 Task: Research Airbnb accommodation in Villaguay, Argentina from 16th December, 2023 to 25th December, 2023 for 6 adults. Place can be entire room or private room with 6 bedrooms having 6 beds and 6 bathrooms. Property type can be house. Amenities needed are: wifi, TV, free parking on premises, hot tub, gym, smoking allowed.
Action: Mouse moved to (421, 109)
Screenshot: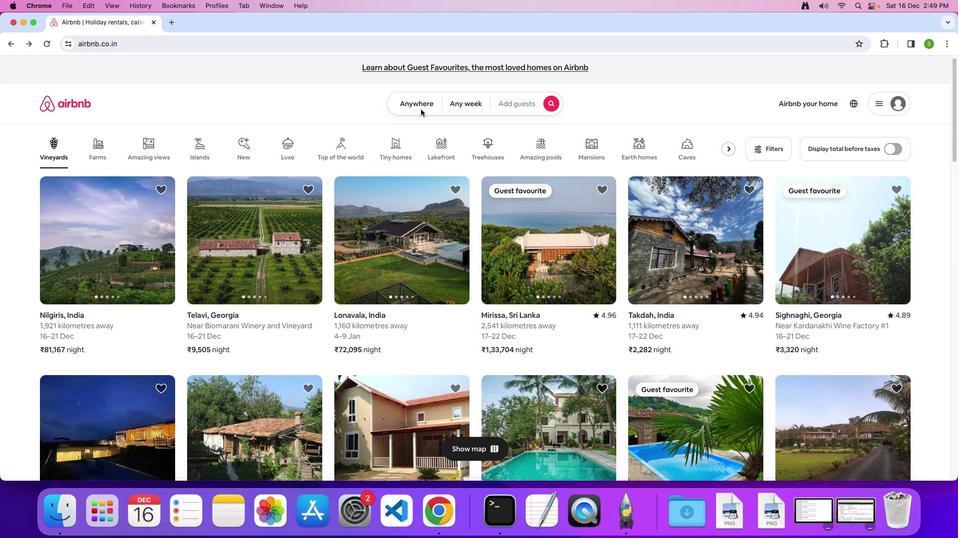 
Action: Mouse pressed left at (421, 109)
Screenshot: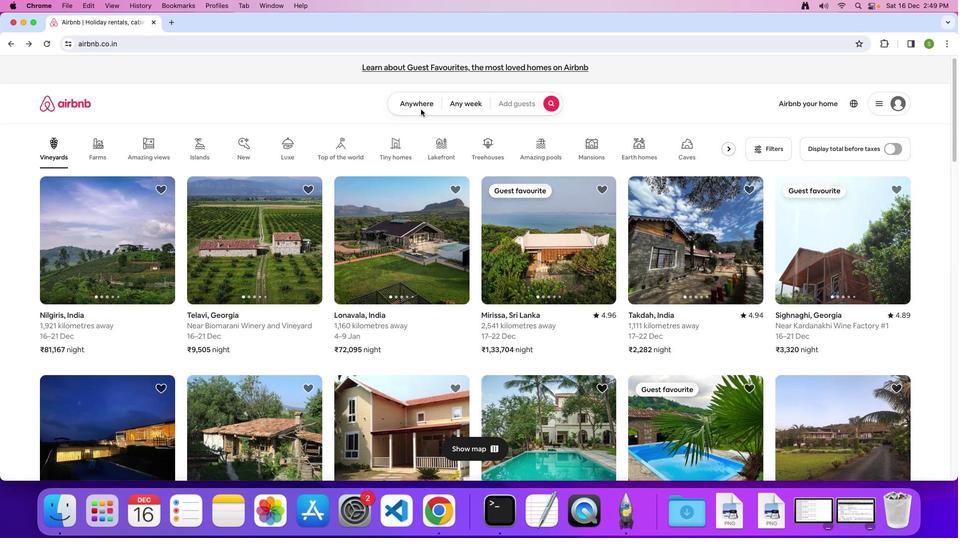 
Action: Mouse moved to (419, 105)
Screenshot: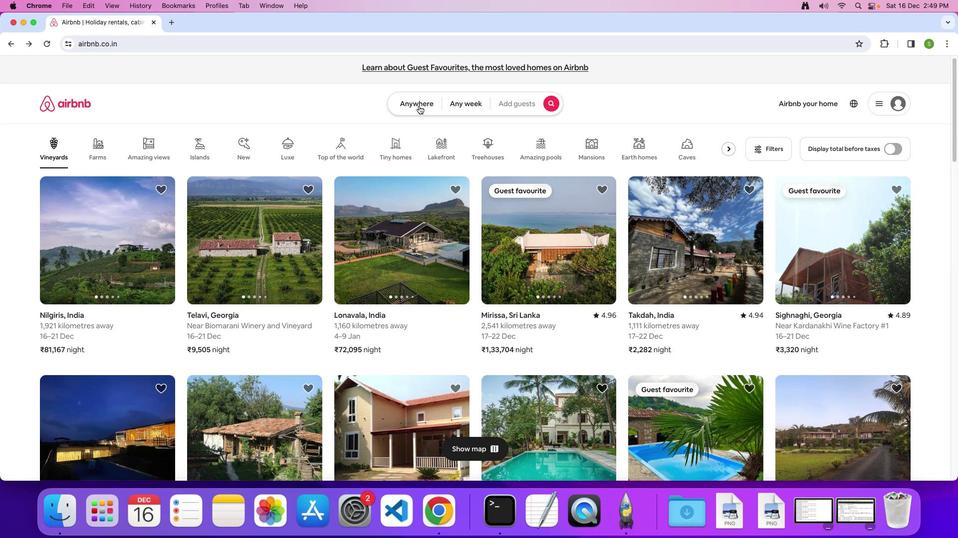 
Action: Mouse pressed left at (419, 105)
Screenshot: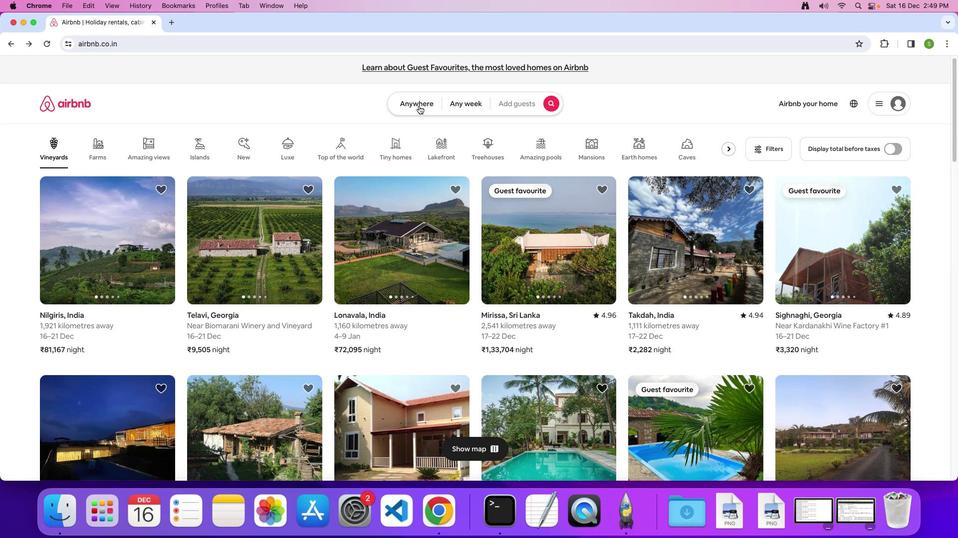 
Action: Mouse moved to (353, 139)
Screenshot: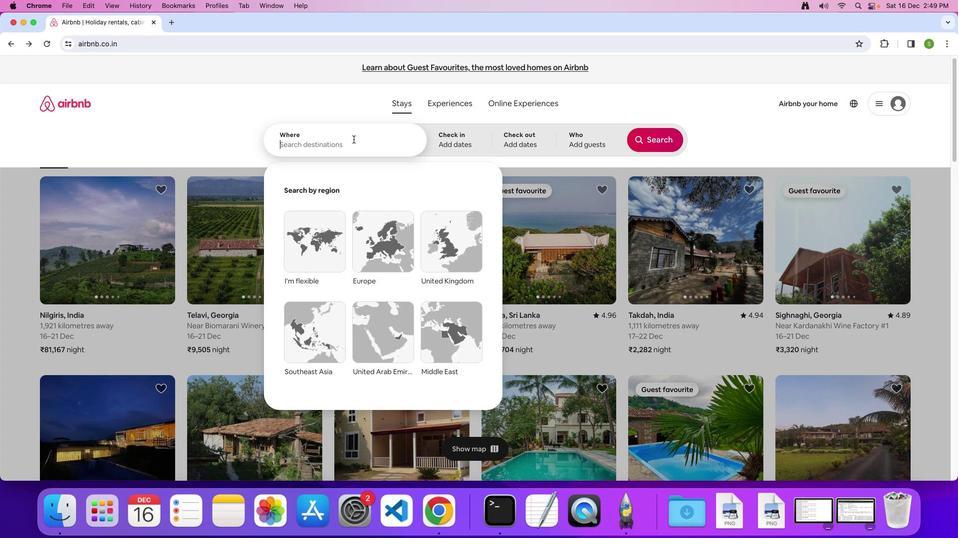 
Action: Mouse pressed left at (353, 139)
Screenshot: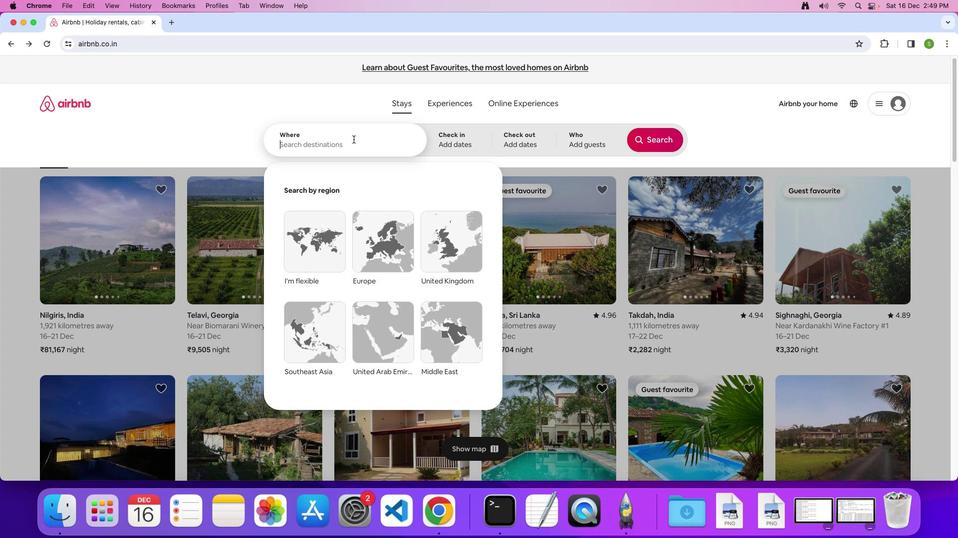 
Action: Mouse moved to (353, 139)
Screenshot: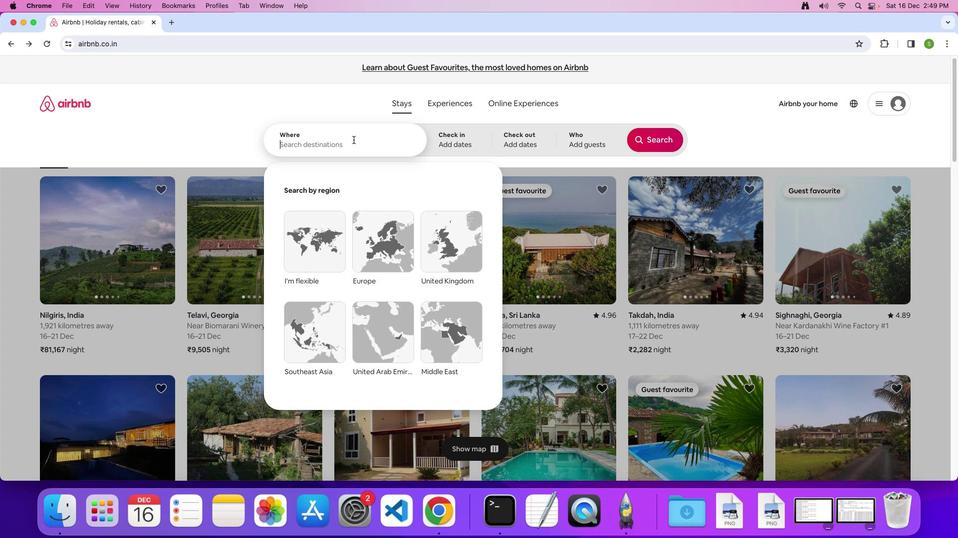 
Action: Key pressed 'V'Key.caps_lock'i''l''l''a''g''u''a''y'','Key.spaceKey.shift'A''r''g''e''n''t''i''n''a'Key.enter
Screenshot: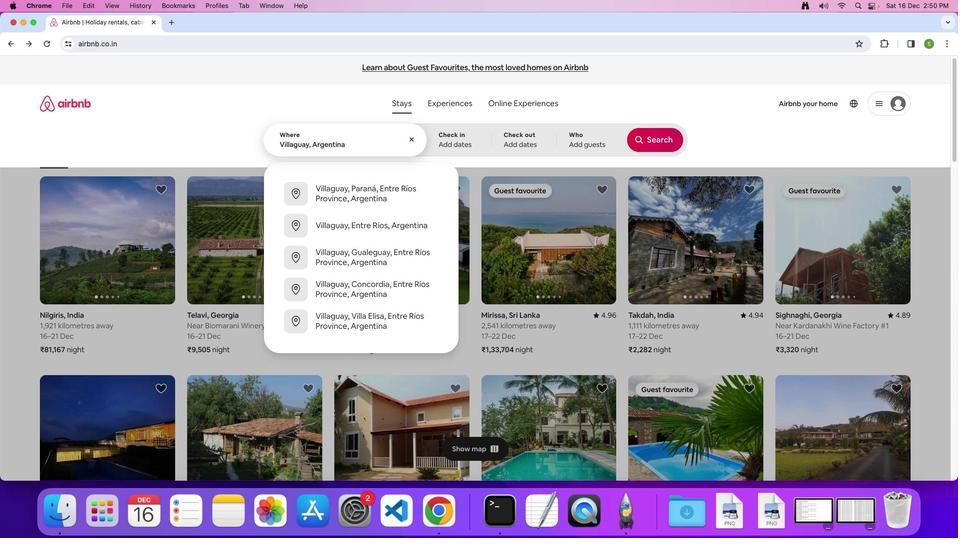 
Action: Mouse moved to (453, 311)
Screenshot: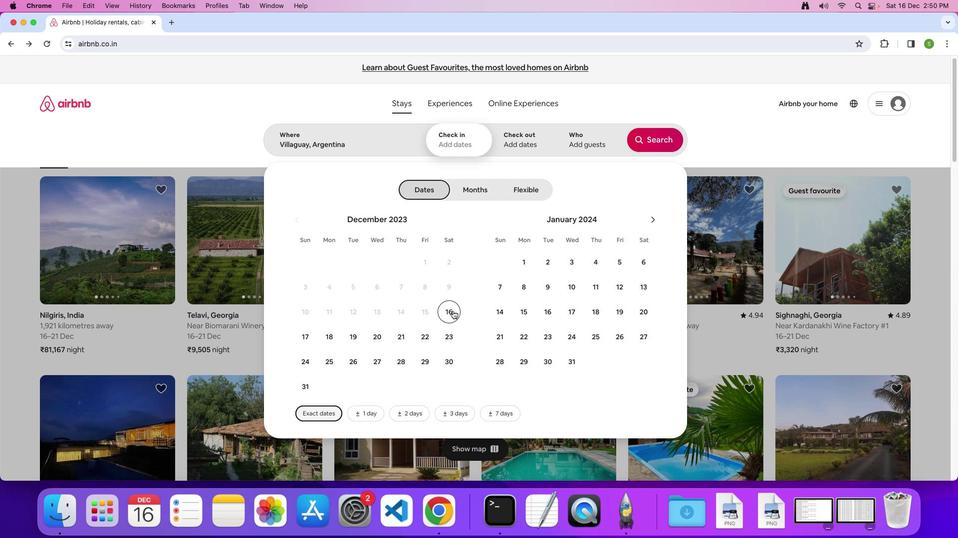 
Action: Mouse pressed left at (453, 311)
Screenshot: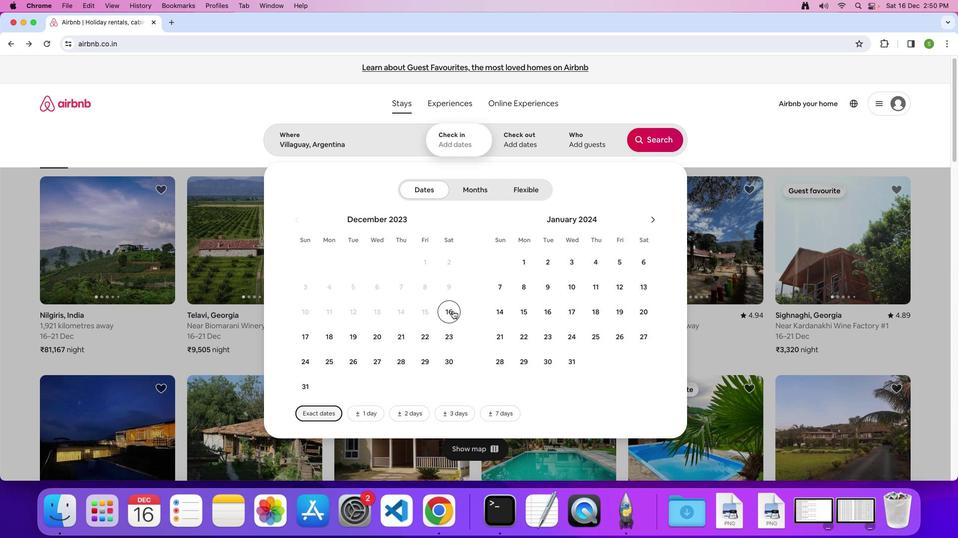 
Action: Mouse moved to (336, 363)
Screenshot: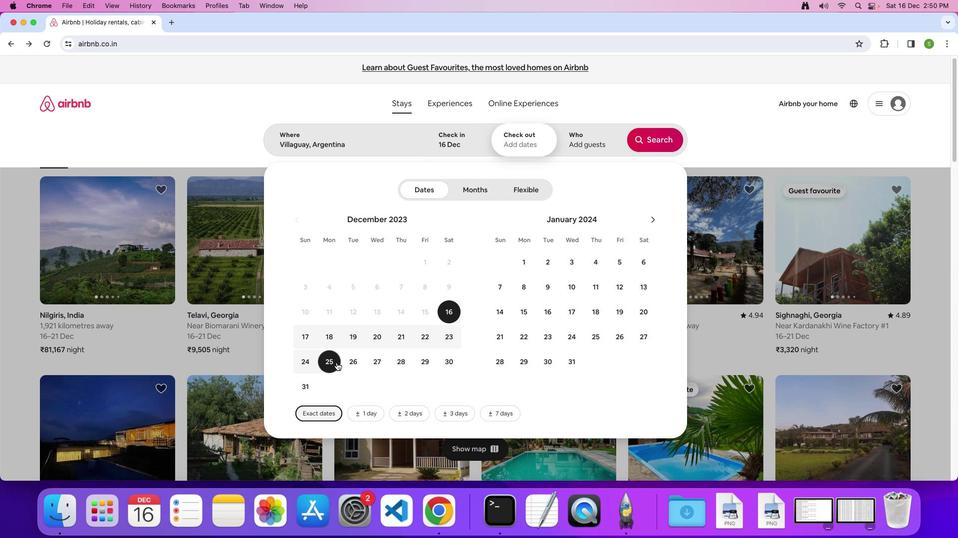 
Action: Mouse pressed left at (336, 363)
Screenshot: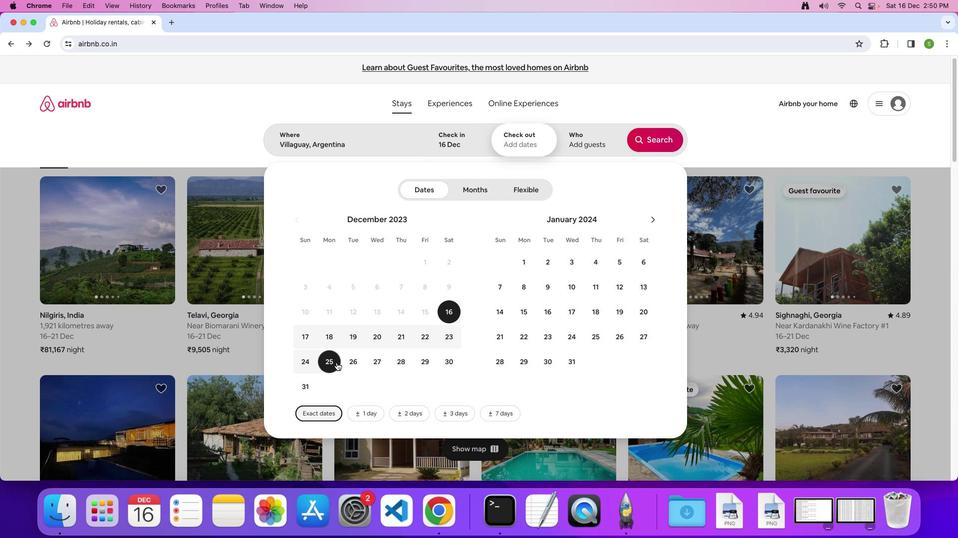 
Action: Mouse moved to (577, 147)
Screenshot: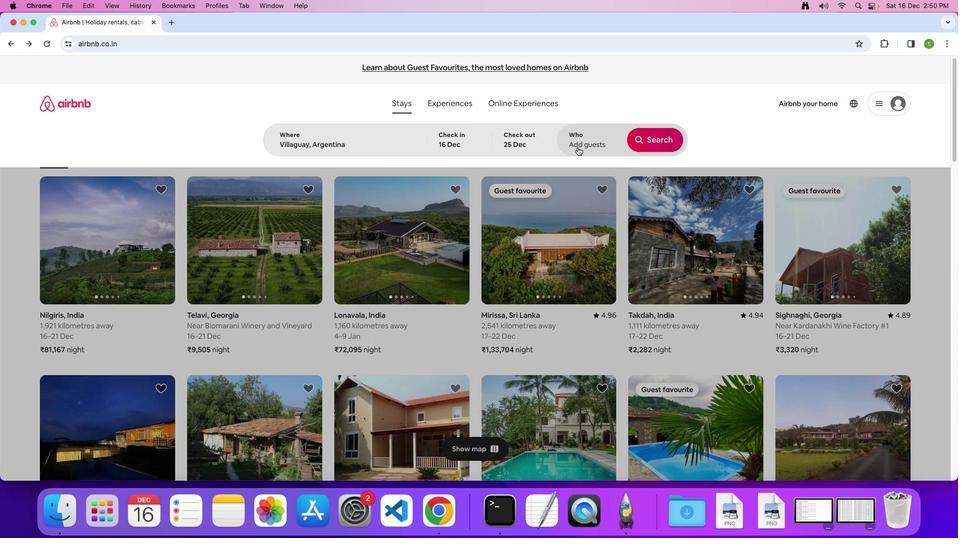 
Action: Mouse pressed left at (577, 147)
Screenshot: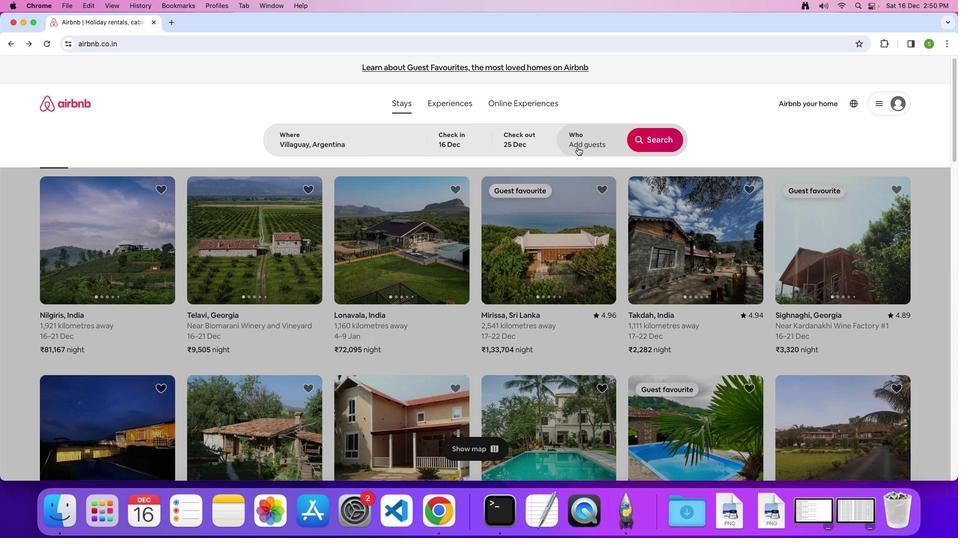 
Action: Mouse moved to (659, 193)
Screenshot: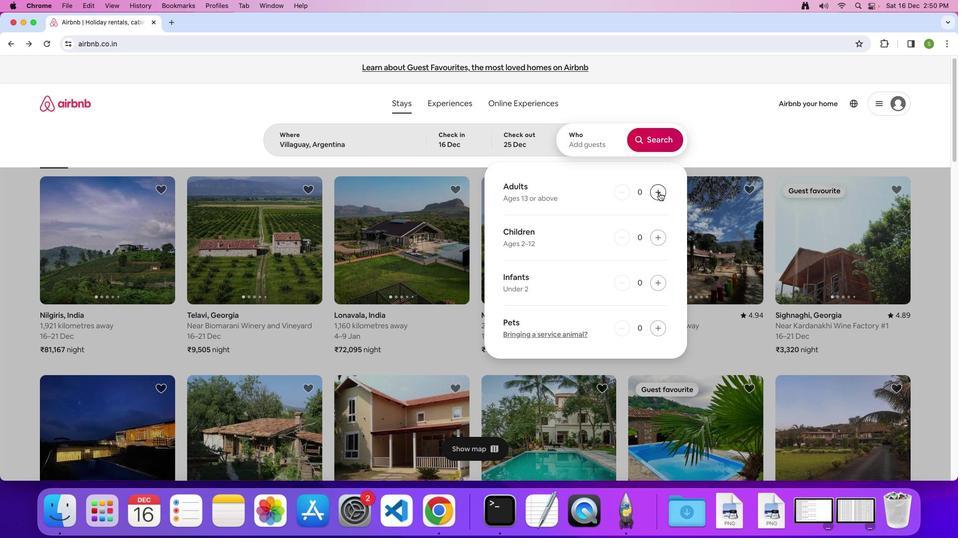 
Action: Mouse pressed left at (659, 193)
Screenshot: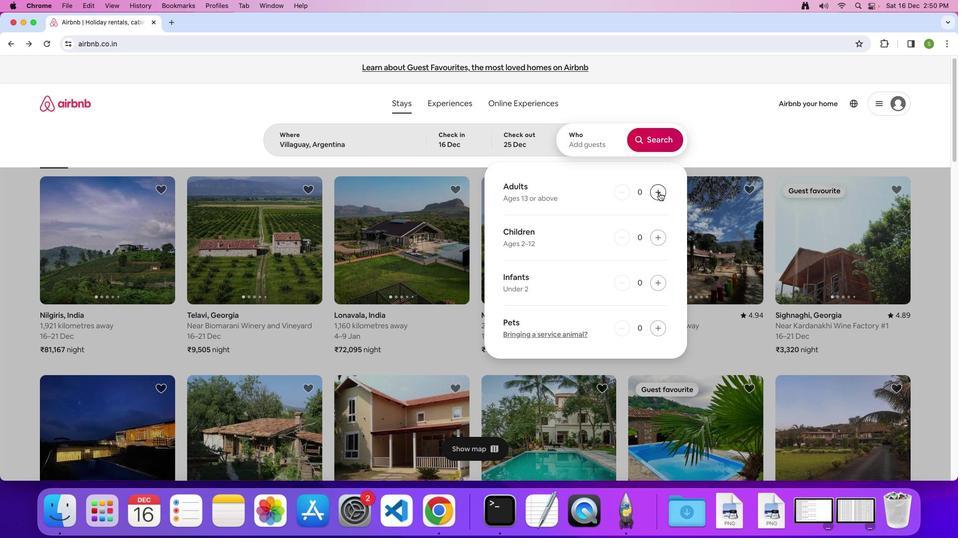 
Action: Mouse pressed left at (659, 193)
Screenshot: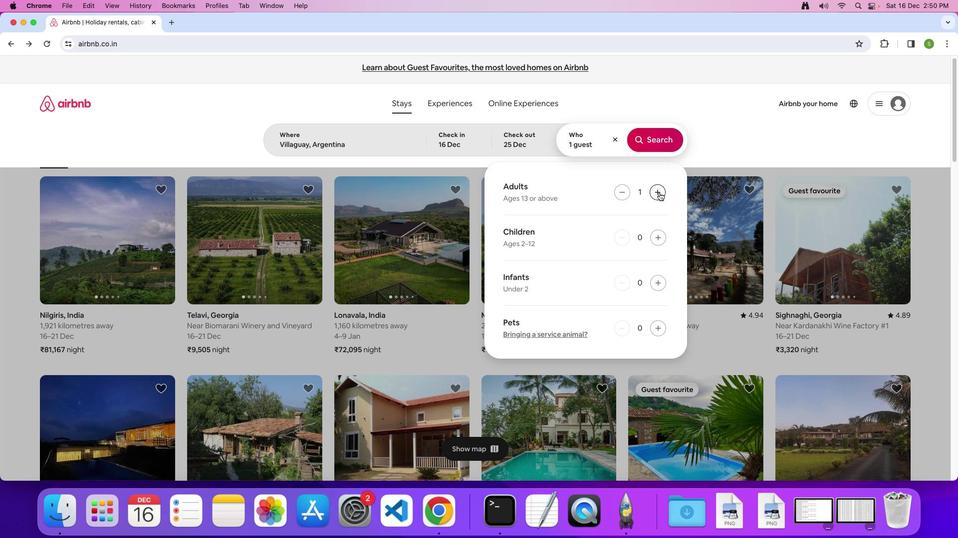 
Action: Mouse moved to (659, 192)
Screenshot: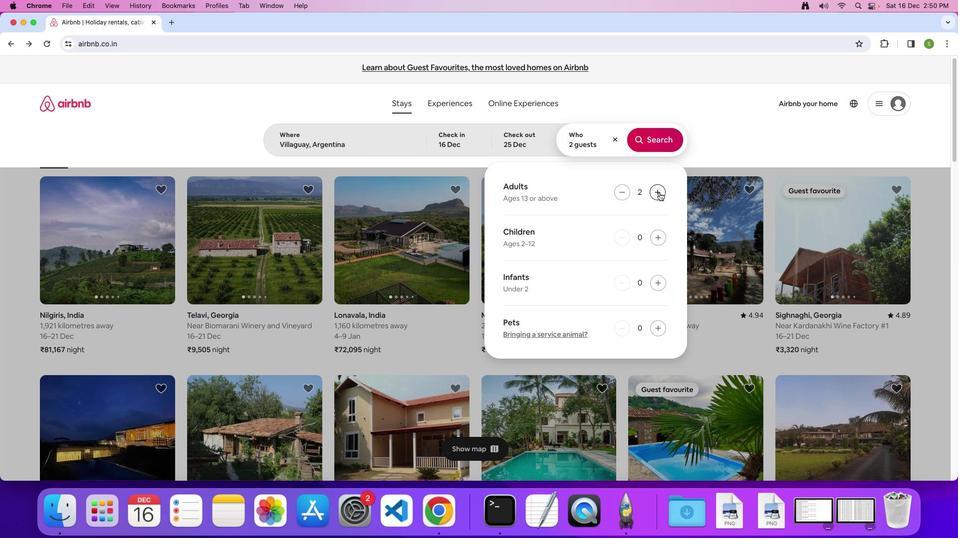 
Action: Mouse pressed left at (659, 192)
Screenshot: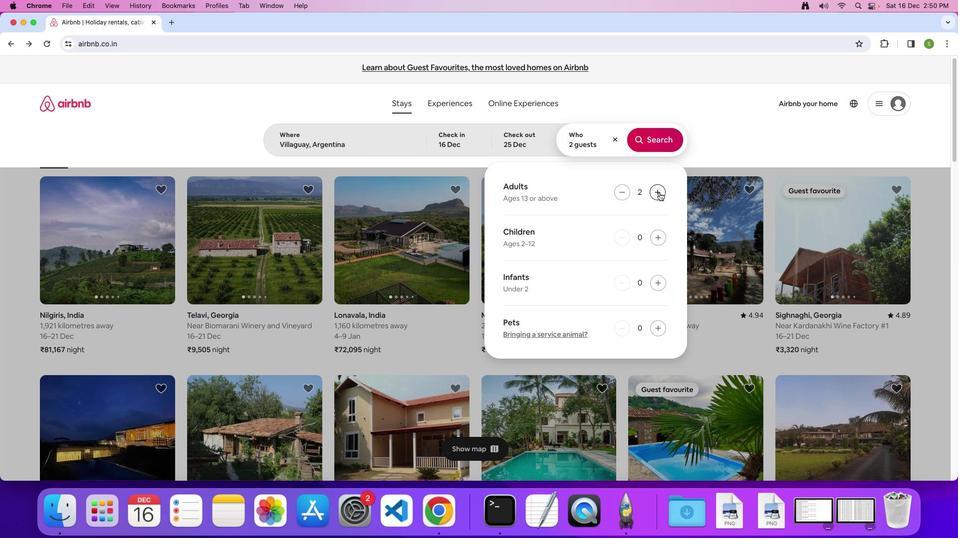 
Action: Mouse pressed left at (659, 192)
Screenshot: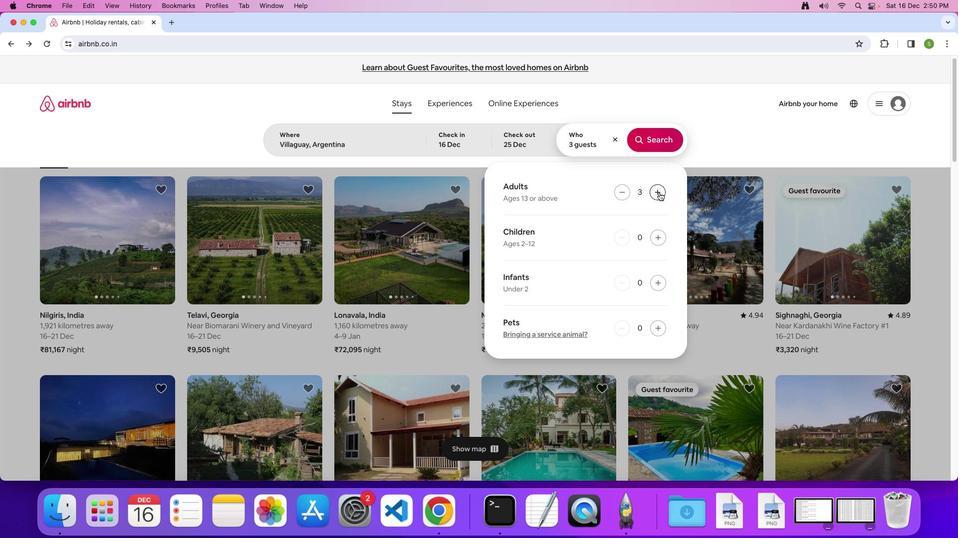 
Action: Mouse moved to (659, 192)
Screenshot: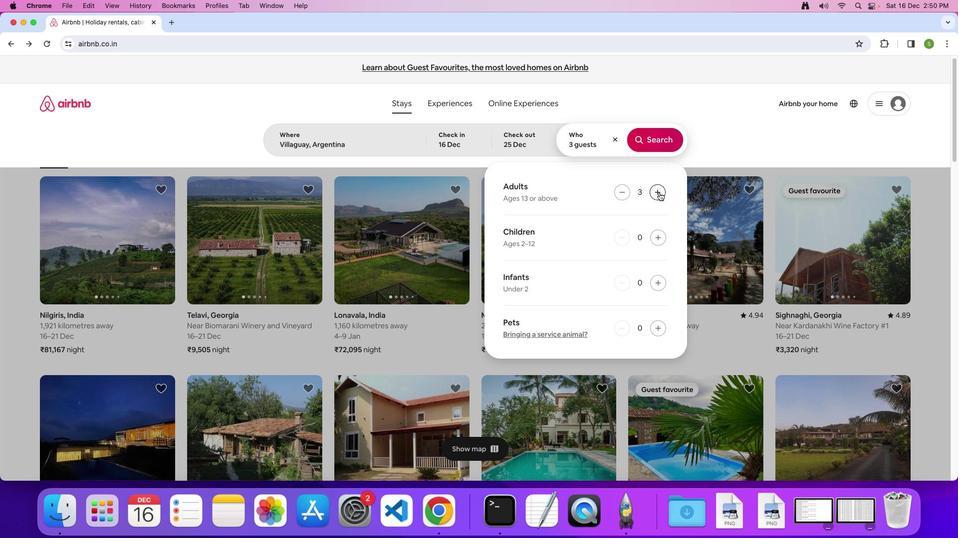 
Action: Mouse pressed left at (659, 192)
Screenshot: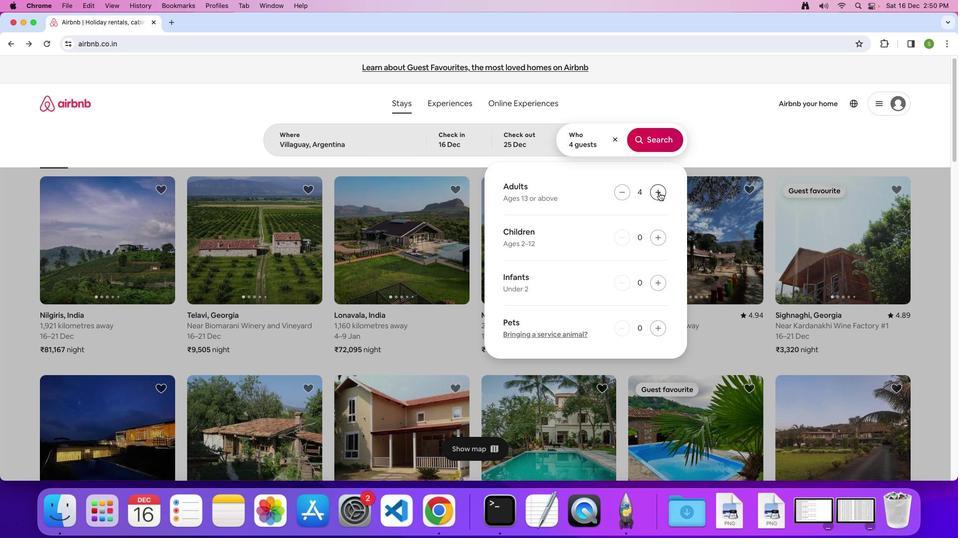 
Action: Mouse pressed left at (659, 192)
Screenshot: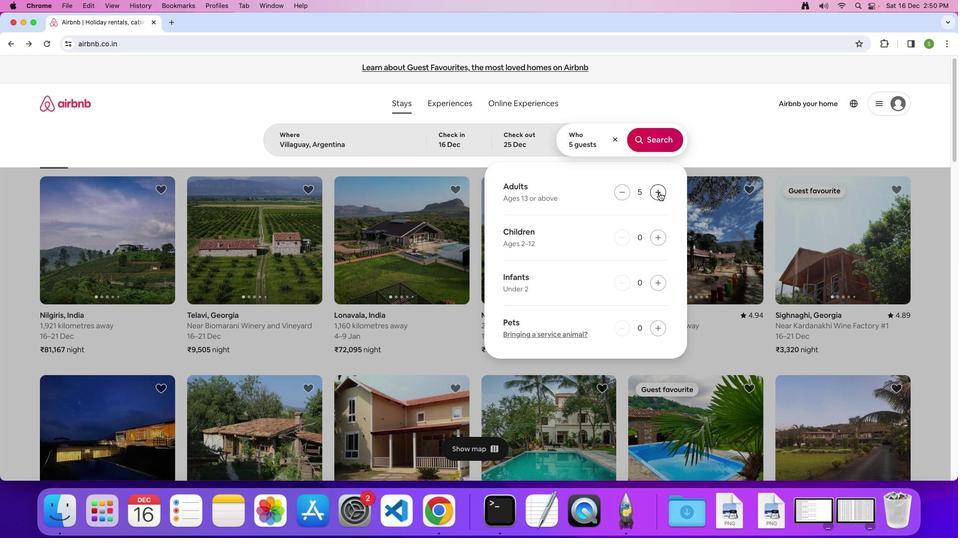 
Action: Mouse moved to (657, 147)
Screenshot: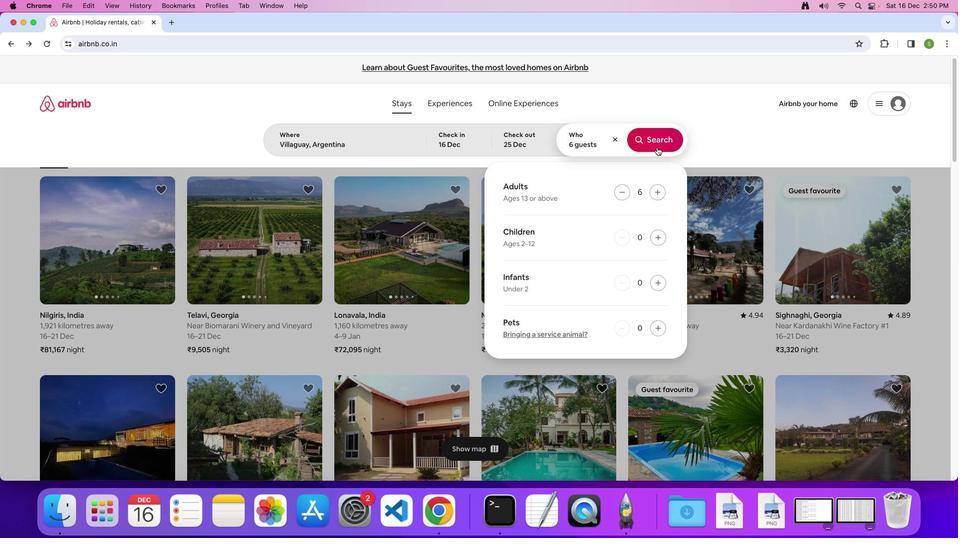 
Action: Mouse pressed left at (657, 147)
Screenshot: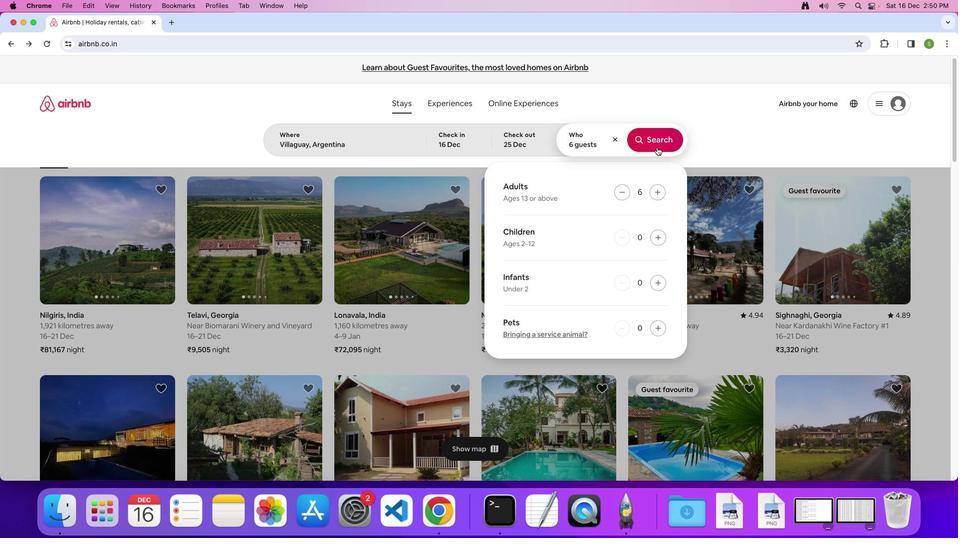 
Action: Mouse moved to (795, 122)
Screenshot: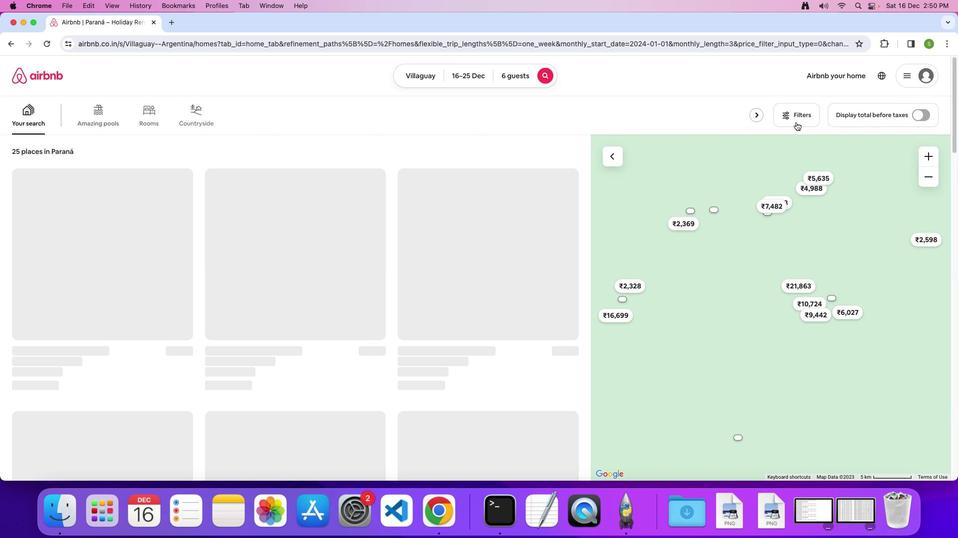 
Action: Mouse pressed left at (795, 122)
Screenshot: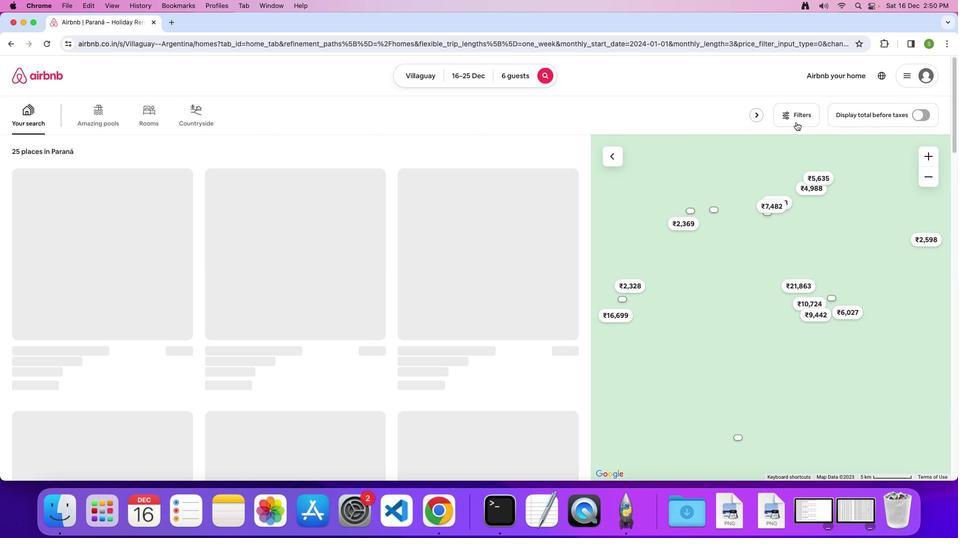 
Action: Mouse moved to (501, 292)
Screenshot: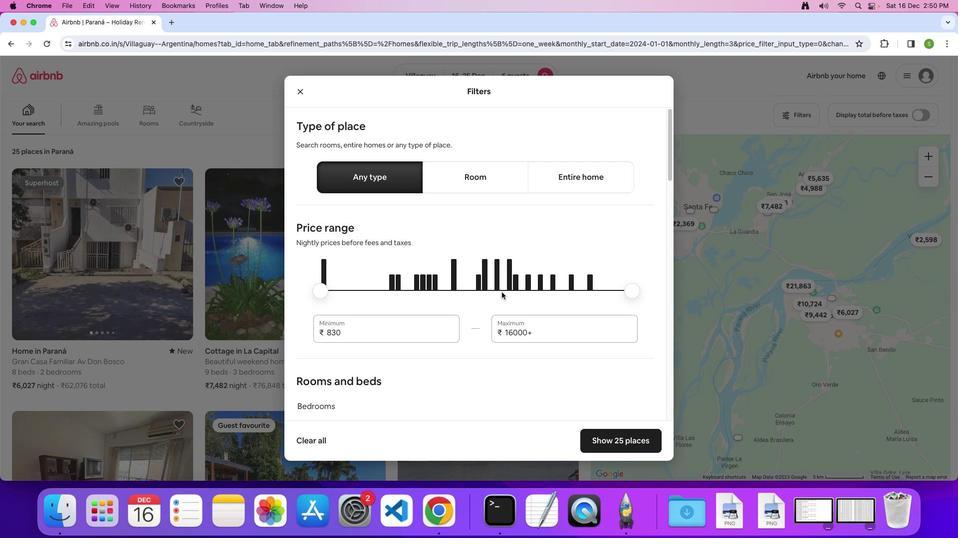 
Action: Mouse scrolled (501, 292) with delta (0, 0)
Screenshot: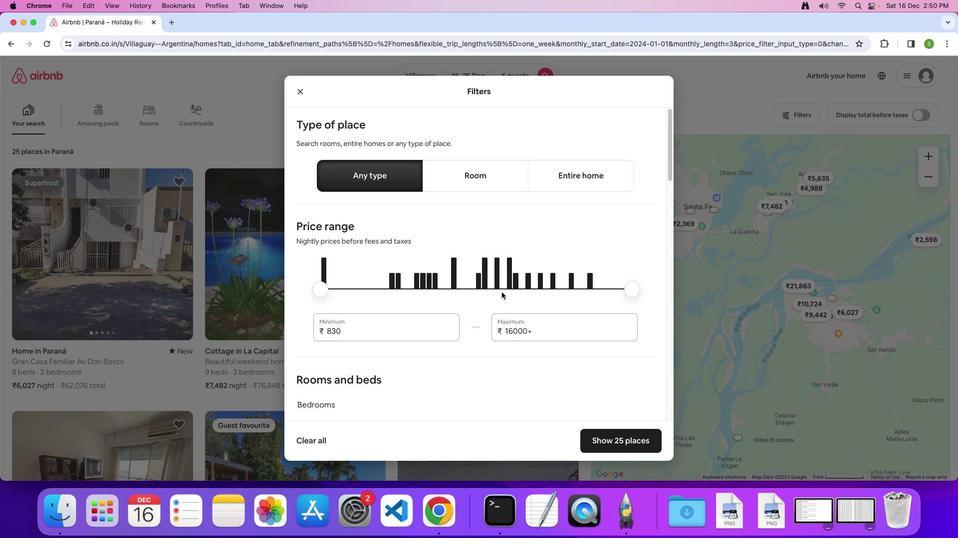 
Action: Mouse moved to (501, 292)
Screenshot: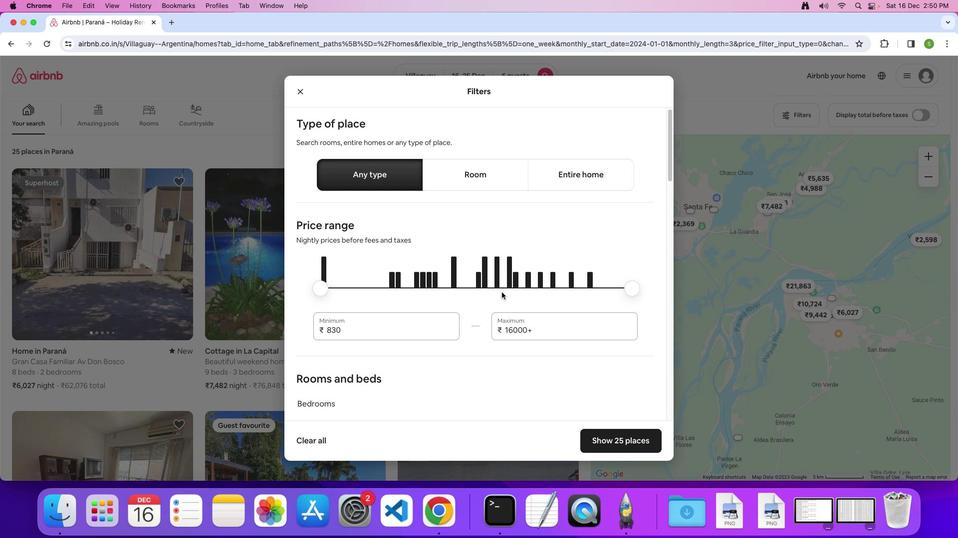 
Action: Mouse scrolled (501, 292) with delta (0, 0)
Screenshot: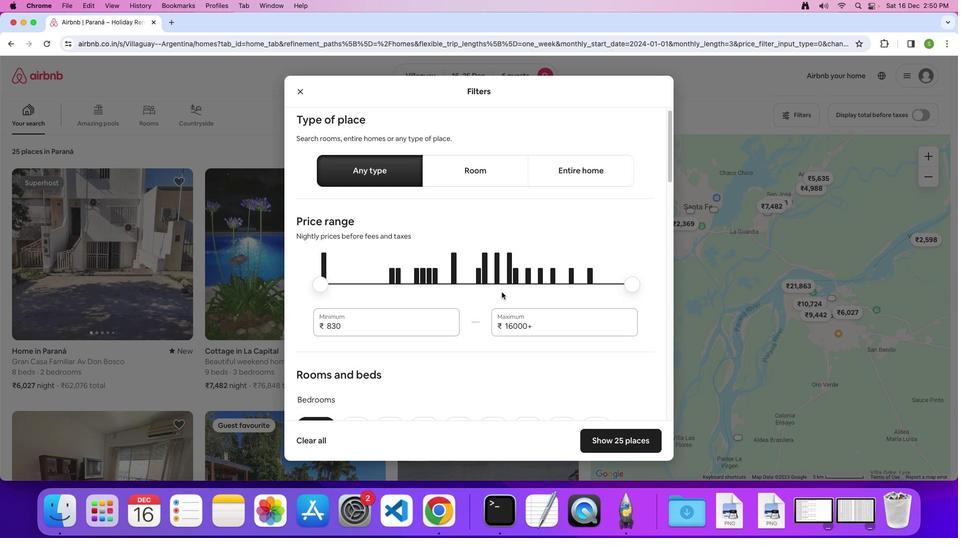 
Action: Mouse moved to (499, 293)
Screenshot: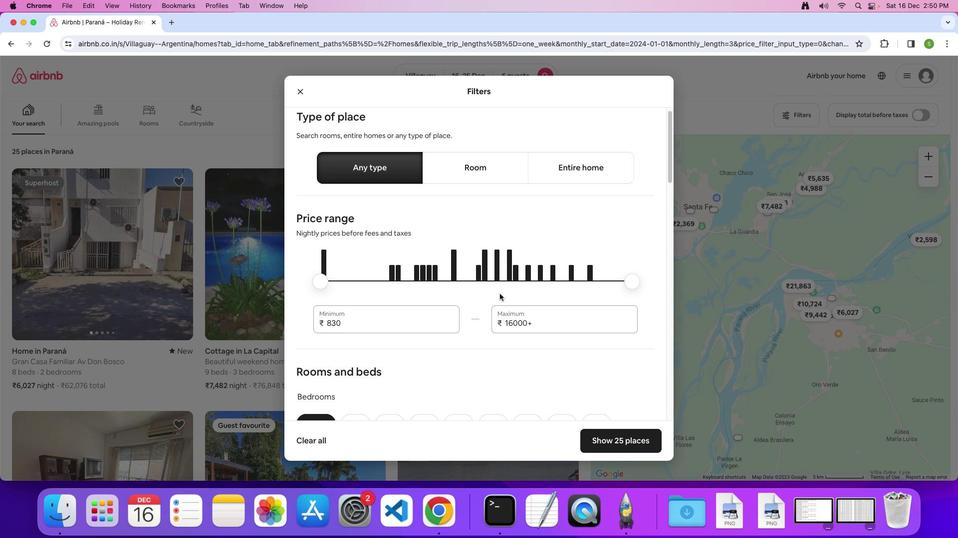 
Action: Mouse scrolled (499, 293) with delta (0, 0)
Screenshot: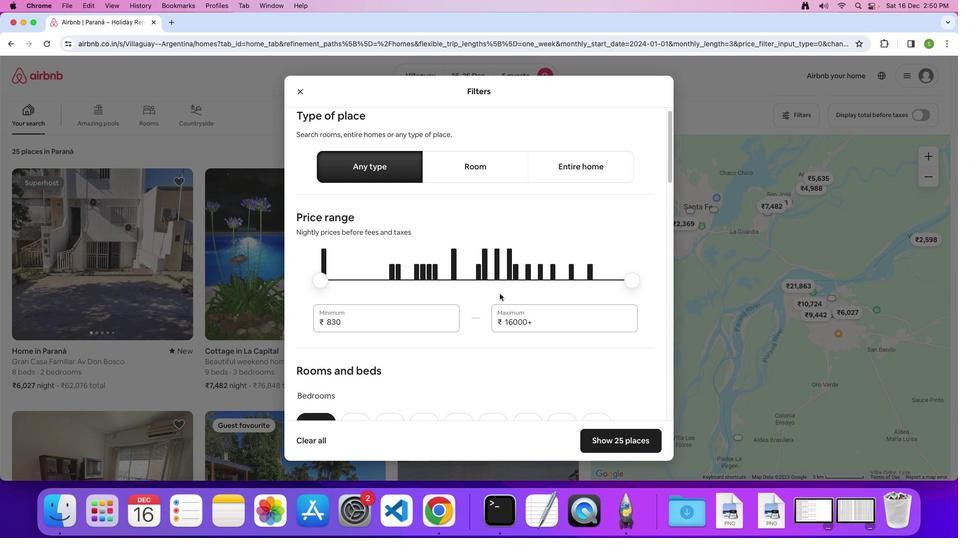 
Action: Mouse scrolled (499, 293) with delta (0, 0)
Screenshot: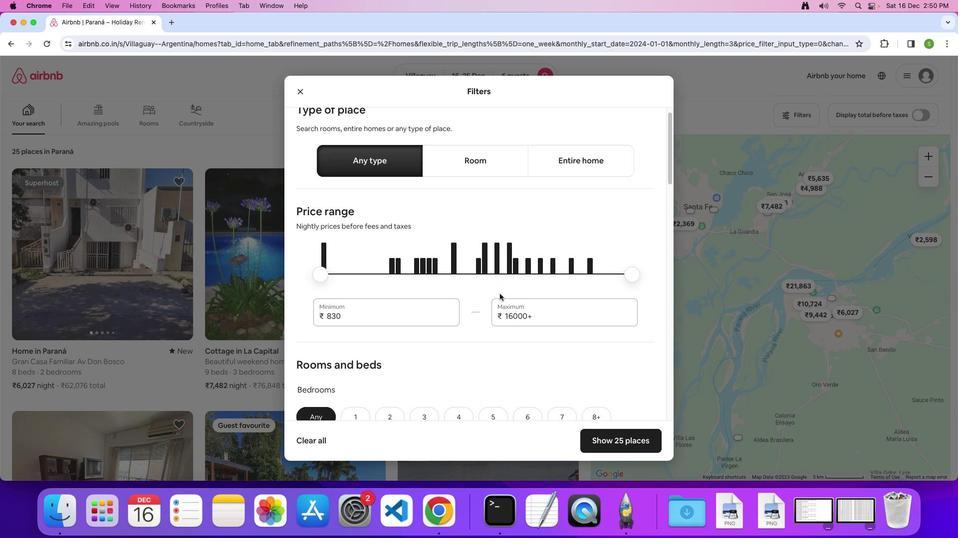 
Action: Mouse scrolled (499, 293) with delta (0, 0)
Screenshot: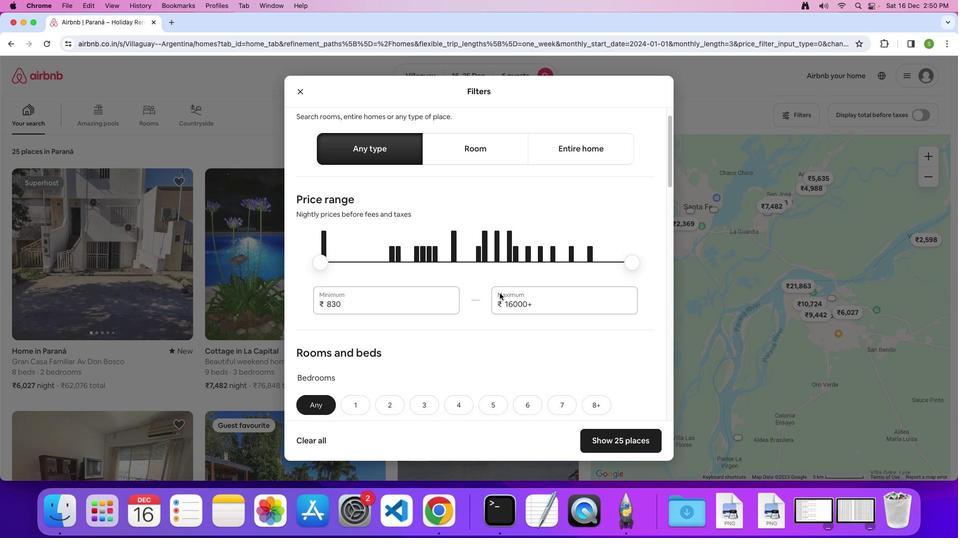 
Action: Mouse moved to (499, 293)
Screenshot: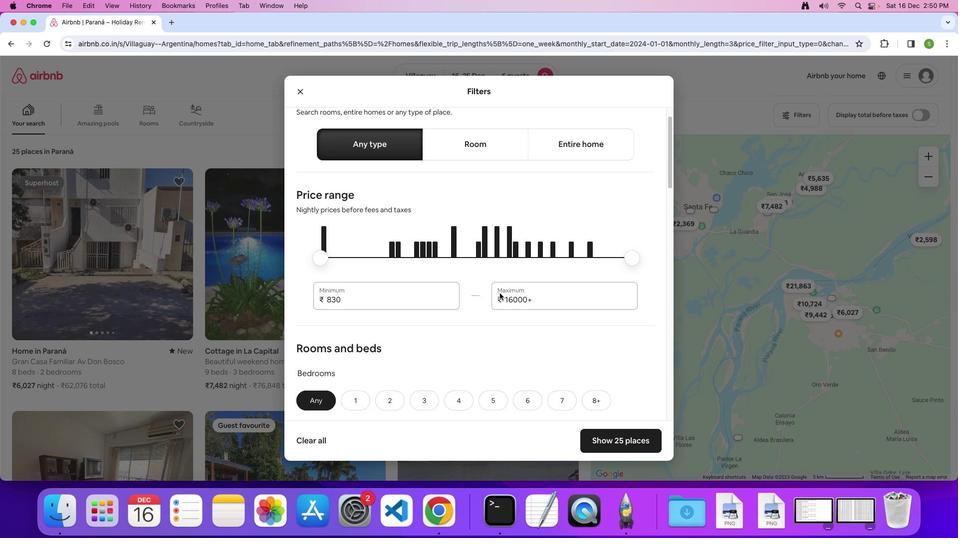 
Action: Mouse scrolled (499, 293) with delta (0, 0)
Screenshot: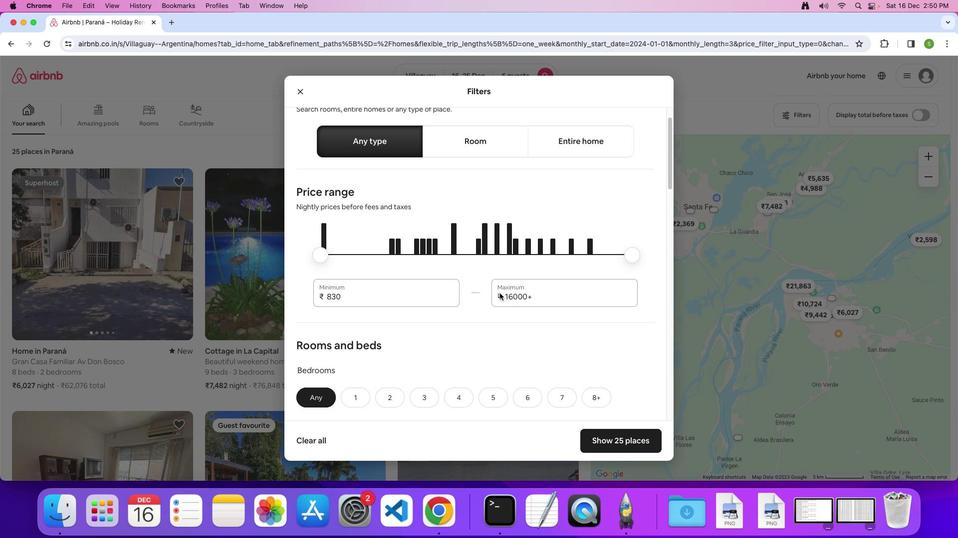 
Action: Mouse moved to (499, 292)
Screenshot: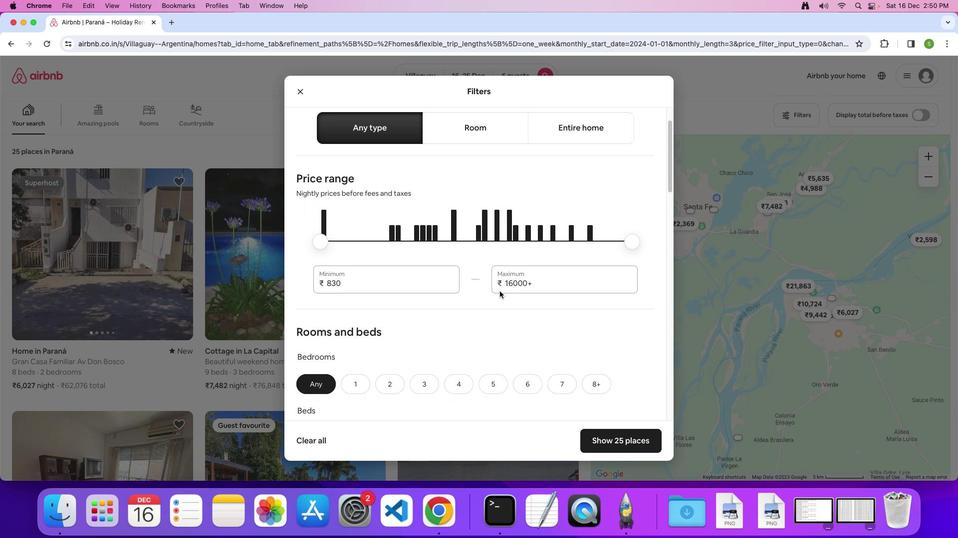 
Action: Mouse scrolled (499, 292) with delta (0, 0)
Screenshot: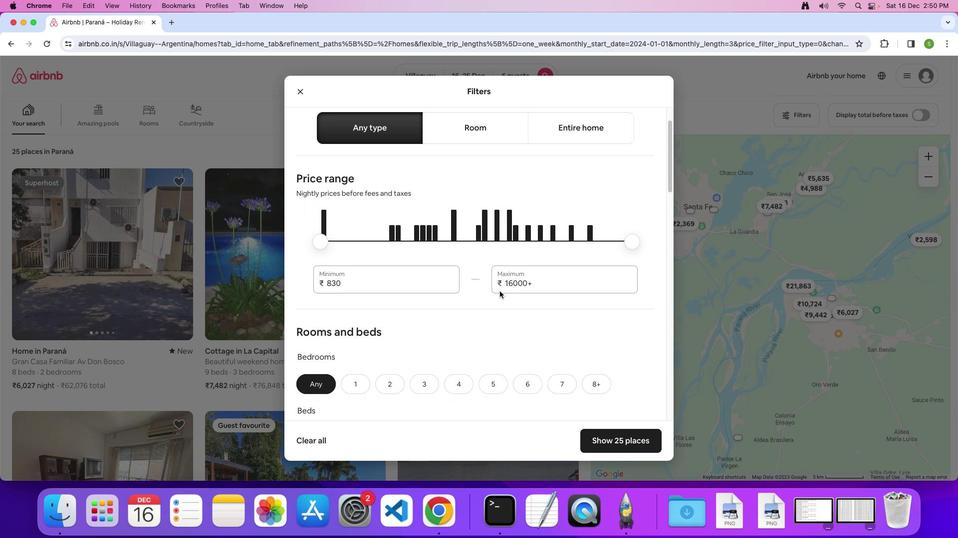 
Action: Mouse moved to (499, 291)
Screenshot: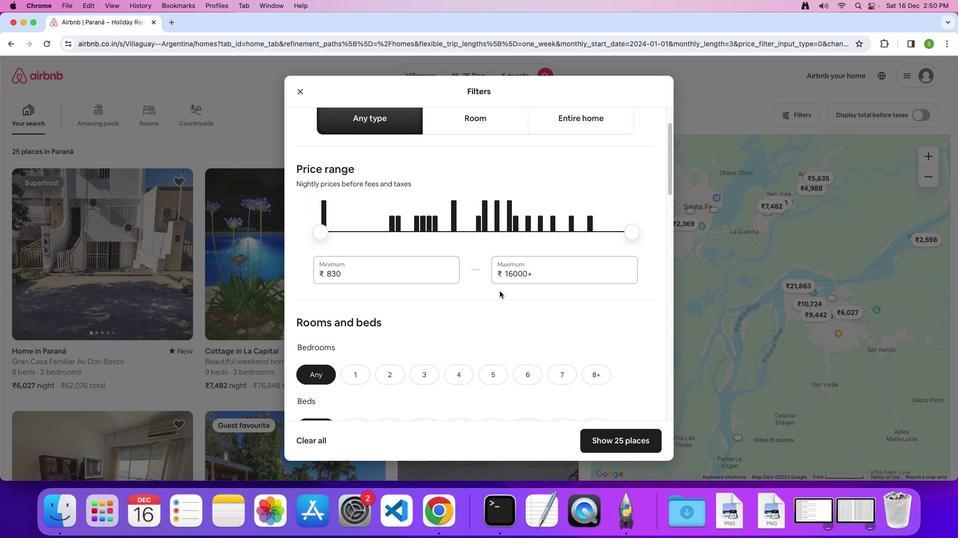
Action: Mouse scrolled (499, 291) with delta (0, 0)
Screenshot: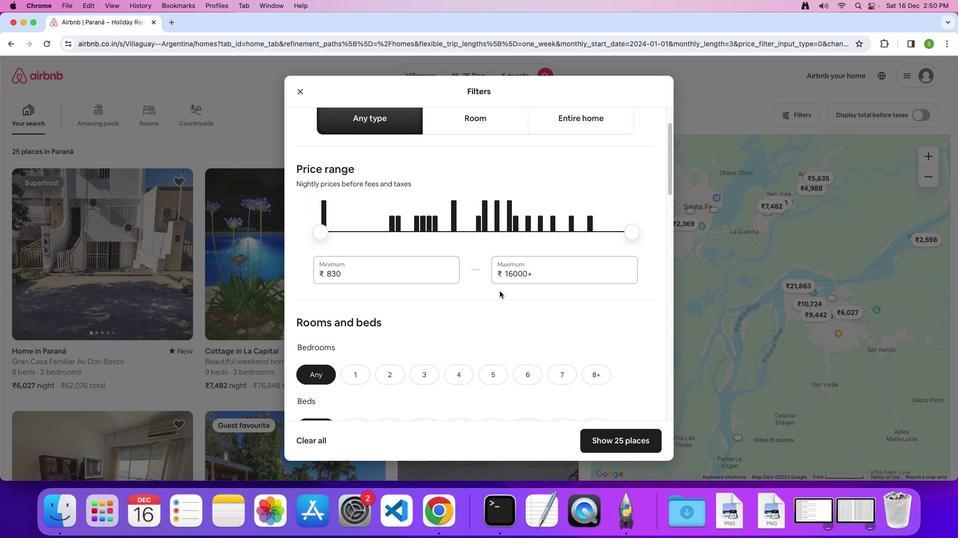 
Action: Mouse moved to (499, 291)
Screenshot: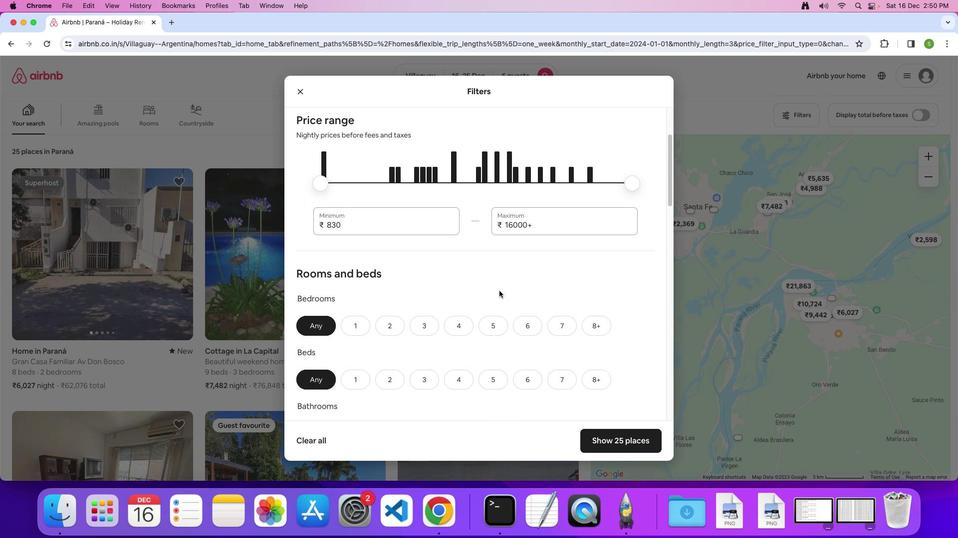 
Action: Mouse scrolled (499, 291) with delta (0, -1)
Screenshot: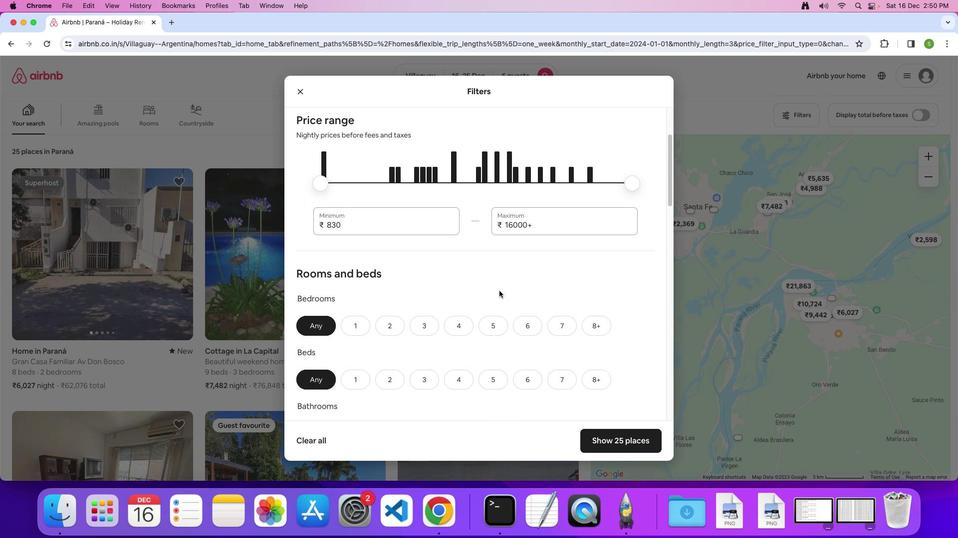 
Action: Mouse moved to (498, 289)
Screenshot: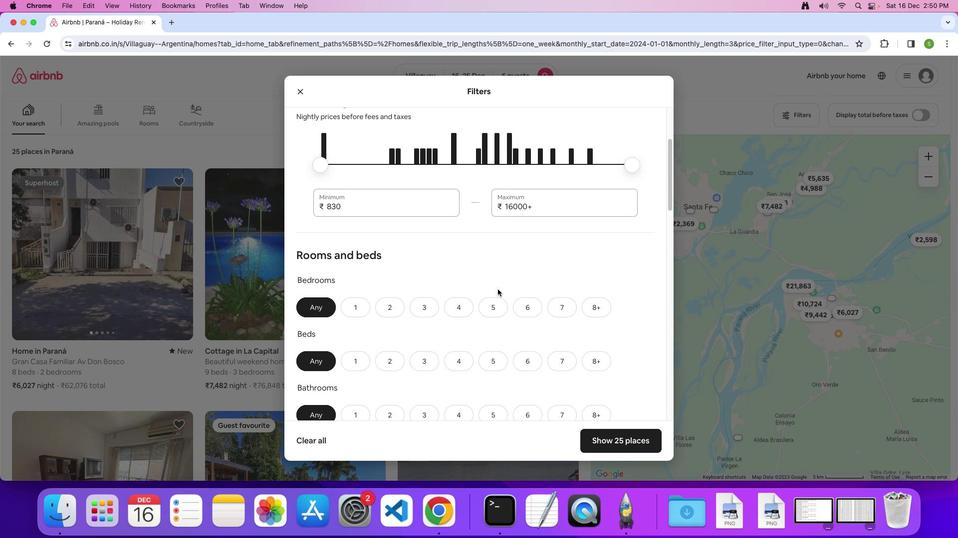 
Action: Mouse scrolled (498, 289) with delta (0, 0)
Screenshot: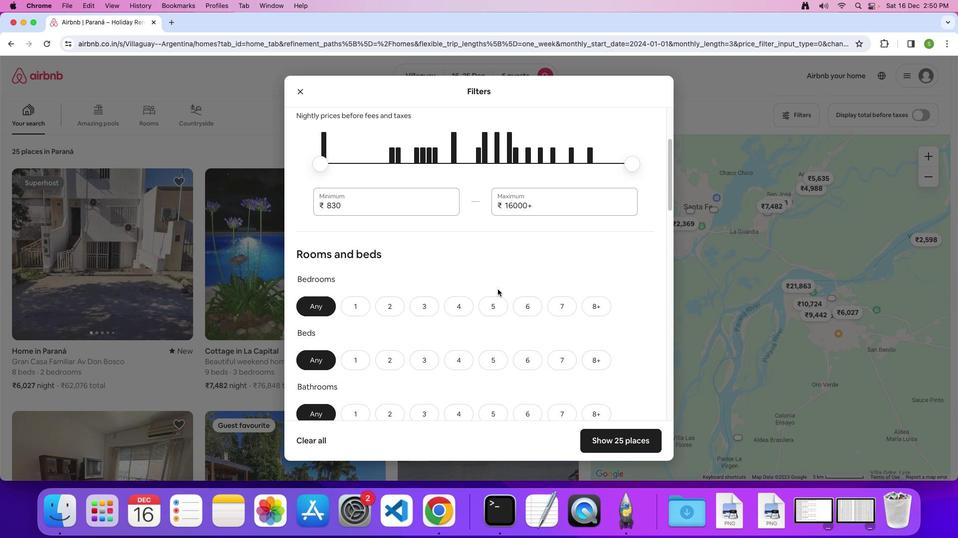
Action: Mouse scrolled (498, 289) with delta (0, 0)
Screenshot: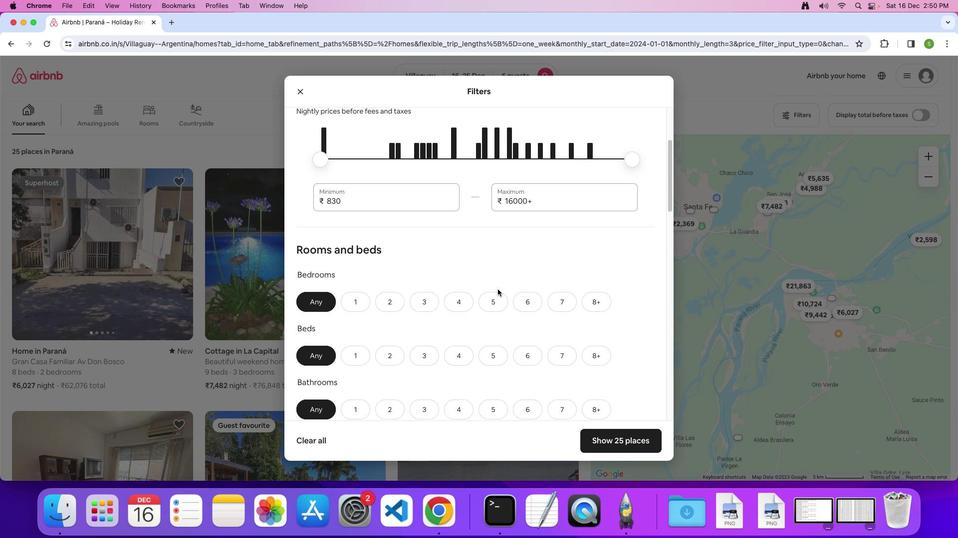 
Action: Mouse moved to (535, 302)
Screenshot: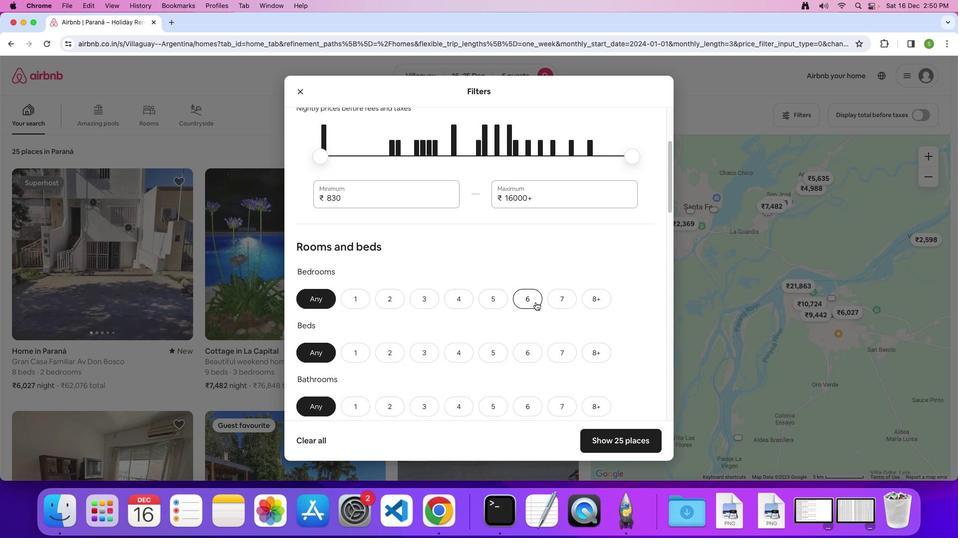 
Action: Mouse pressed left at (535, 302)
Screenshot: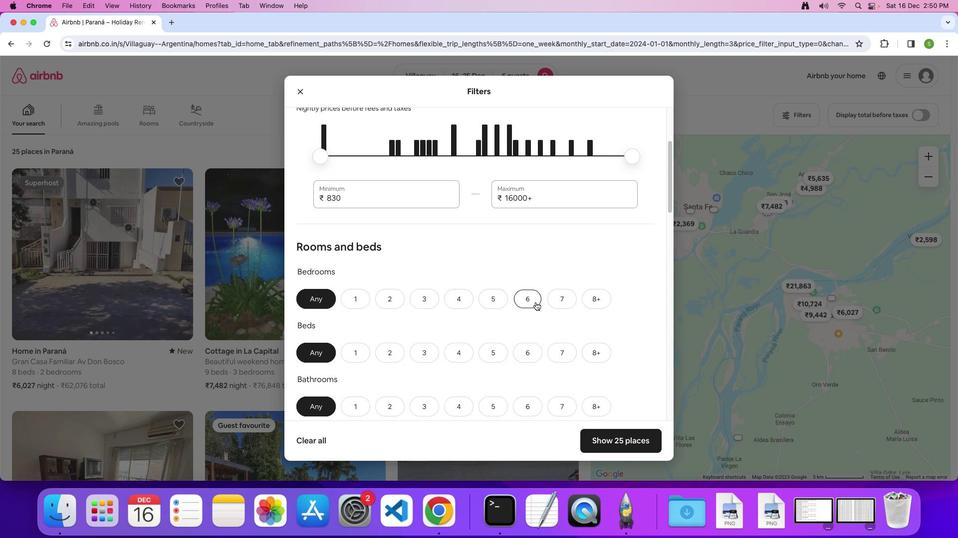 
Action: Mouse moved to (532, 355)
Screenshot: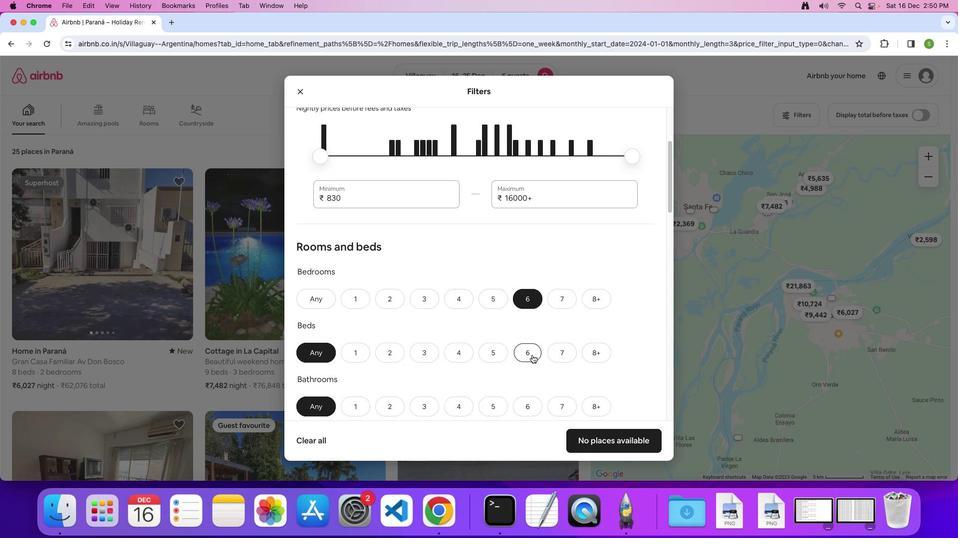 
Action: Mouse pressed left at (532, 355)
Screenshot: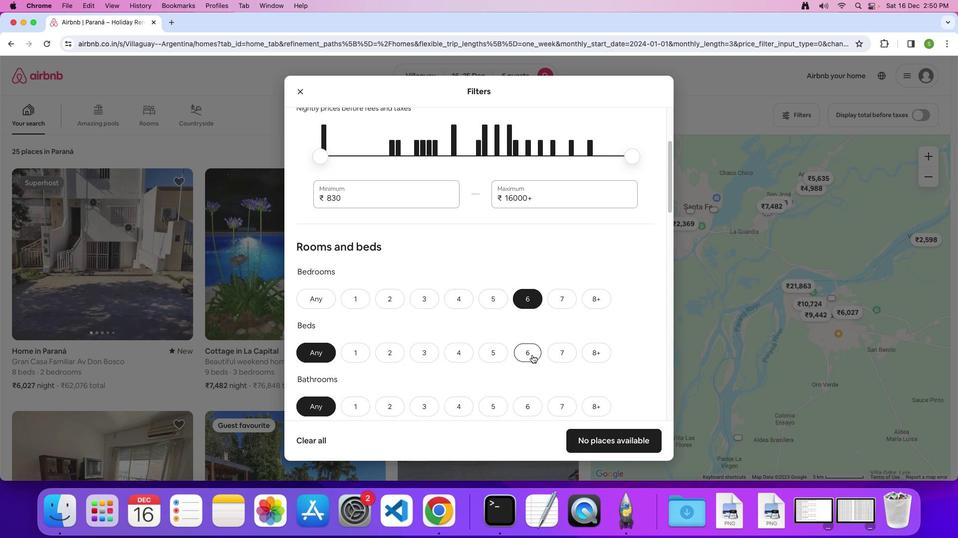 
Action: Mouse moved to (526, 403)
Screenshot: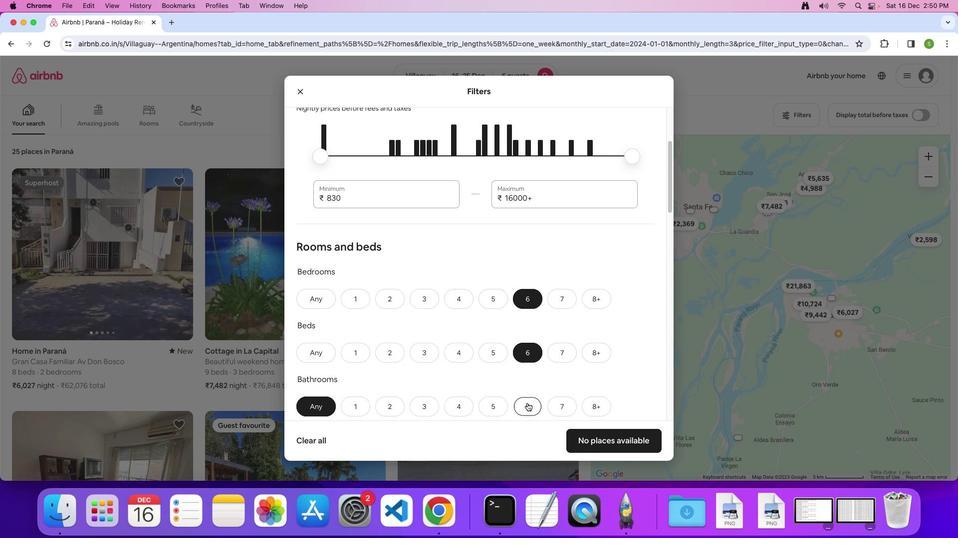 
Action: Mouse pressed left at (526, 403)
Screenshot: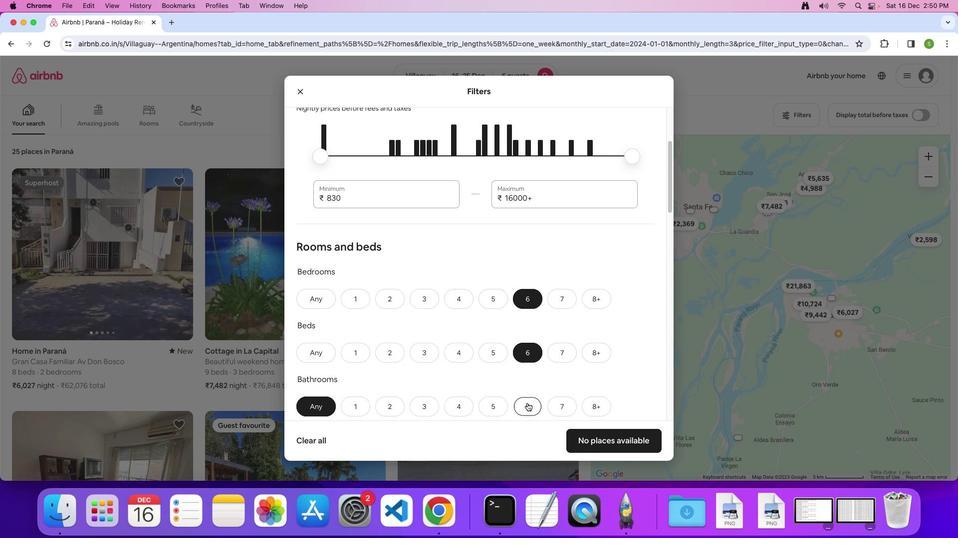 
Action: Mouse moved to (535, 317)
Screenshot: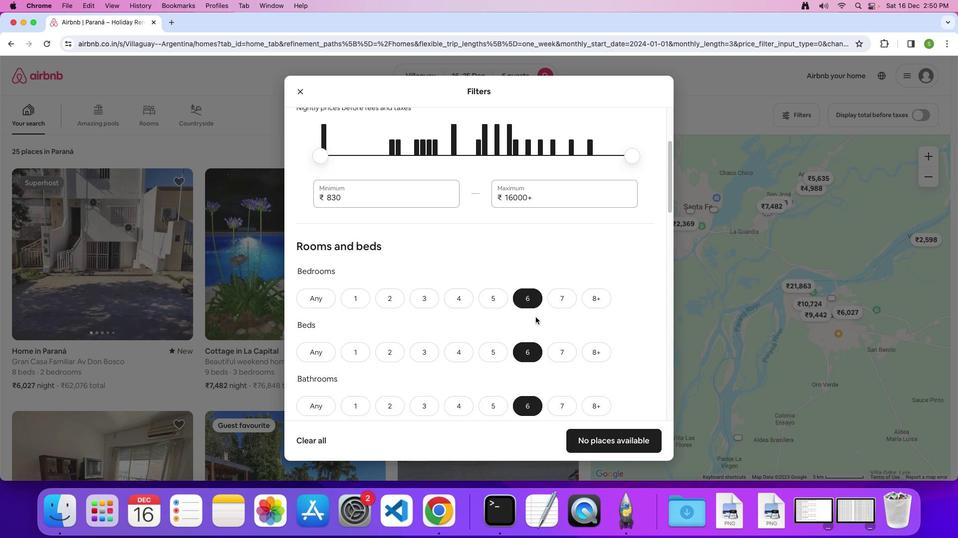 
Action: Mouse scrolled (535, 317) with delta (0, 0)
Screenshot: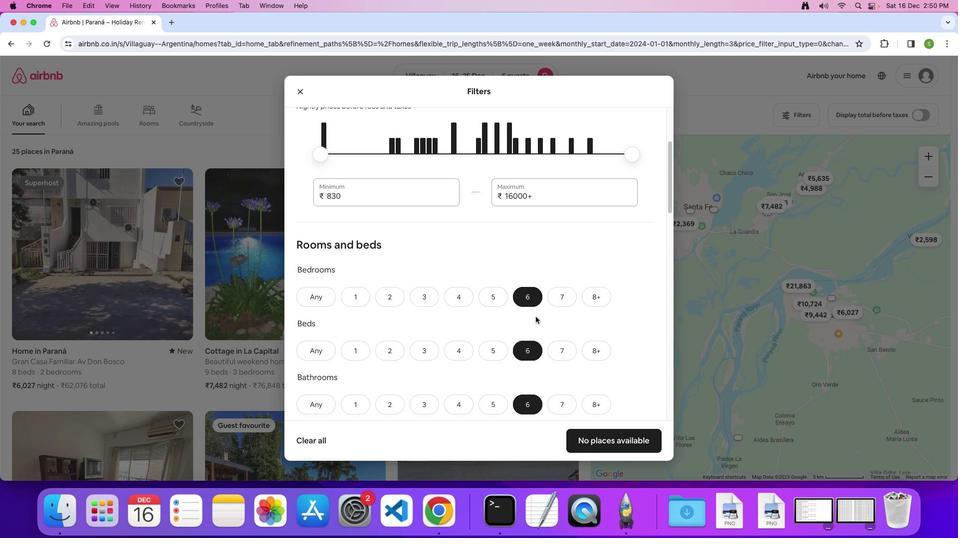 
Action: Mouse scrolled (535, 317) with delta (0, 0)
Screenshot: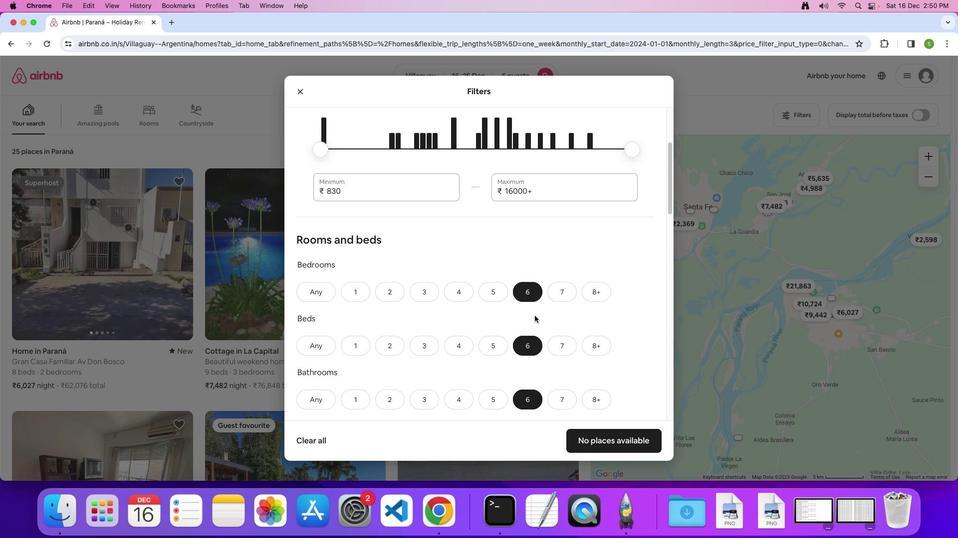 
Action: Mouse moved to (534, 315)
Screenshot: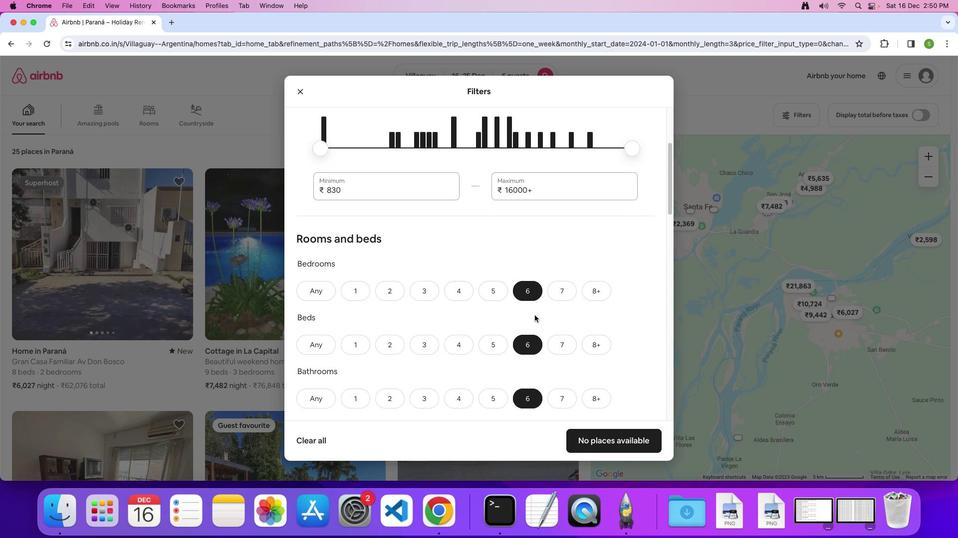 
Action: Mouse scrolled (534, 315) with delta (0, 0)
Screenshot: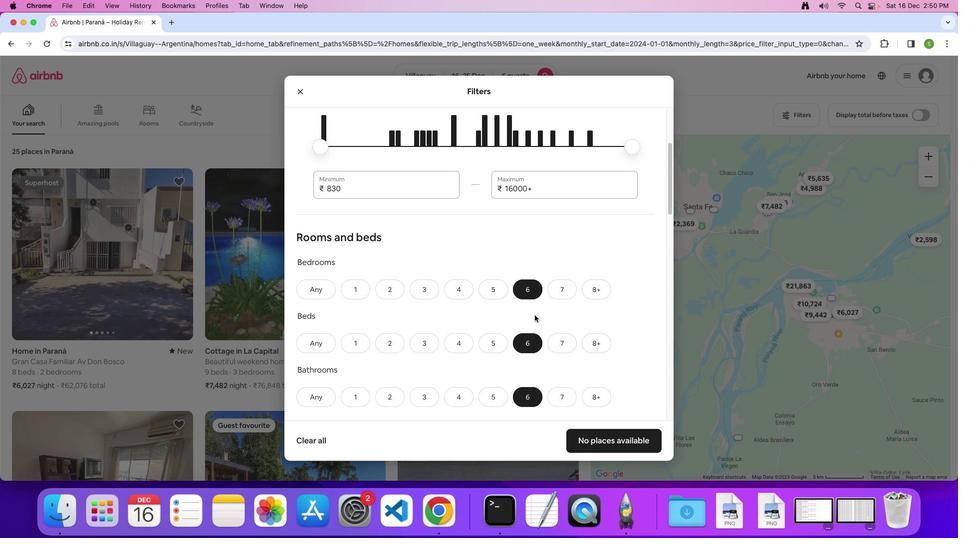 
Action: Mouse scrolled (534, 315) with delta (0, 0)
Screenshot: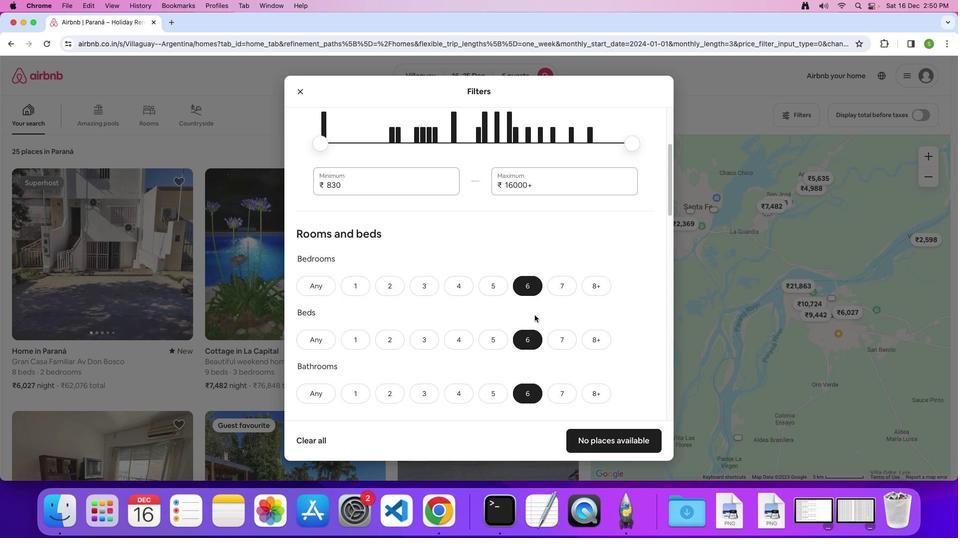 
Action: Mouse scrolled (534, 315) with delta (0, 0)
Screenshot: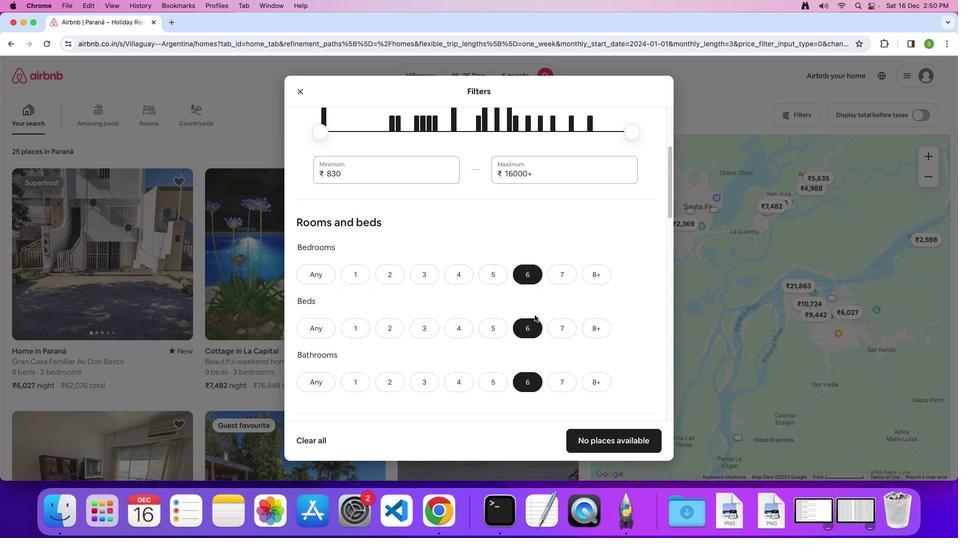 
Action: Mouse scrolled (534, 315) with delta (0, 0)
Screenshot: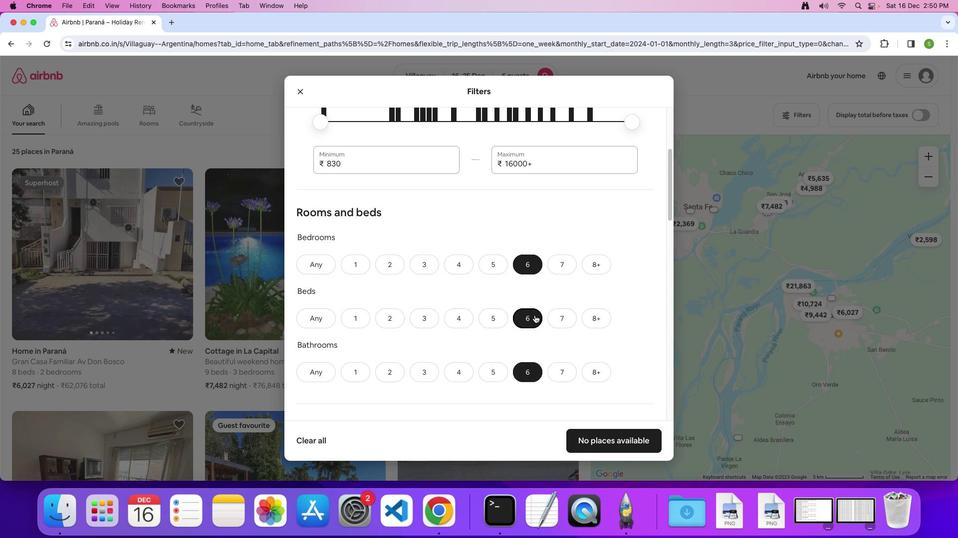 
Action: Mouse scrolled (534, 315) with delta (0, 0)
Screenshot: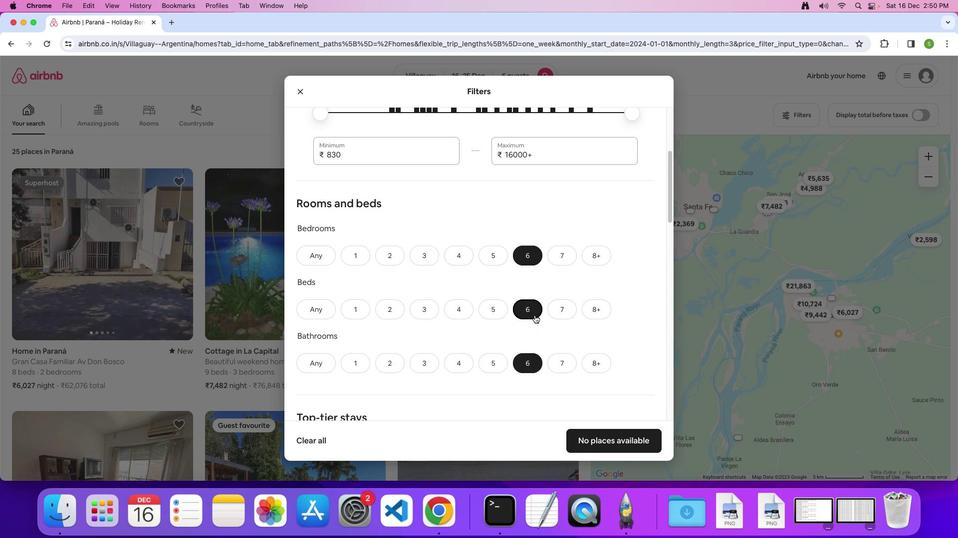 
Action: Mouse scrolled (534, 315) with delta (0, 0)
Screenshot: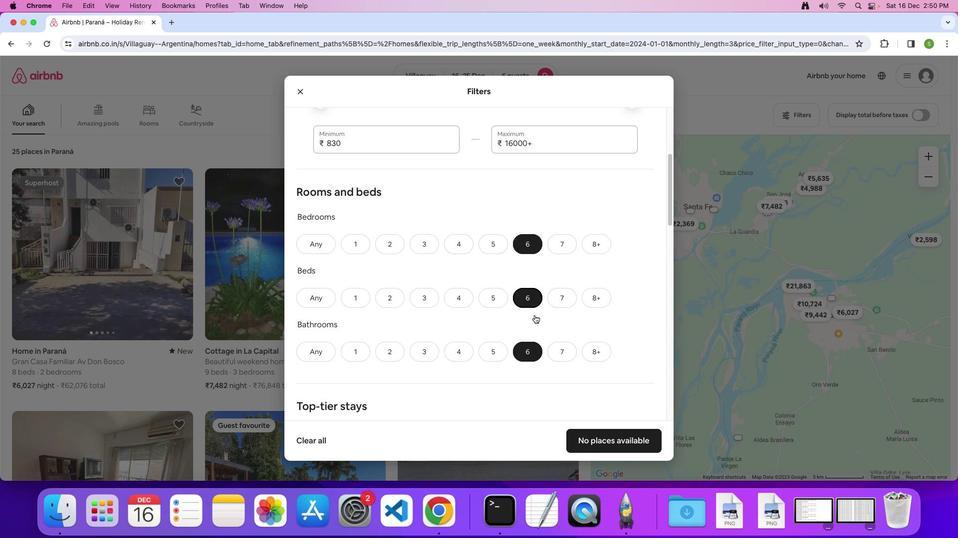
Action: Mouse scrolled (534, 315) with delta (0, 0)
Screenshot: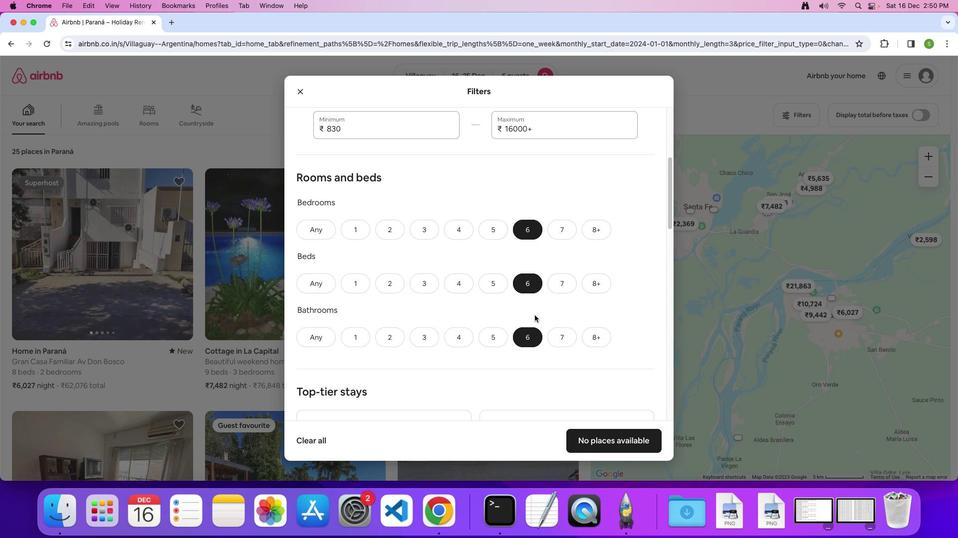 
Action: Mouse scrolled (534, 315) with delta (0, 0)
Screenshot: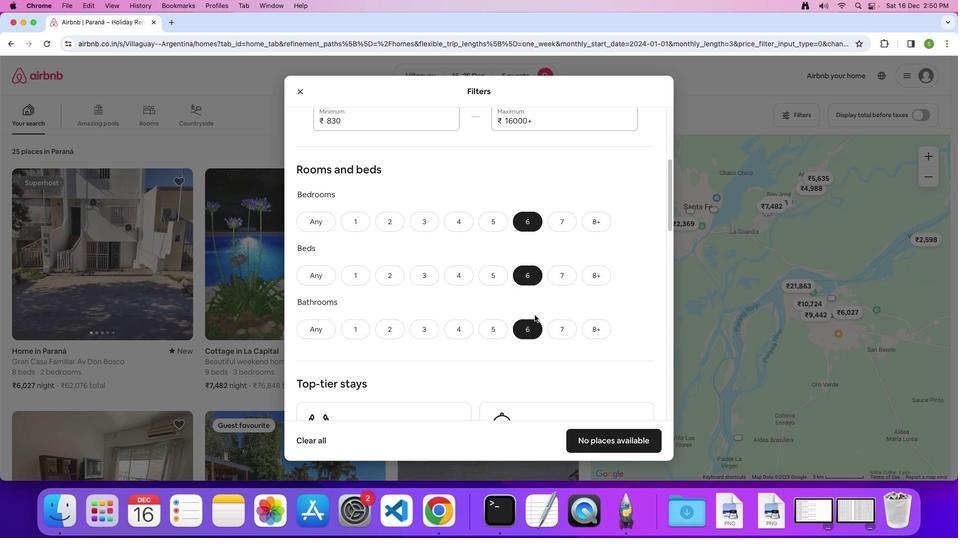 
Action: Mouse scrolled (534, 315) with delta (0, 0)
Screenshot: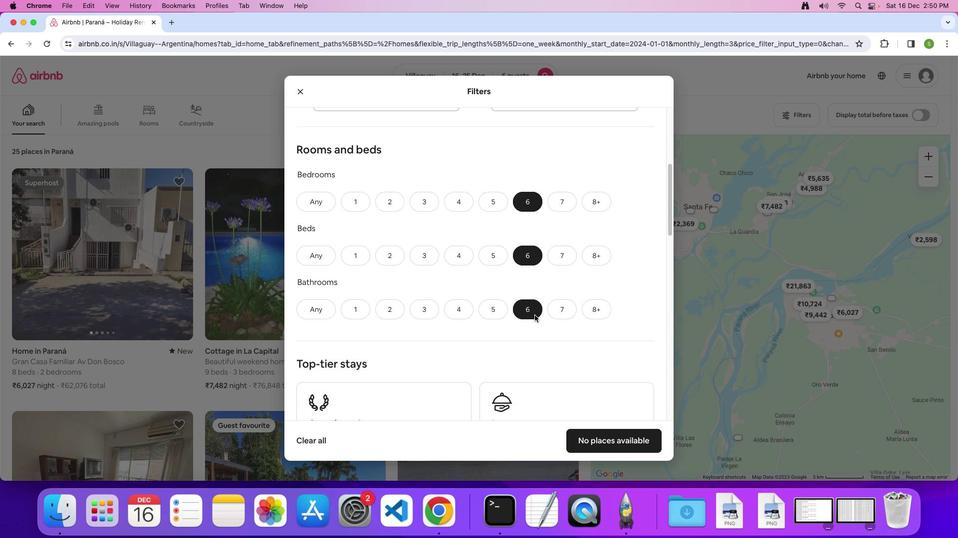 
Action: Mouse scrolled (534, 315) with delta (0, 0)
Screenshot: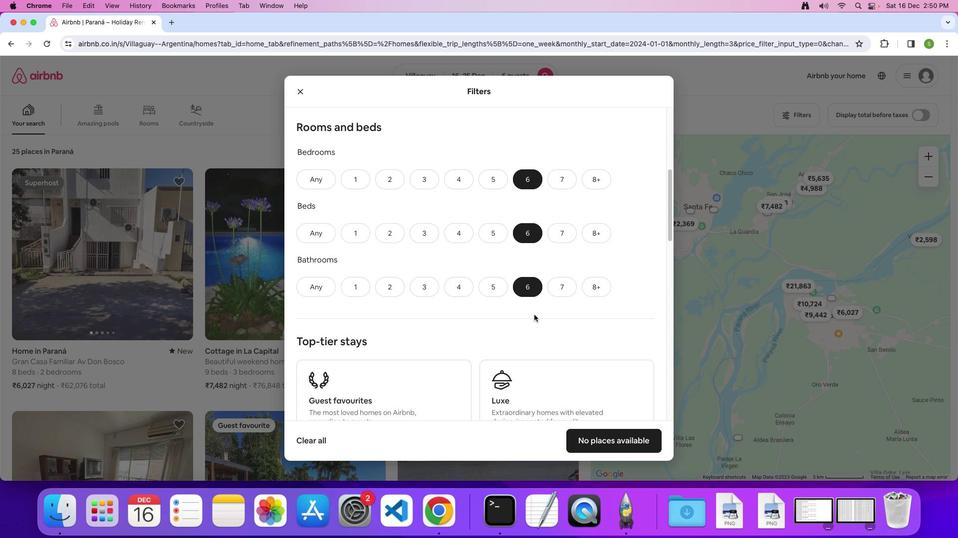 
Action: Mouse scrolled (534, 315) with delta (0, -1)
Screenshot: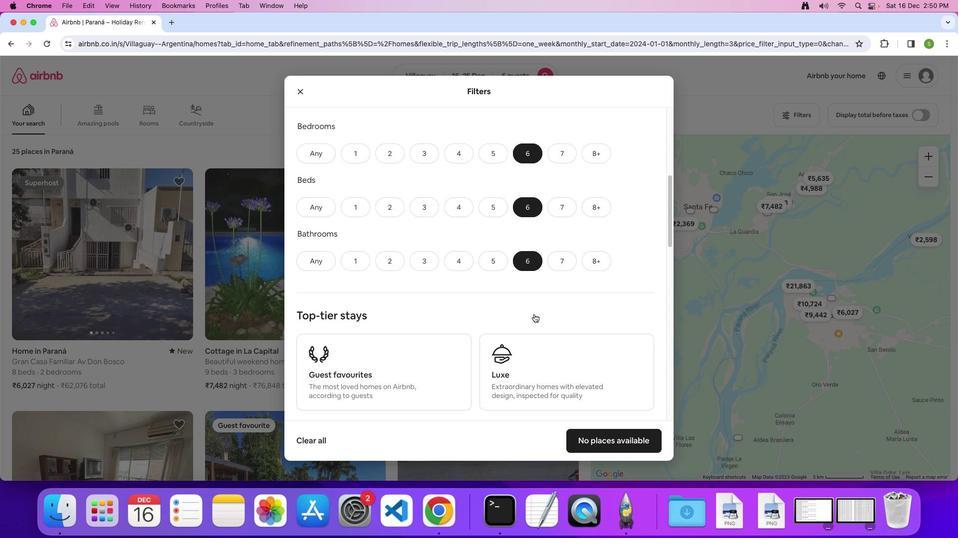 
Action: Mouse moved to (534, 313)
Screenshot: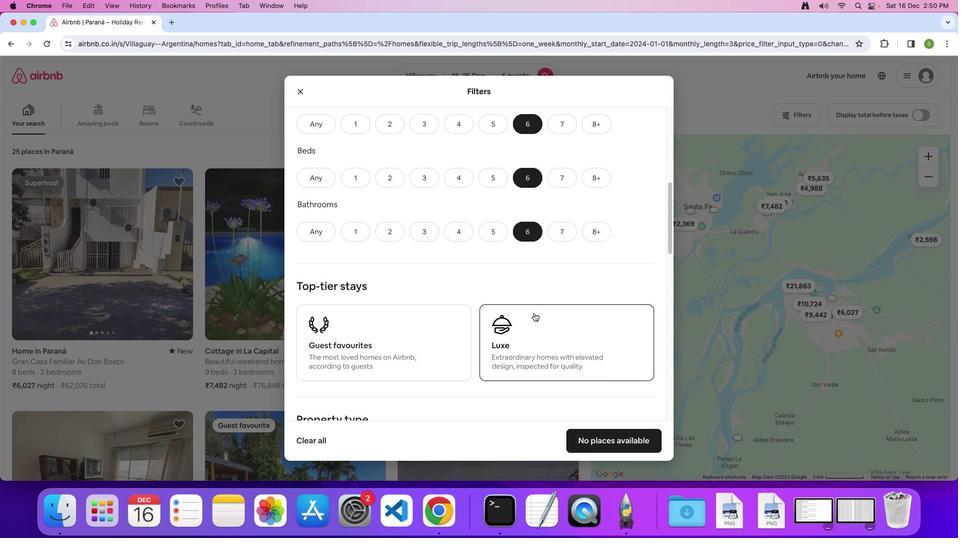 
Action: Mouse scrolled (534, 313) with delta (0, 0)
Screenshot: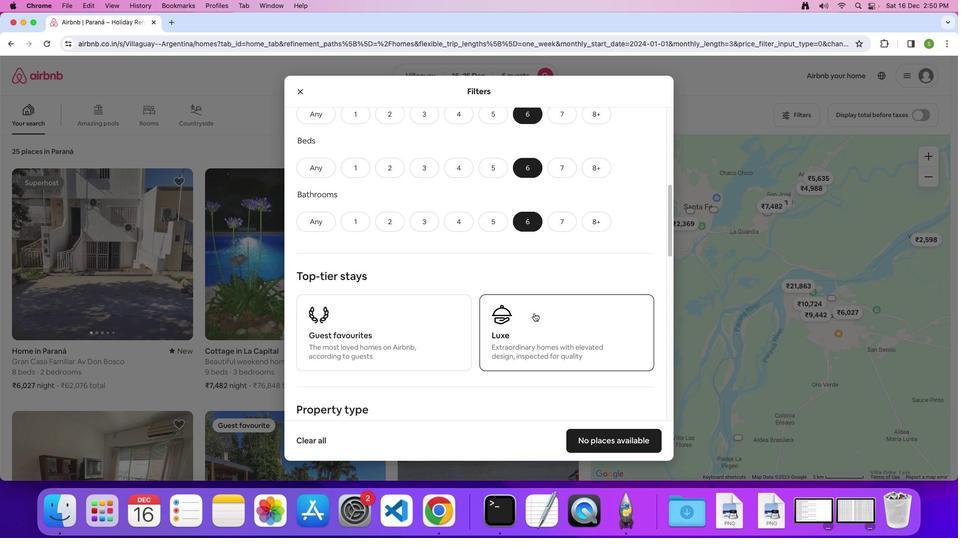 
Action: Mouse scrolled (534, 313) with delta (0, 0)
Screenshot: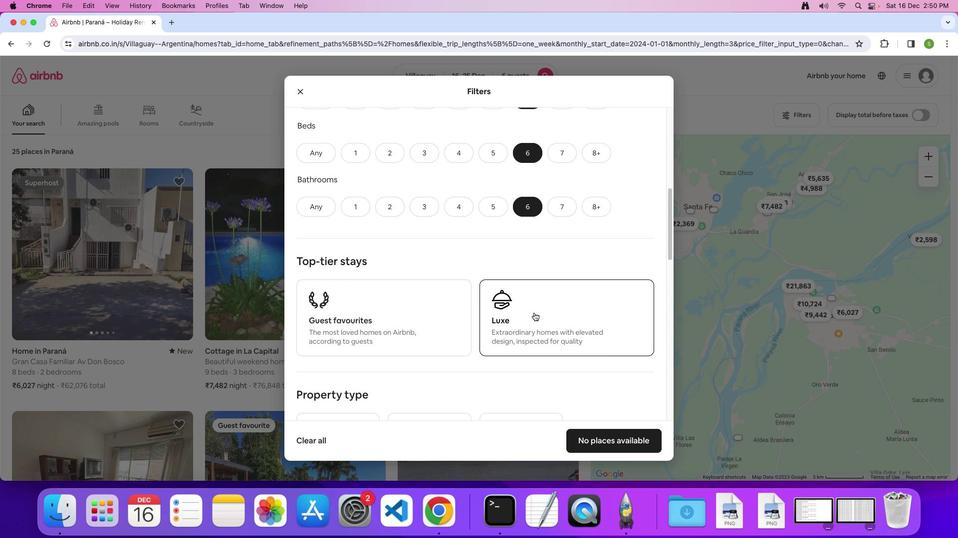 
Action: Mouse moved to (534, 313)
Screenshot: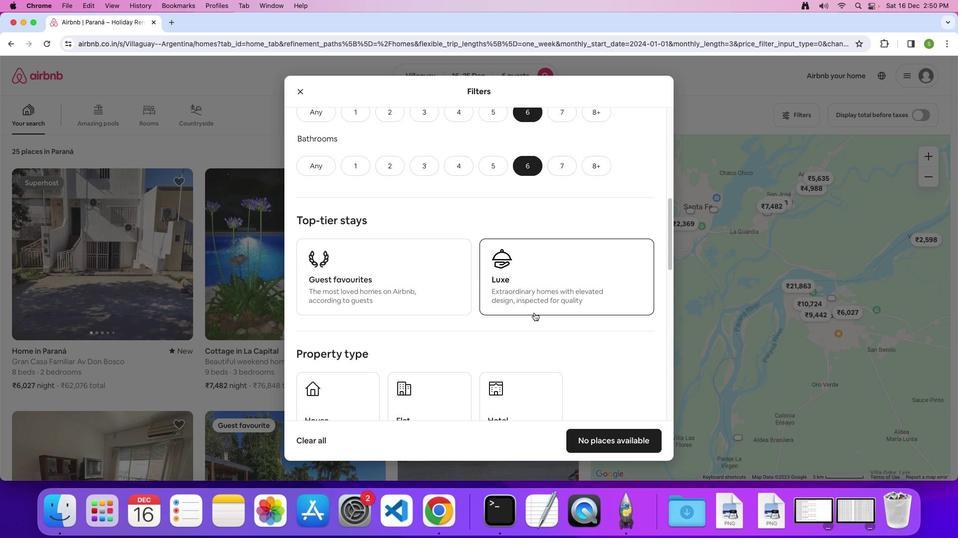 
Action: Mouse scrolled (534, 313) with delta (0, -1)
Screenshot: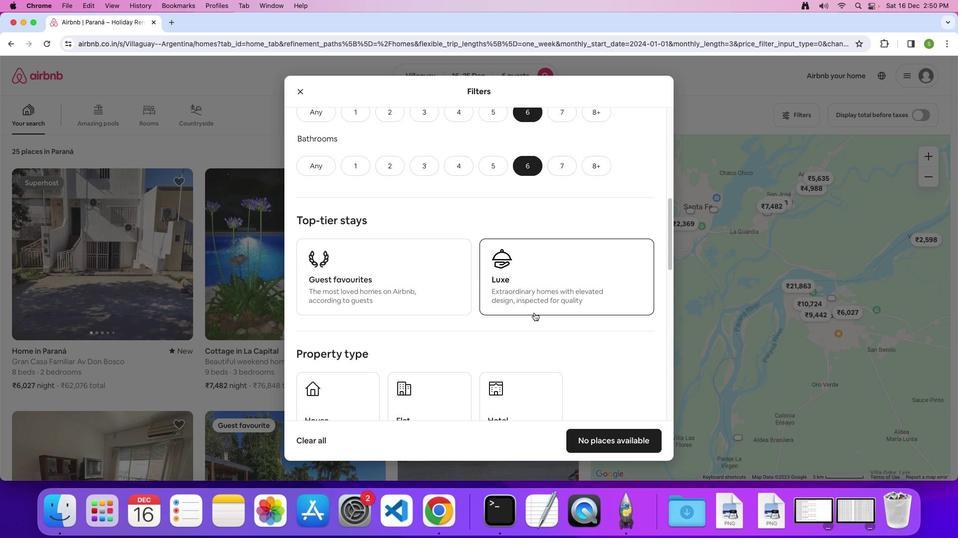 
Action: Mouse moved to (534, 312)
Screenshot: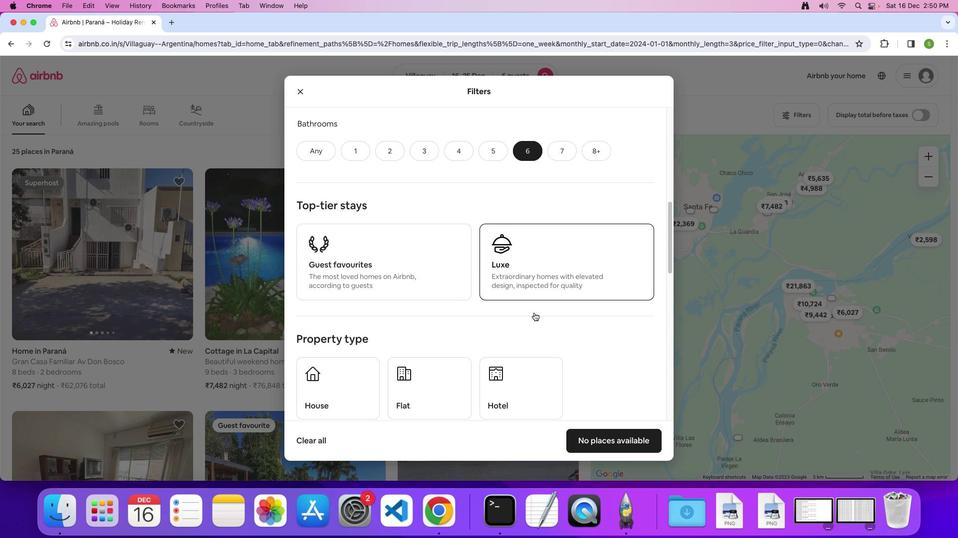 
Action: Mouse scrolled (534, 312) with delta (0, 0)
Screenshot: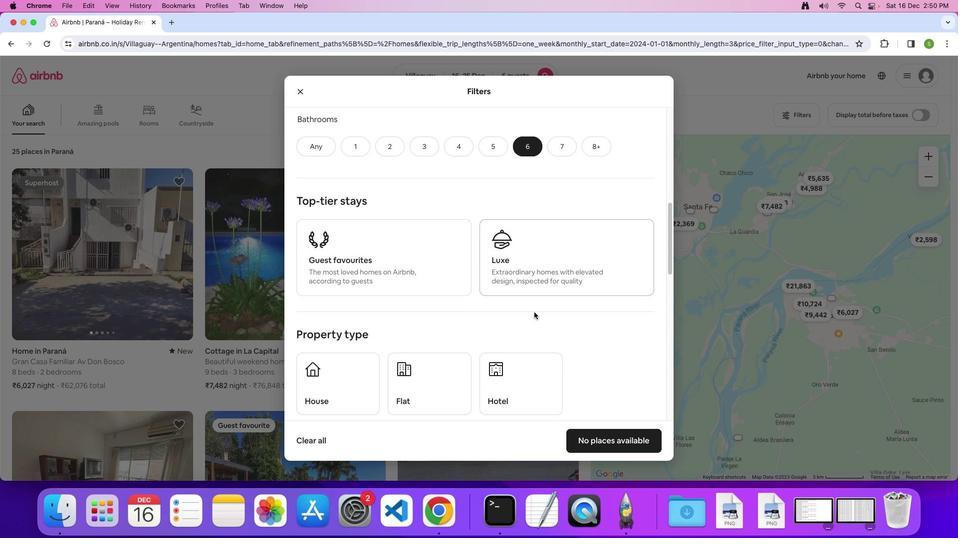
Action: Mouse moved to (534, 312)
Screenshot: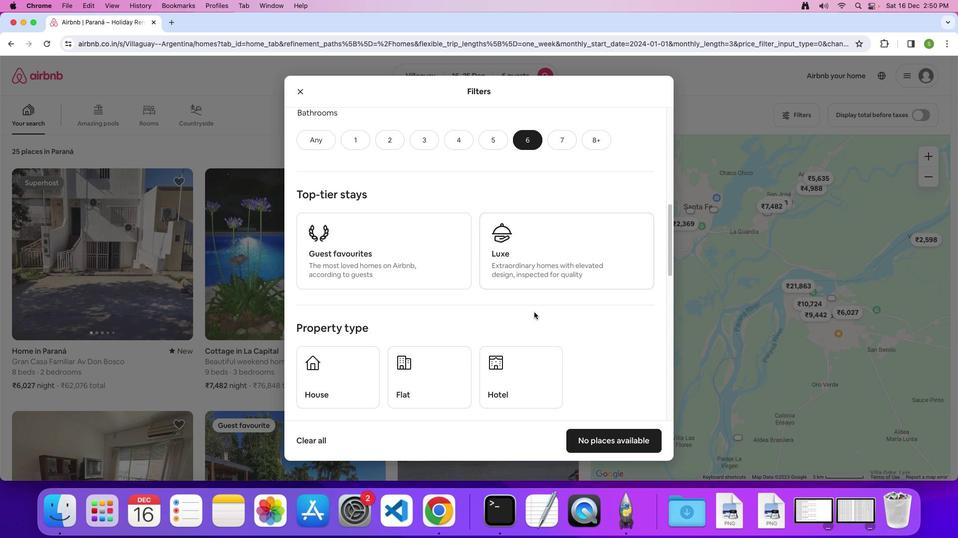 
Action: Mouse scrolled (534, 312) with delta (0, 0)
Screenshot: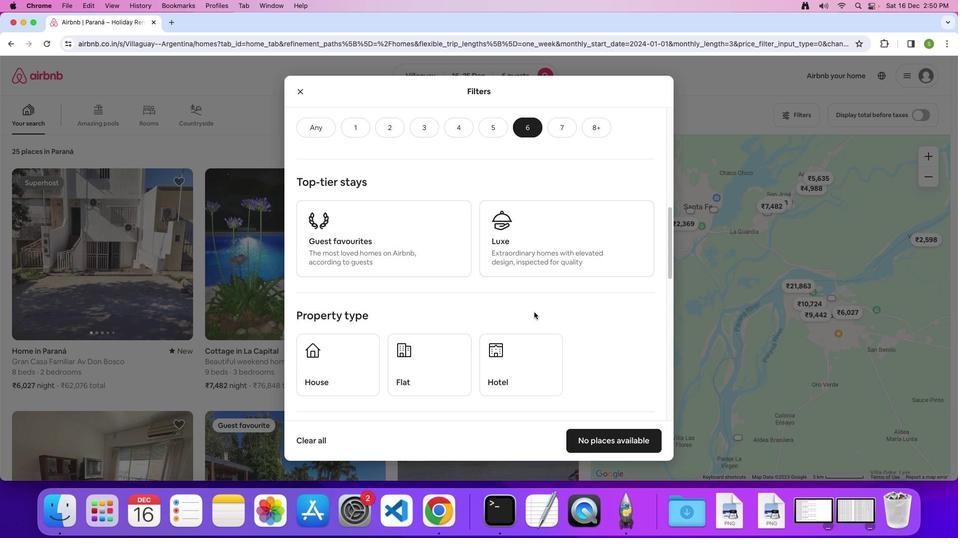 
Action: Mouse moved to (534, 312)
Screenshot: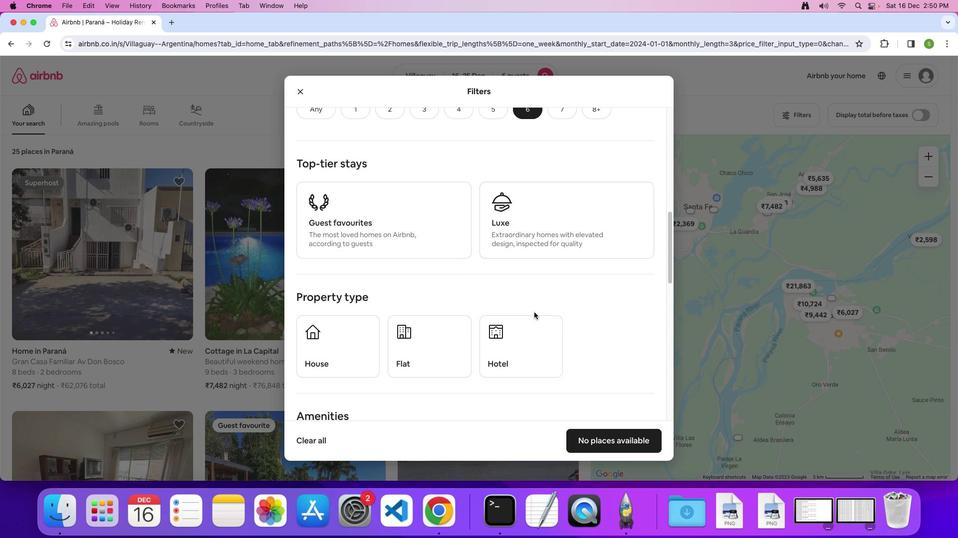
Action: Mouse scrolled (534, 312) with delta (0, 0)
Screenshot: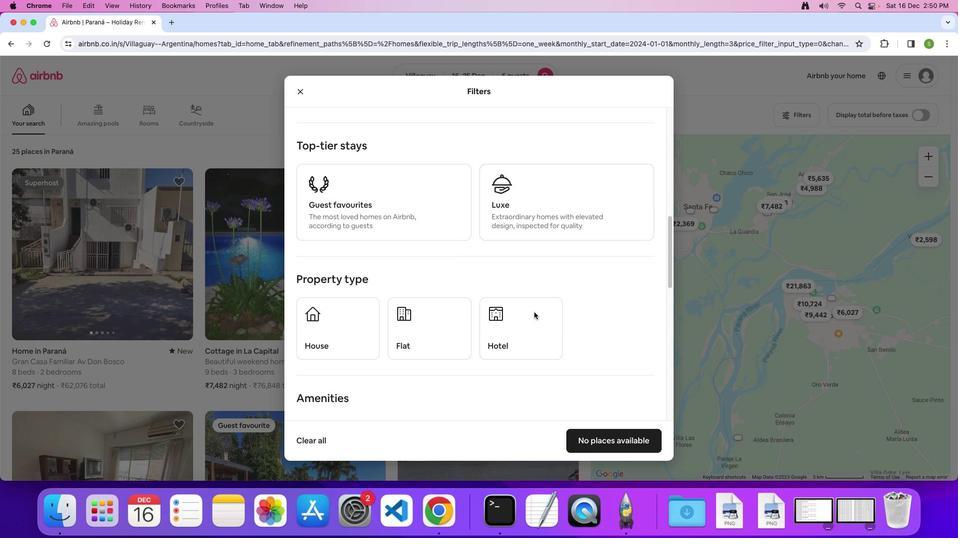 
Action: Mouse moved to (316, 306)
Screenshot: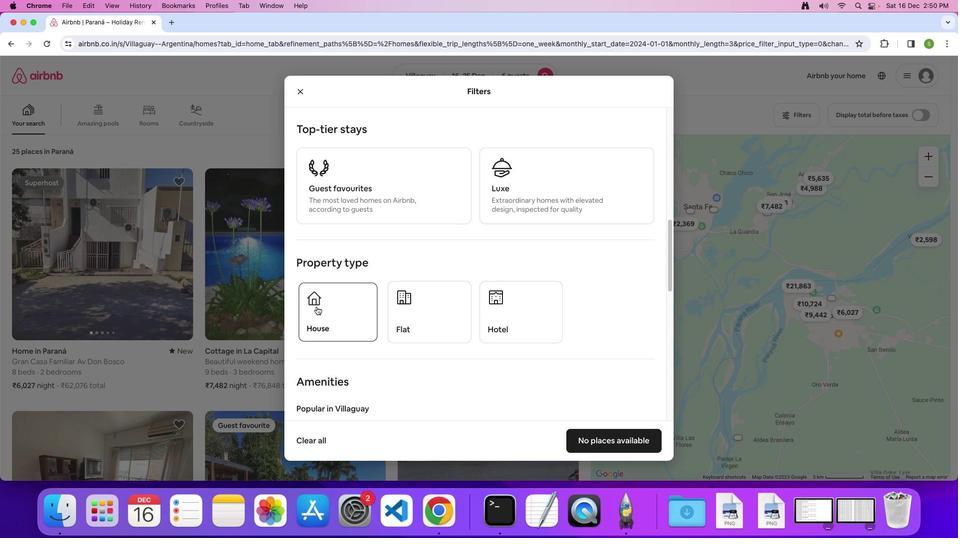 
Action: Mouse pressed left at (316, 306)
Screenshot: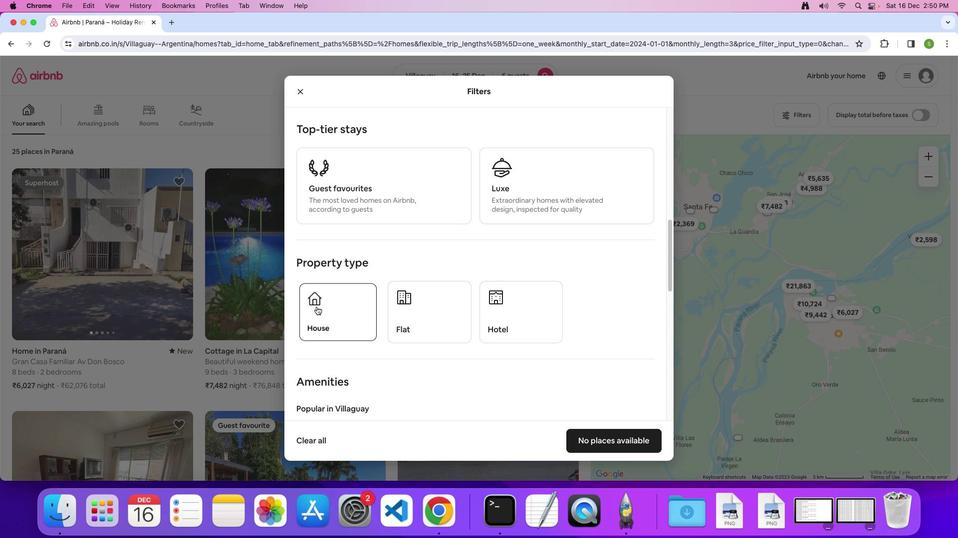 
Action: Mouse moved to (513, 283)
Screenshot: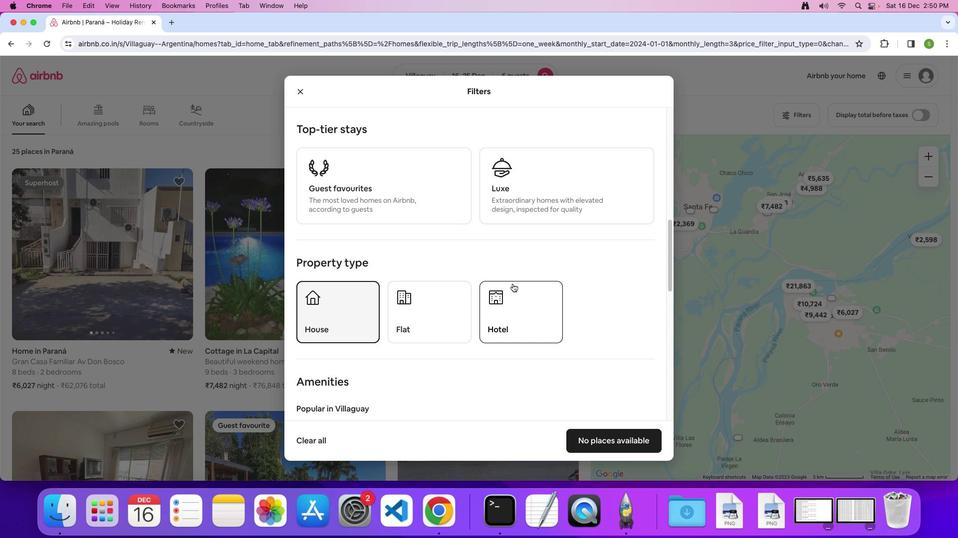 
Action: Mouse scrolled (513, 283) with delta (0, 0)
Screenshot: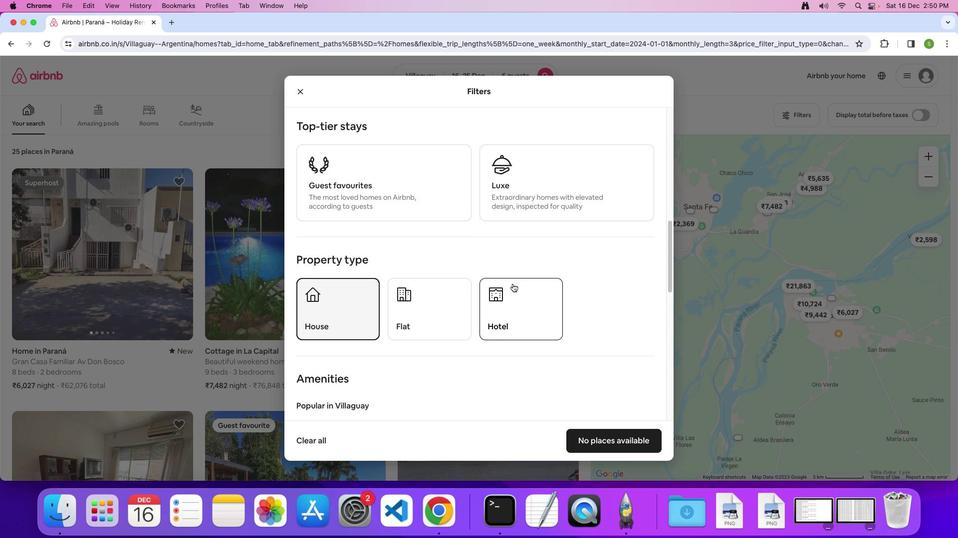 
Action: Mouse scrolled (513, 283) with delta (0, 0)
Screenshot: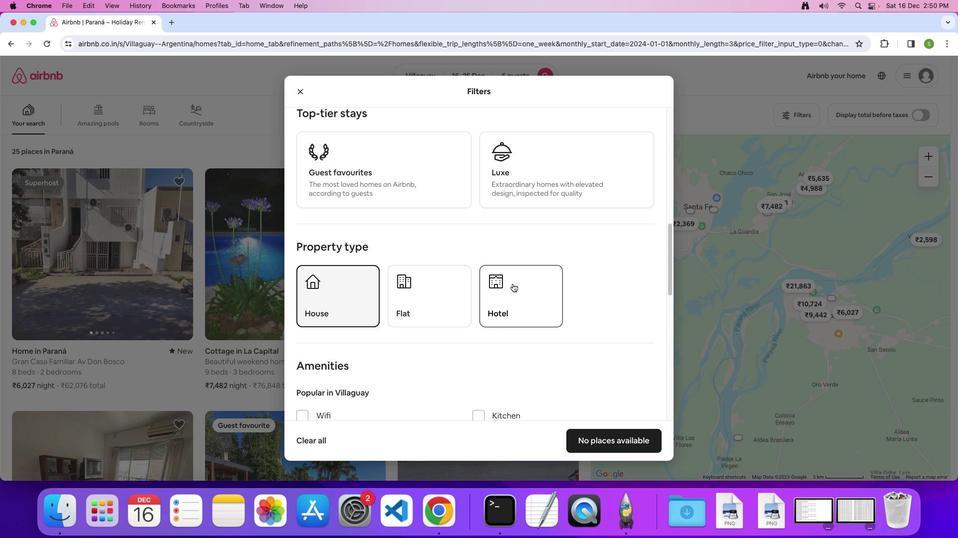 
Action: Mouse scrolled (513, 283) with delta (0, 0)
Screenshot: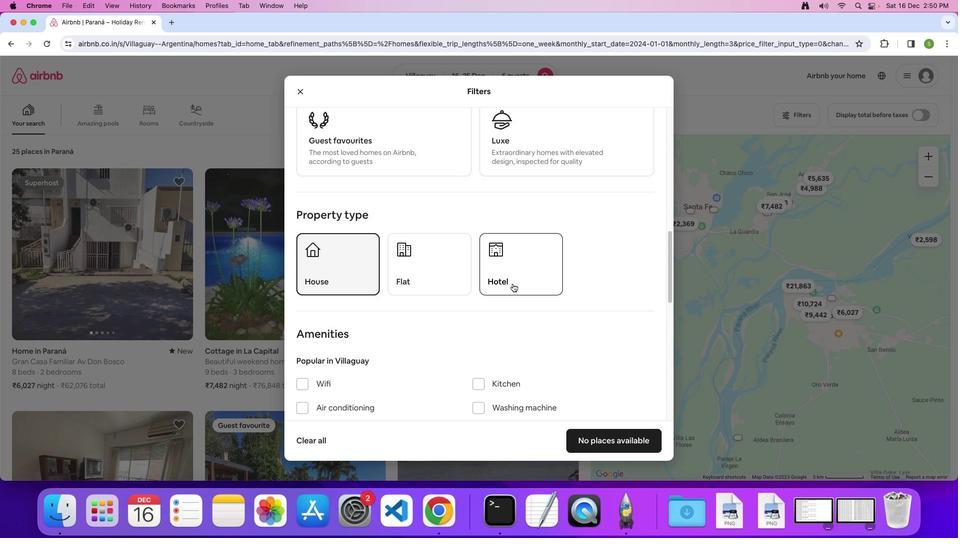 
Action: Mouse scrolled (513, 283) with delta (0, 0)
Screenshot: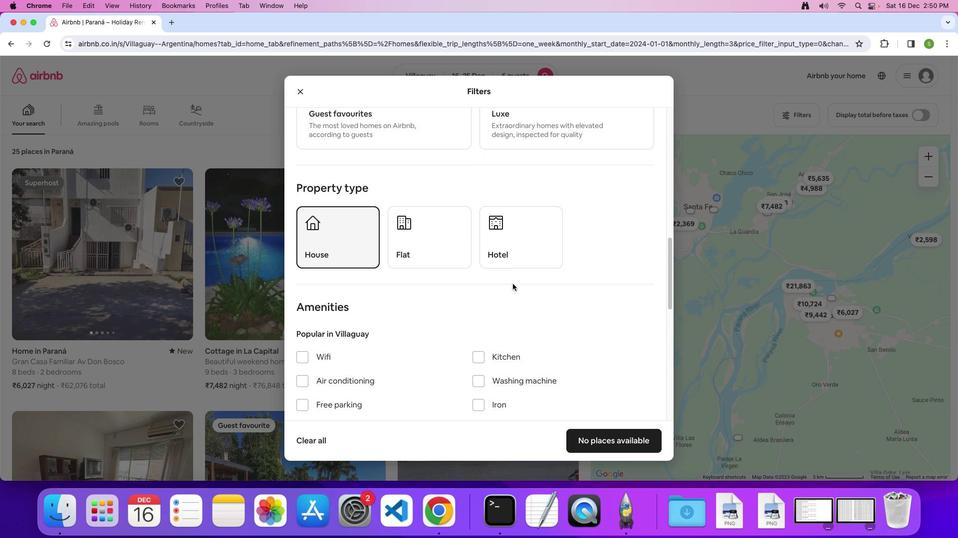 
Action: Mouse scrolled (513, 283) with delta (0, 0)
Screenshot: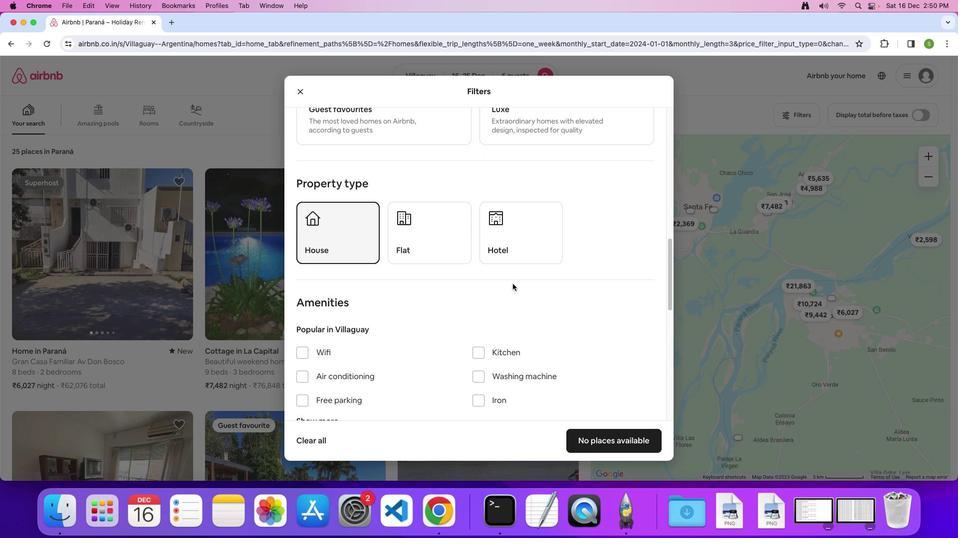 
Action: Mouse scrolled (513, 283) with delta (0, 0)
Screenshot: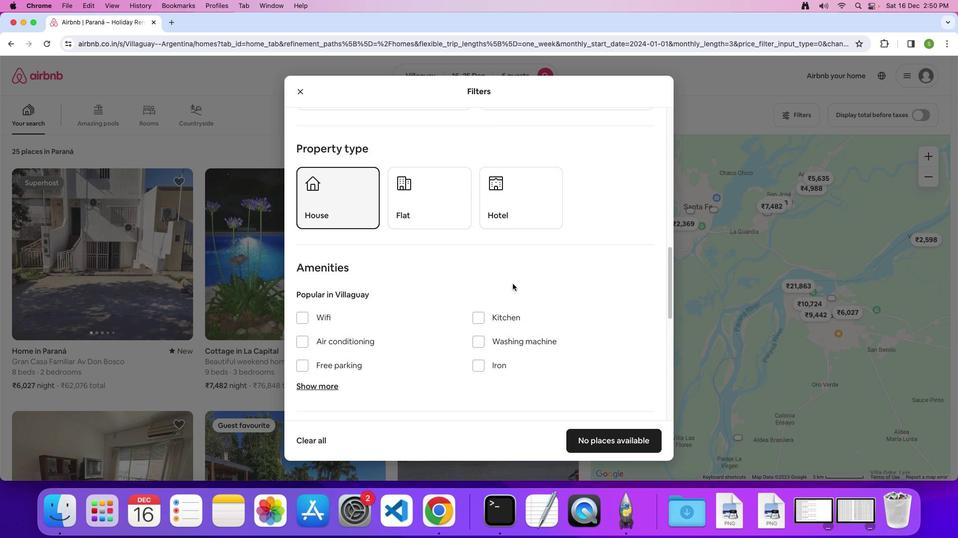 
Action: Mouse scrolled (513, 283) with delta (0, 0)
Screenshot: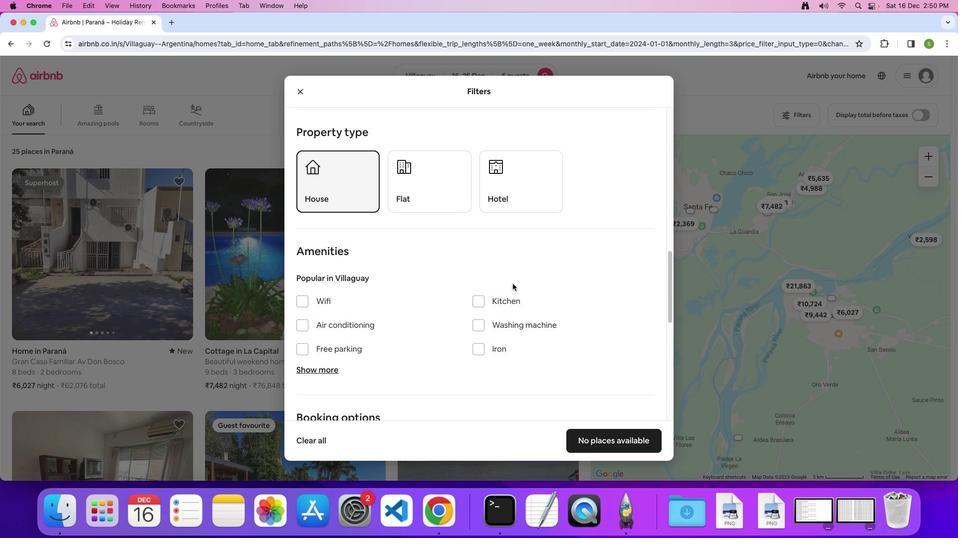
Action: Mouse scrolled (513, 283) with delta (0, 0)
Screenshot: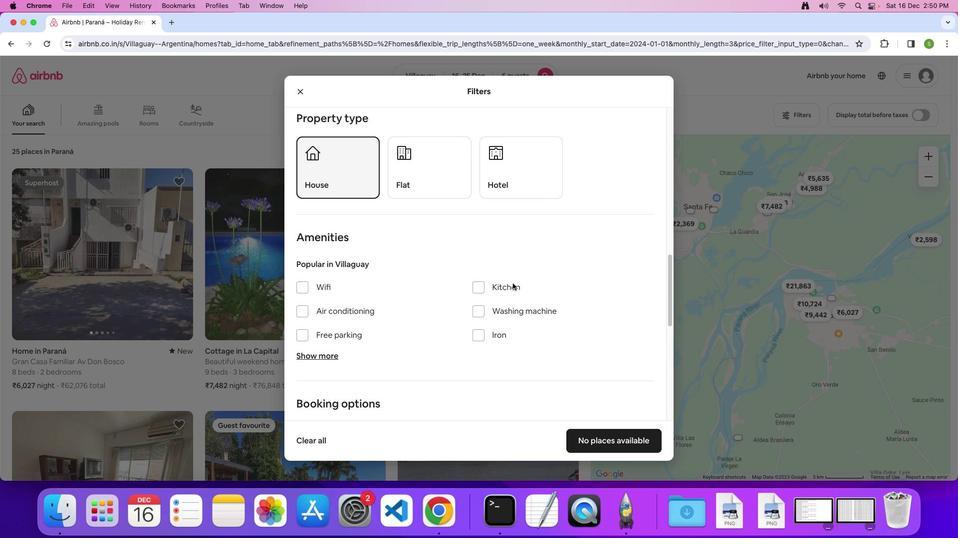 
Action: Mouse scrolled (513, 283) with delta (0, 0)
Screenshot: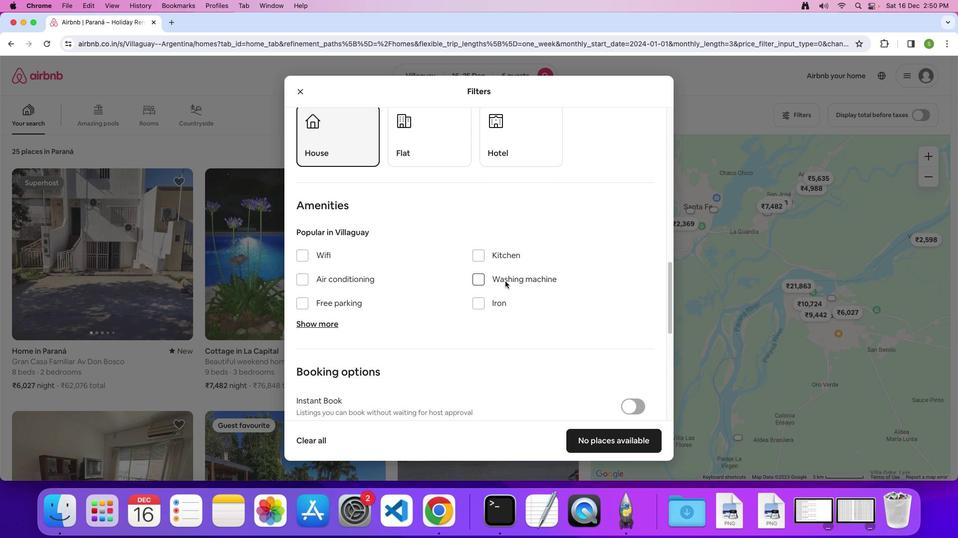 
Action: Mouse moved to (306, 236)
Screenshot: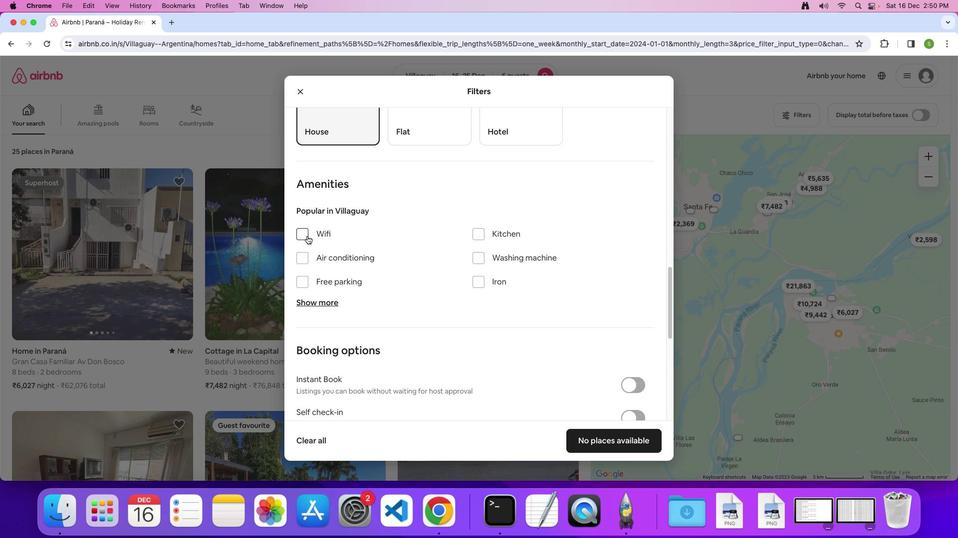 
Action: Mouse pressed left at (306, 236)
Screenshot: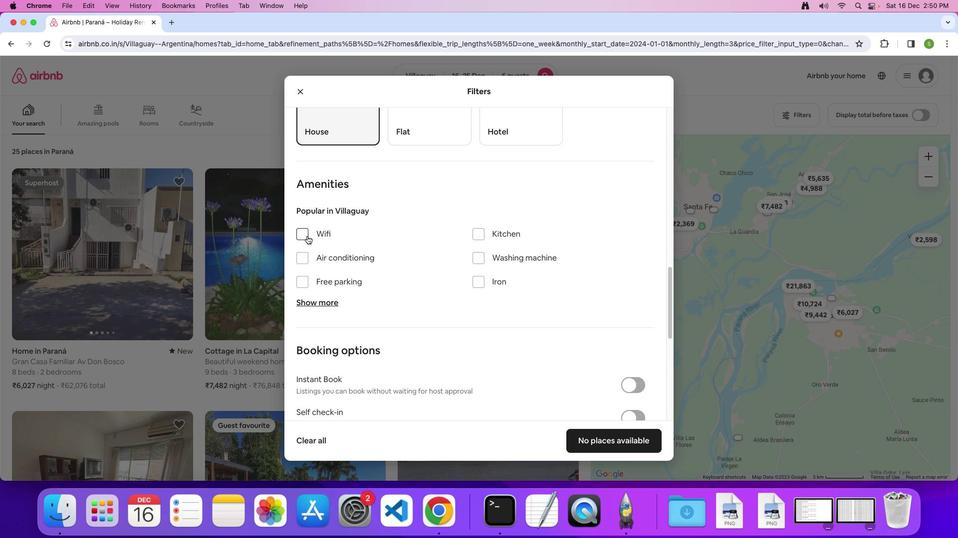 
Action: Mouse moved to (315, 304)
Screenshot: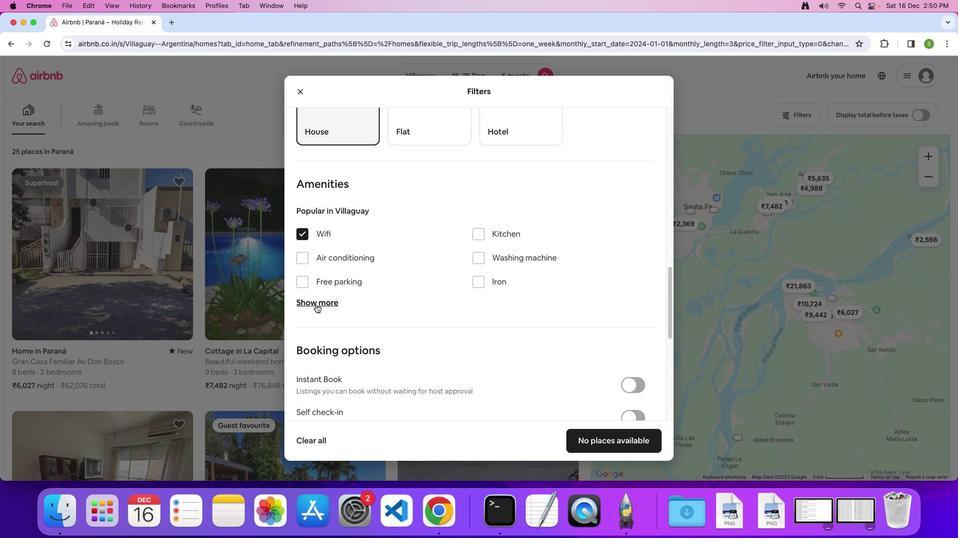 
Action: Mouse pressed left at (315, 304)
Screenshot: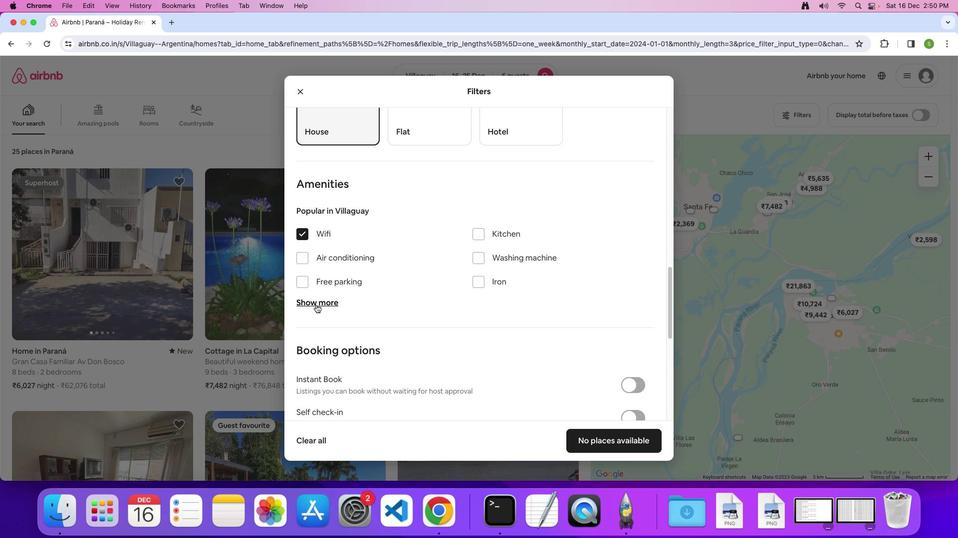 
Action: Mouse moved to (474, 358)
Screenshot: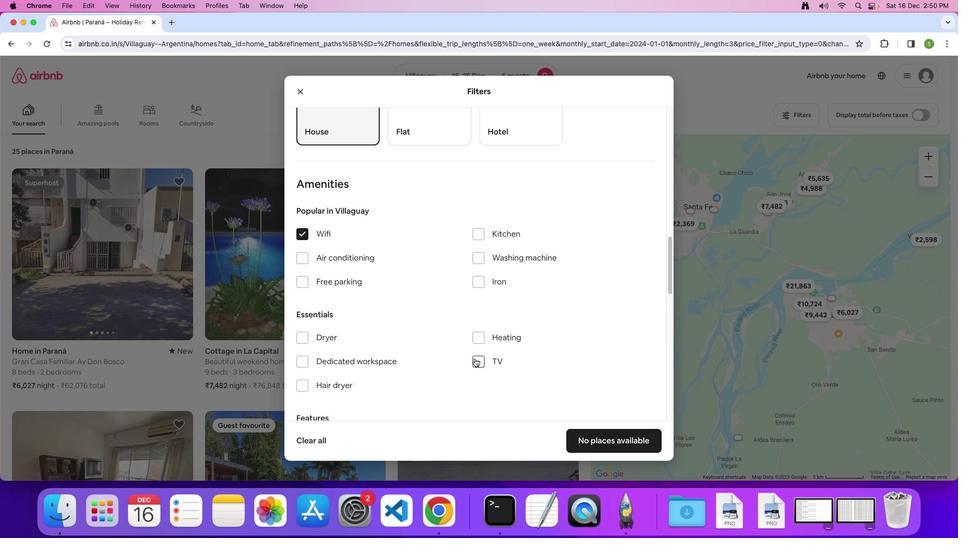 
Action: Mouse pressed left at (474, 358)
Screenshot: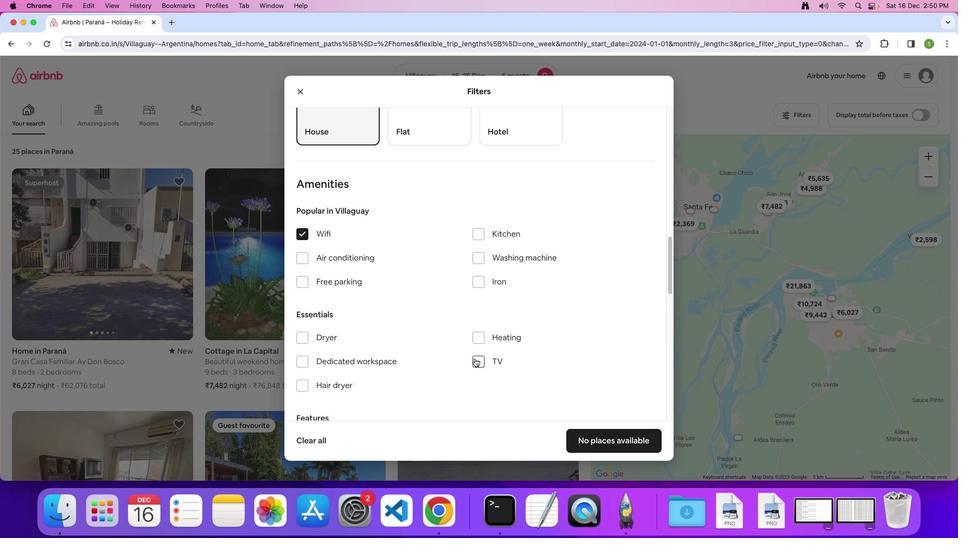 
Action: Mouse moved to (390, 272)
Screenshot: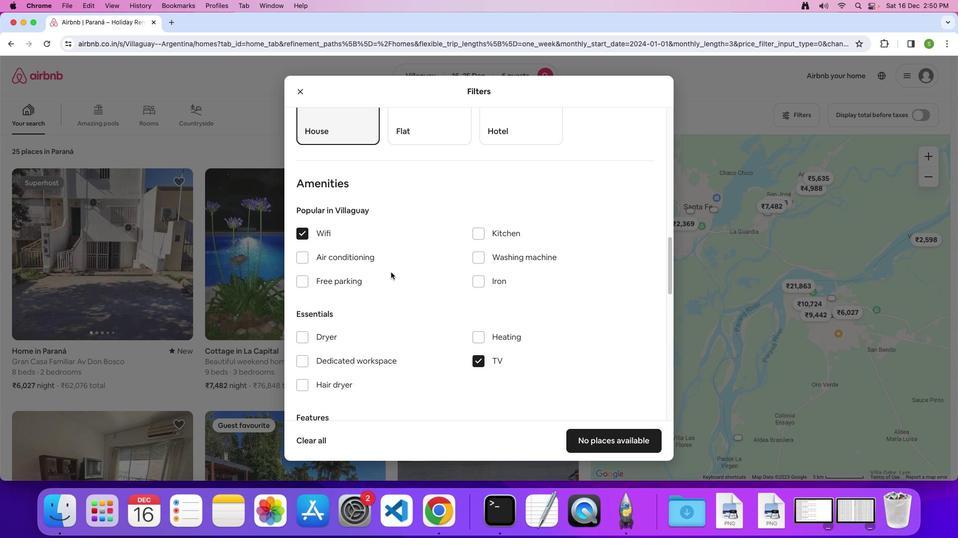 
Action: Mouse scrolled (390, 272) with delta (0, 0)
Screenshot: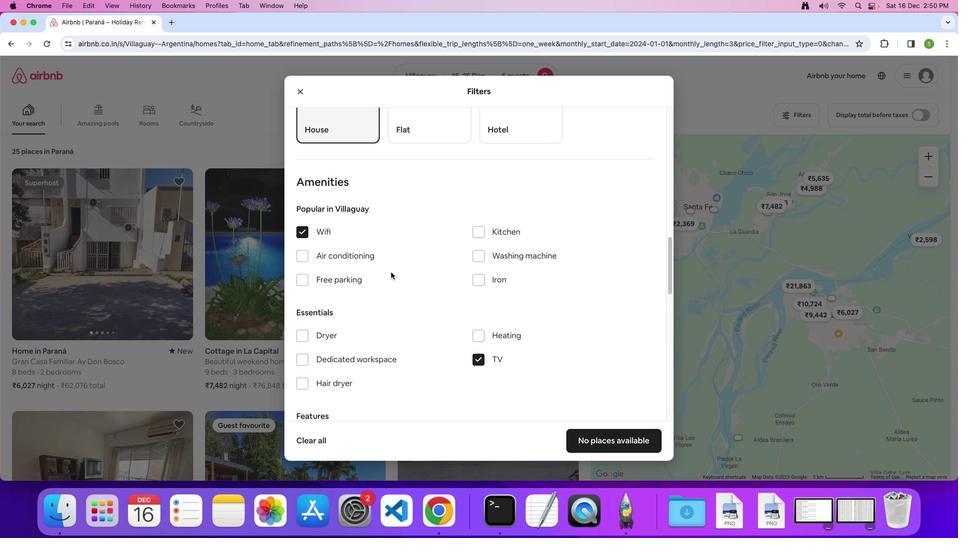 
Action: Mouse scrolled (390, 272) with delta (0, 0)
Screenshot: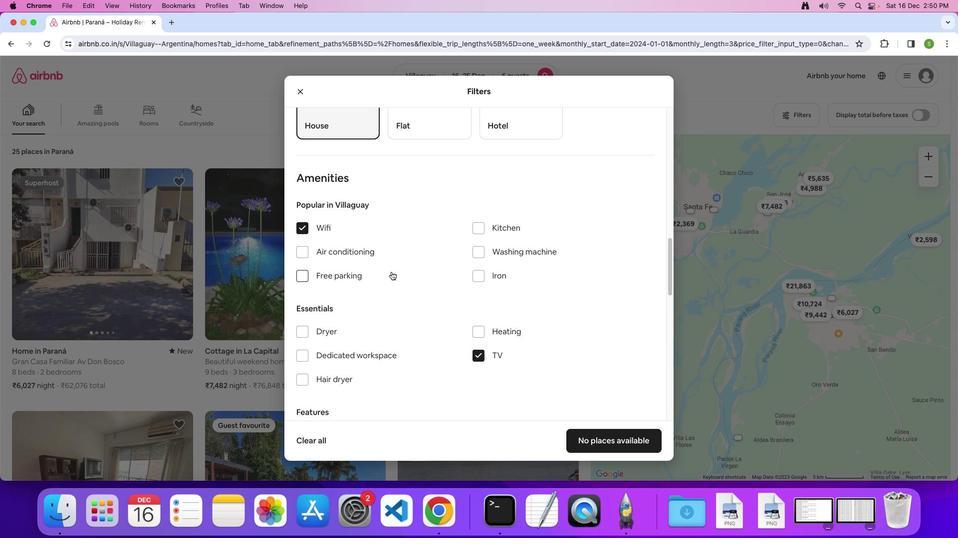 
Action: Mouse moved to (391, 270)
Screenshot: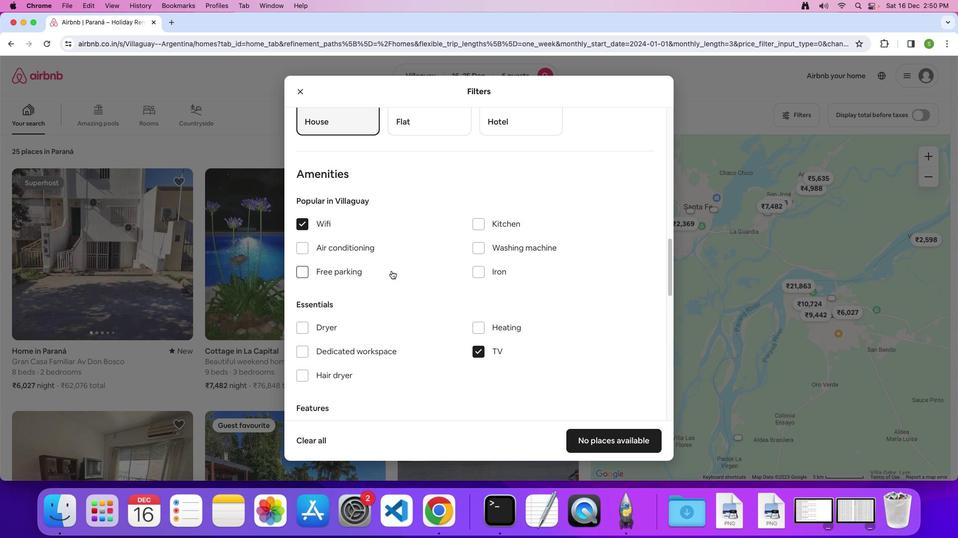 
Action: Mouse scrolled (391, 270) with delta (0, 0)
Screenshot: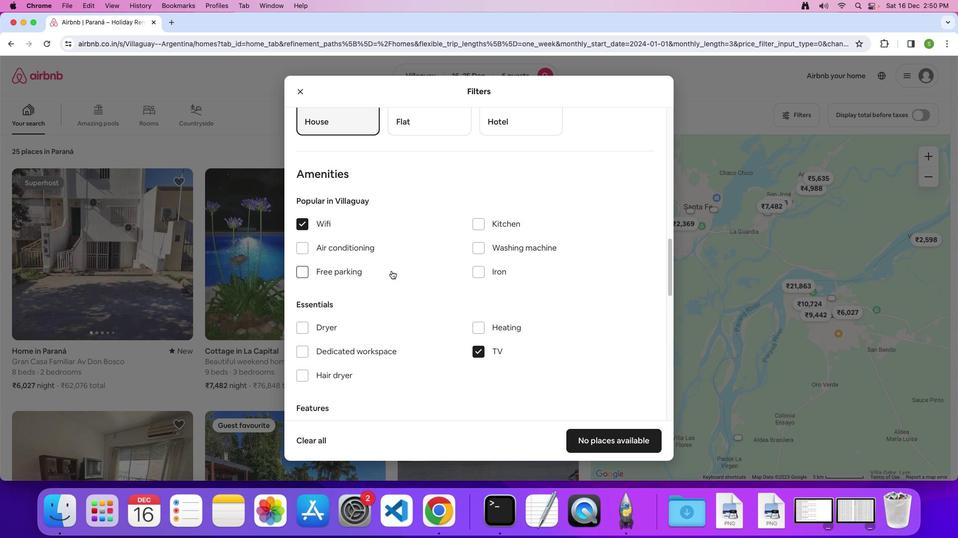 
Action: Mouse scrolled (391, 270) with delta (0, 0)
Screenshot: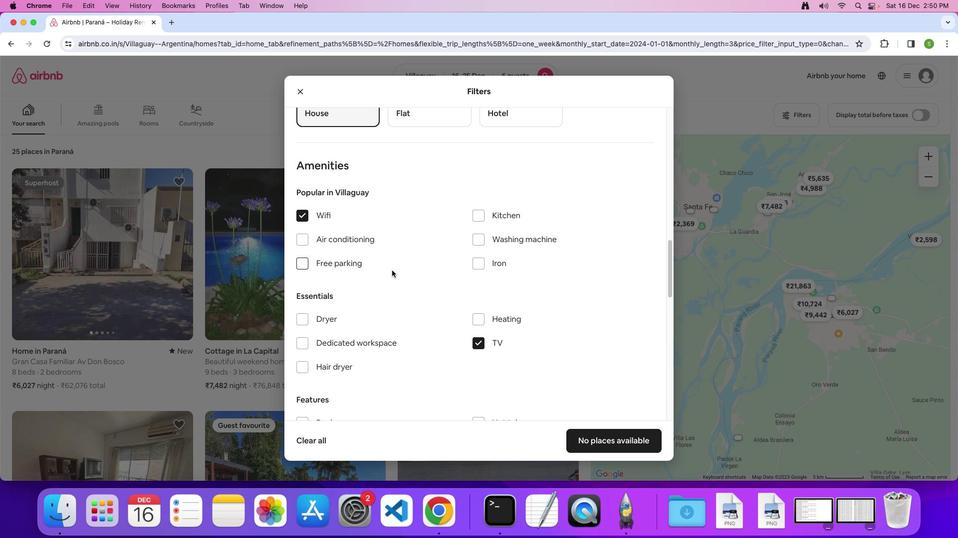 
Action: Mouse scrolled (391, 270) with delta (0, 0)
Screenshot: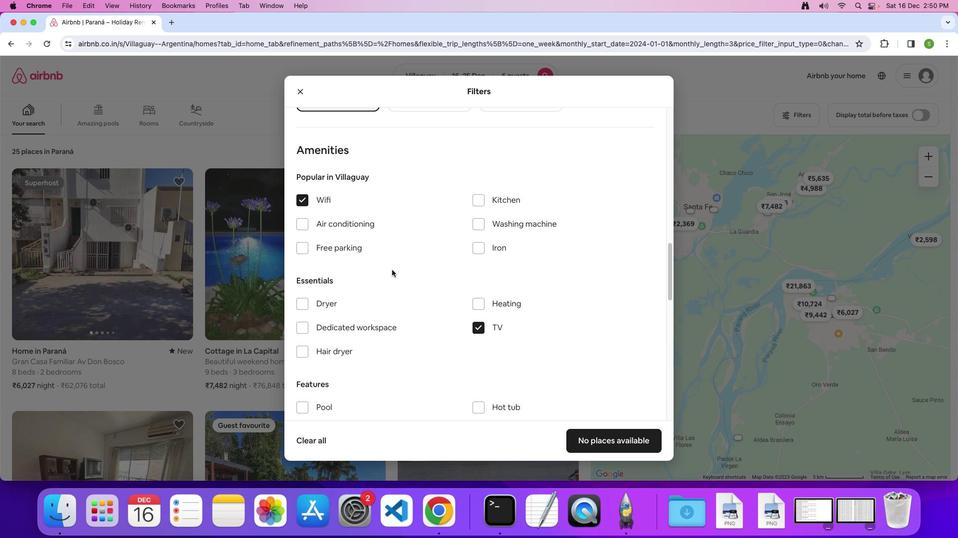 
Action: Mouse moved to (305, 238)
Screenshot: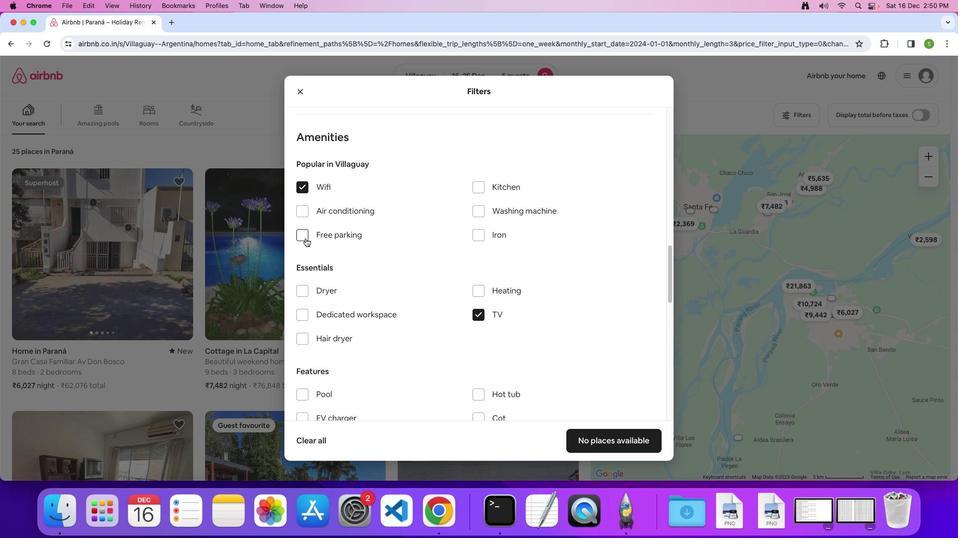 
Action: Mouse pressed left at (305, 238)
Screenshot: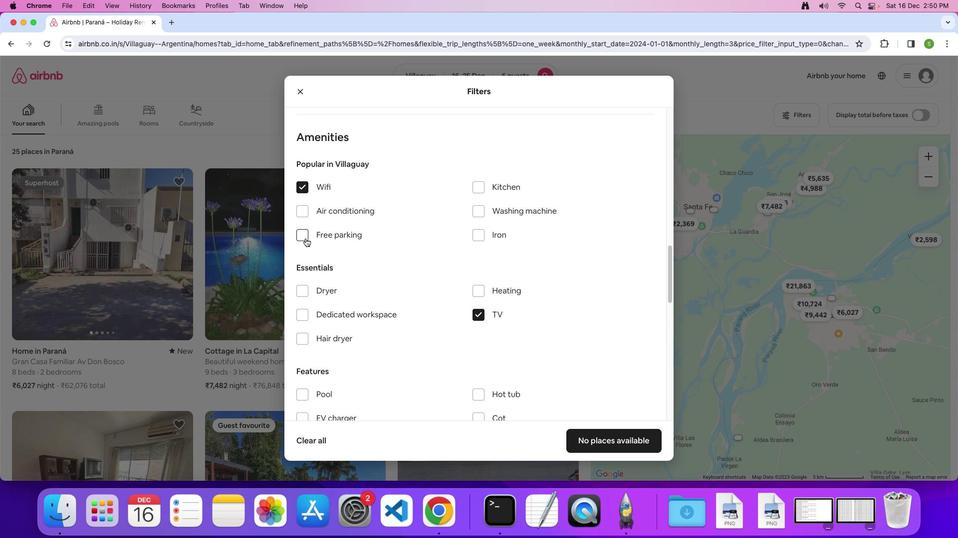 
Action: Mouse moved to (427, 259)
Screenshot: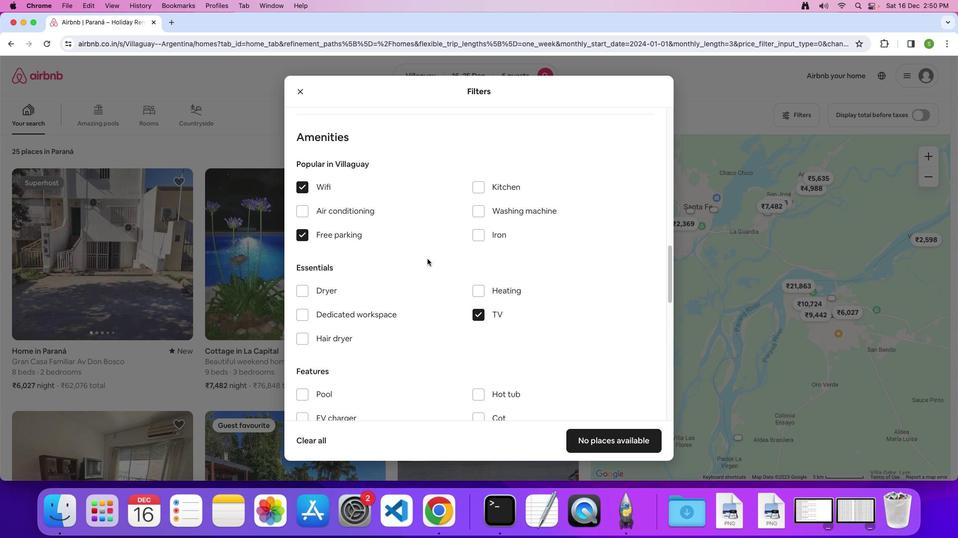 
Action: Mouse scrolled (427, 259) with delta (0, 0)
Screenshot: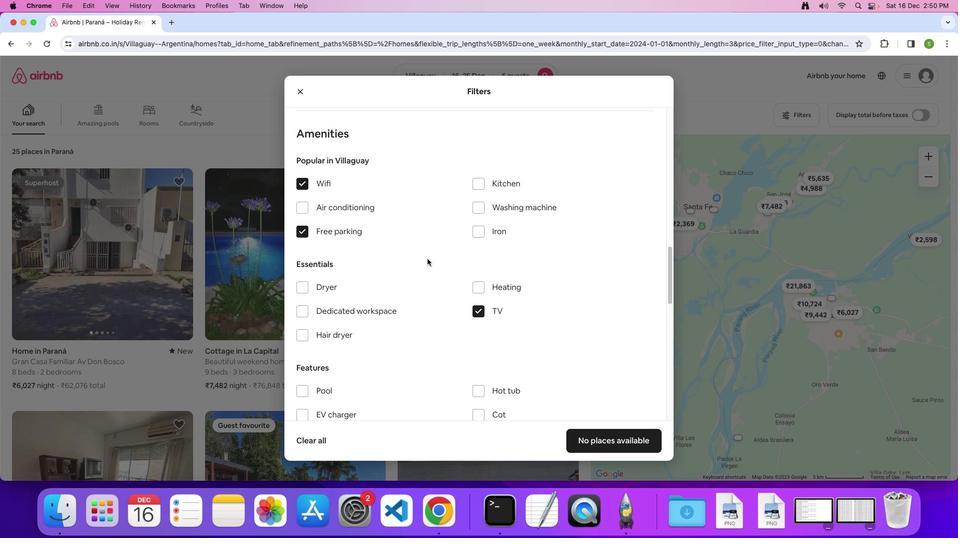 
Action: Mouse scrolled (427, 259) with delta (0, 0)
Screenshot: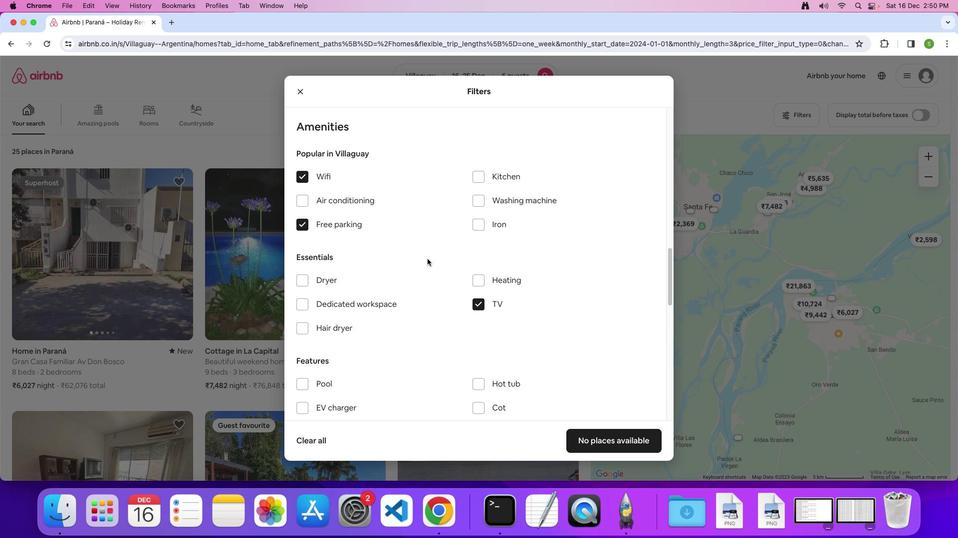 
Action: Mouse scrolled (427, 259) with delta (0, 0)
Screenshot: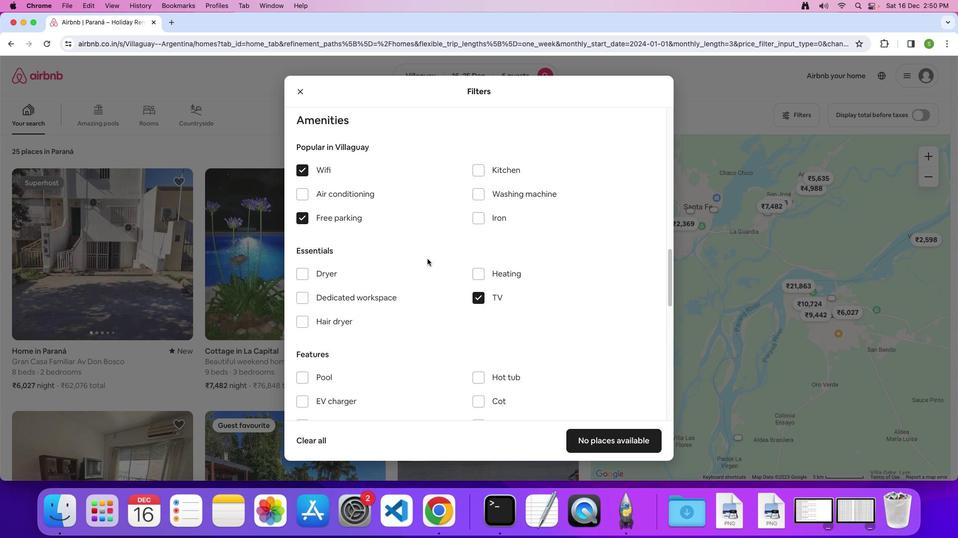 
Action: Mouse scrolled (427, 259) with delta (0, 0)
Screenshot: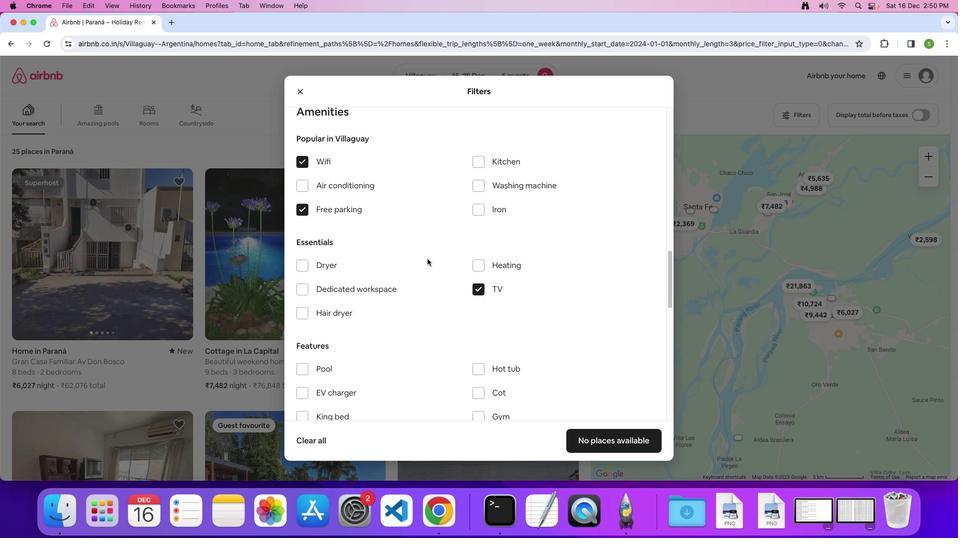 
Action: Mouse scrolled (427, 259) with delta (0, 0)
Screenshot: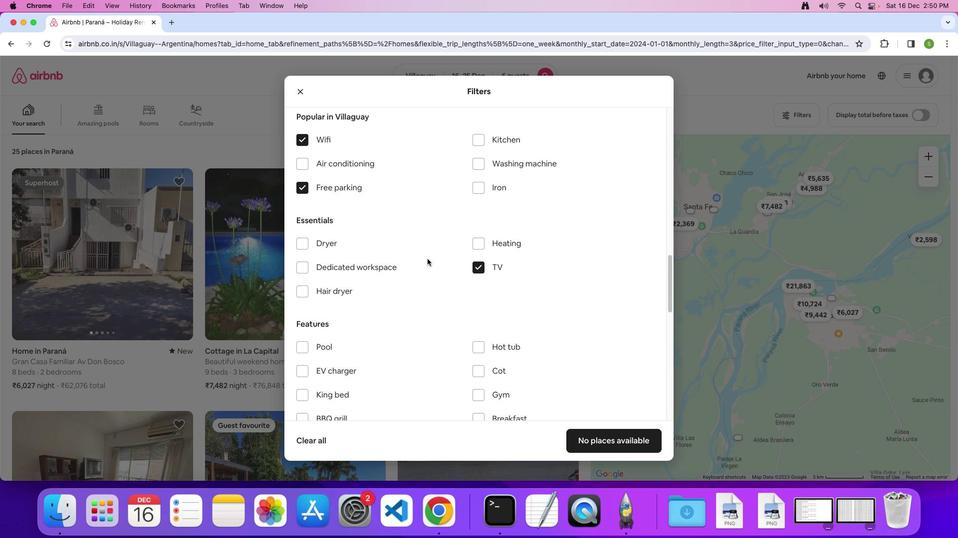 
Action: Mouse scrolled (427, 259) with delta (0, 0)
Screenshot: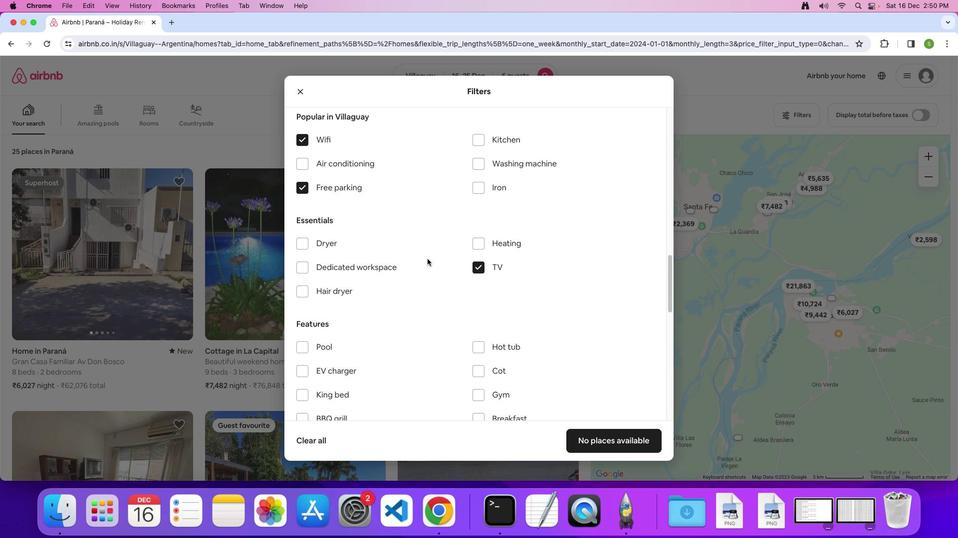 
Action: Mouse scrolled (427, 259) with delta (0, 0)
Screenshot: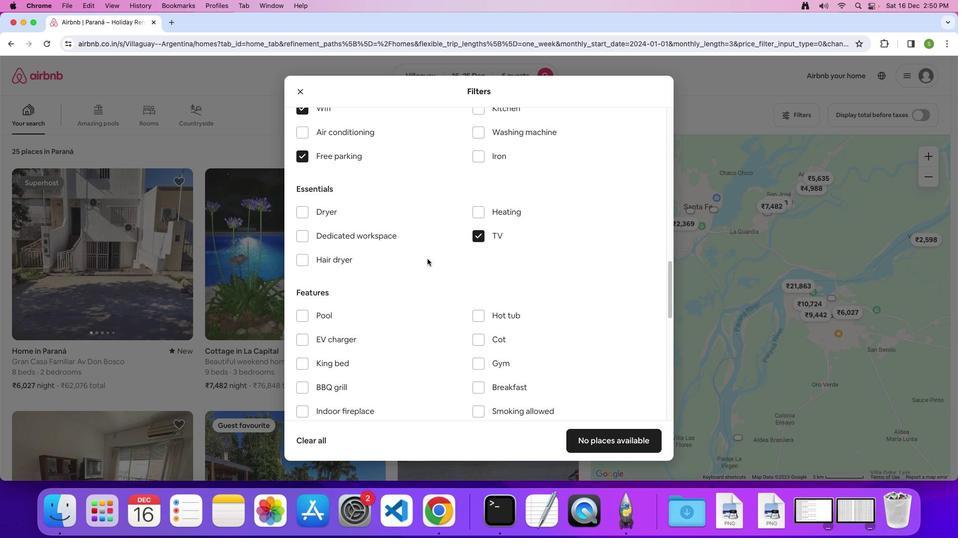 
Action: Mouse moved to (481, 287)
Screenshot: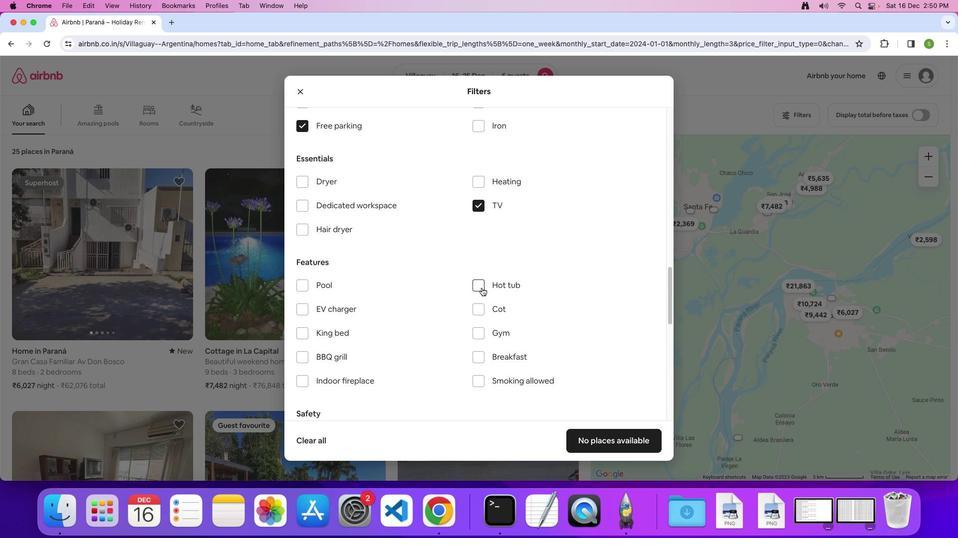 
Action: Mouse pressed left at (481, 287)
Screenshot: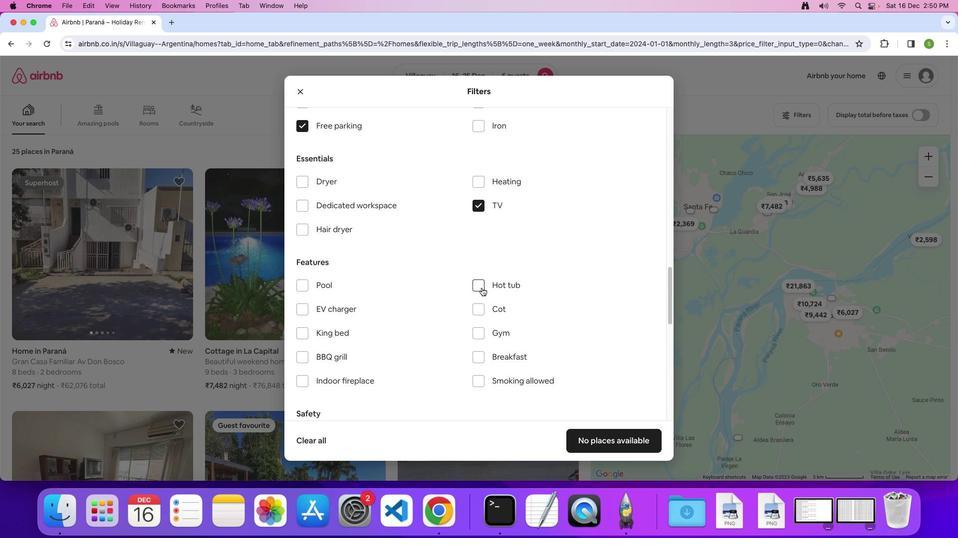 
Action: Mouse moved to (439, 275)
Screenshot: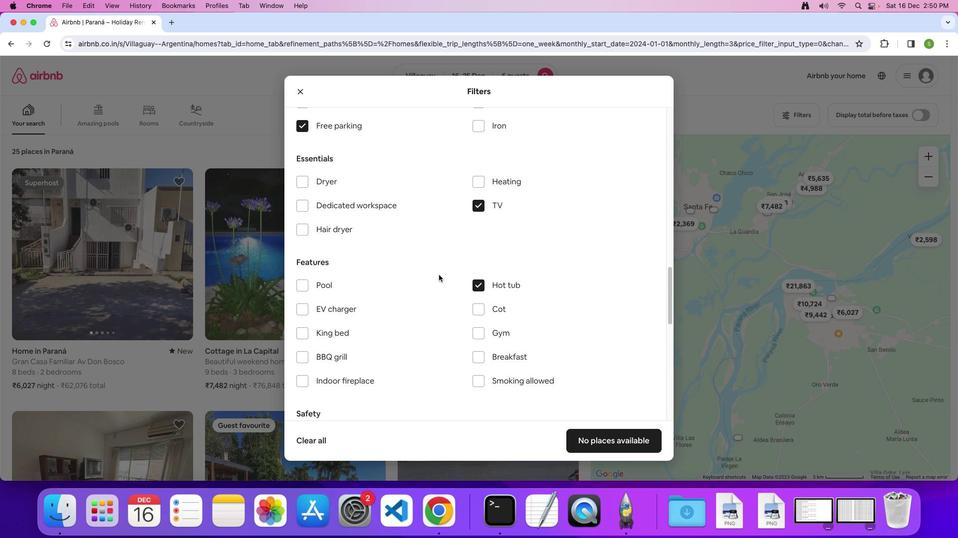 
Action: Mouse scrolled (439, 275) with delta (0, 0)
Screenshot: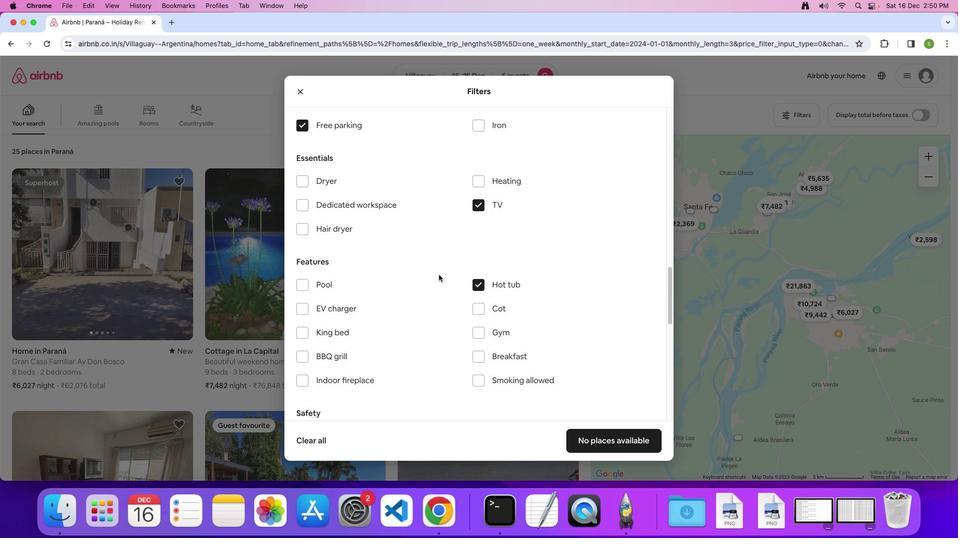 
Action: Mouse scrolled (439, 275) with delta (0, 0)
Screenshot: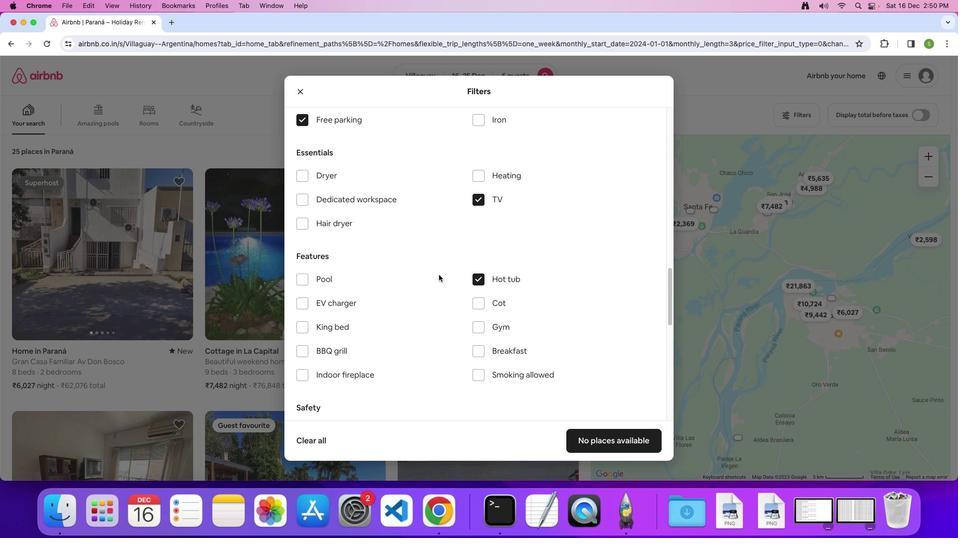 
Action: Mouse moved to (439, 274)
Screenshot: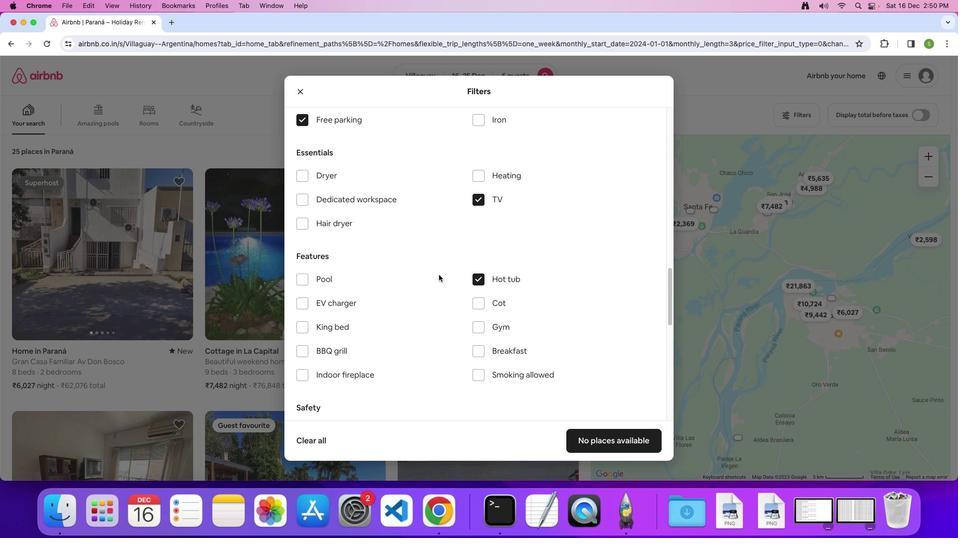 
Action: Mouse scrolled (439, 274) with delta (0, 0)
Screenshot: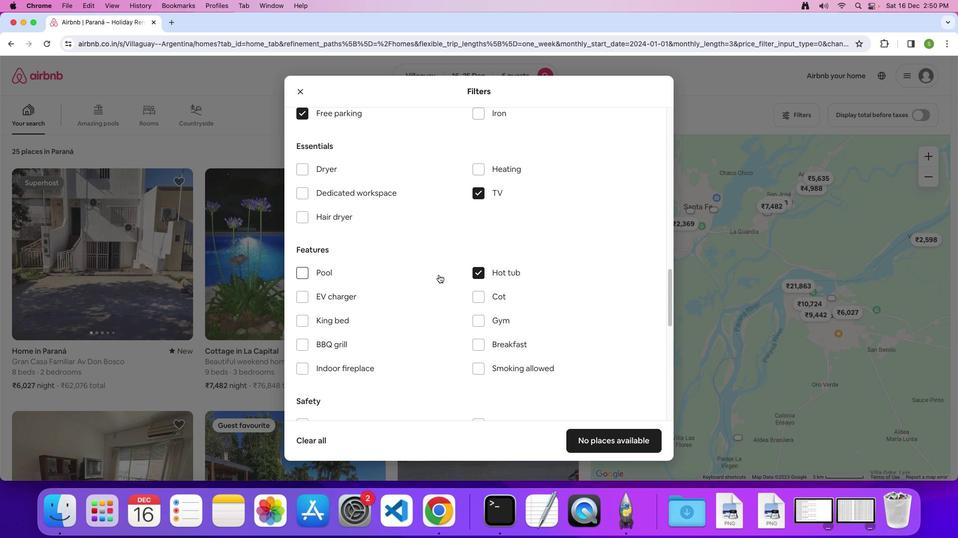 
Action: Mouse scrolled (439, 274) with delta (0, 0)
Screenshot: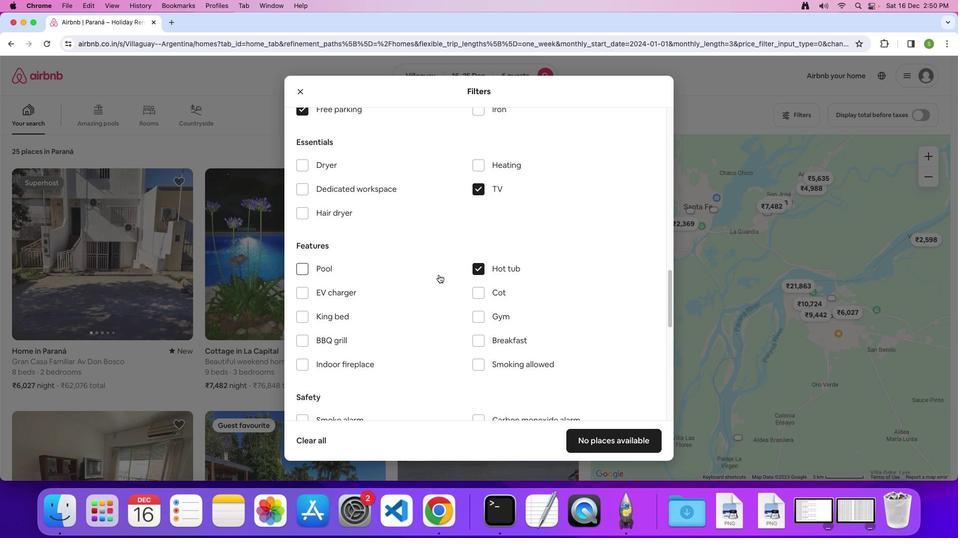 
Action: Mouse scrolled (439, 274) with delta (0, 0)
Screenshot: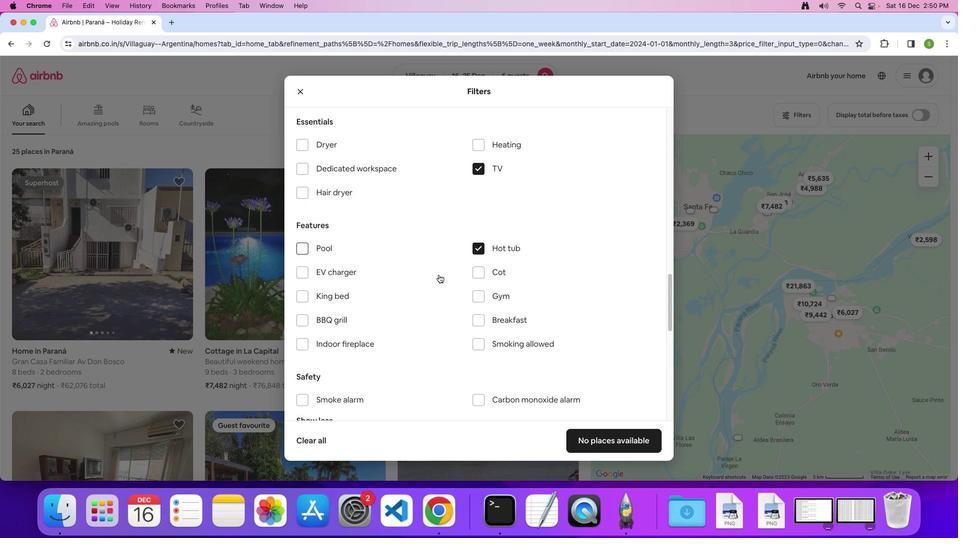 
Action: Mouse scrolled (439, 274) with delta (0, 0)
Screenshot: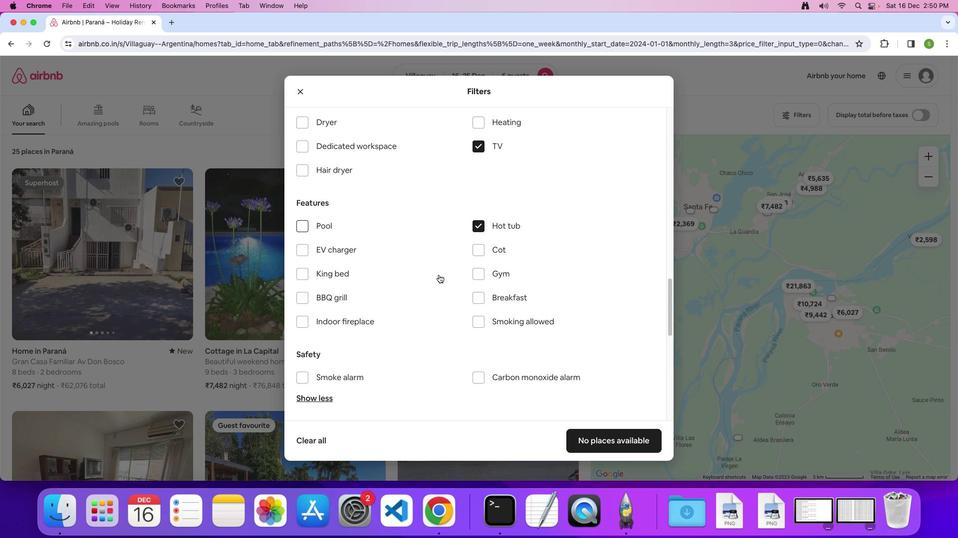 
Action: Mouse scrolled (439, 274) with delta (0, 0)
Screenshot: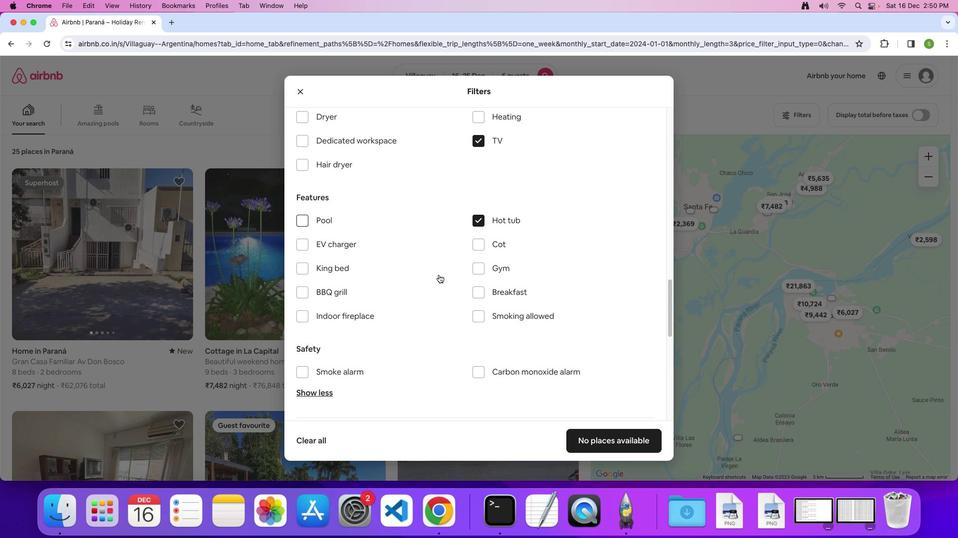
Action: Mouse scrolled (439, 274) with delta (0, 0)
Screenshot: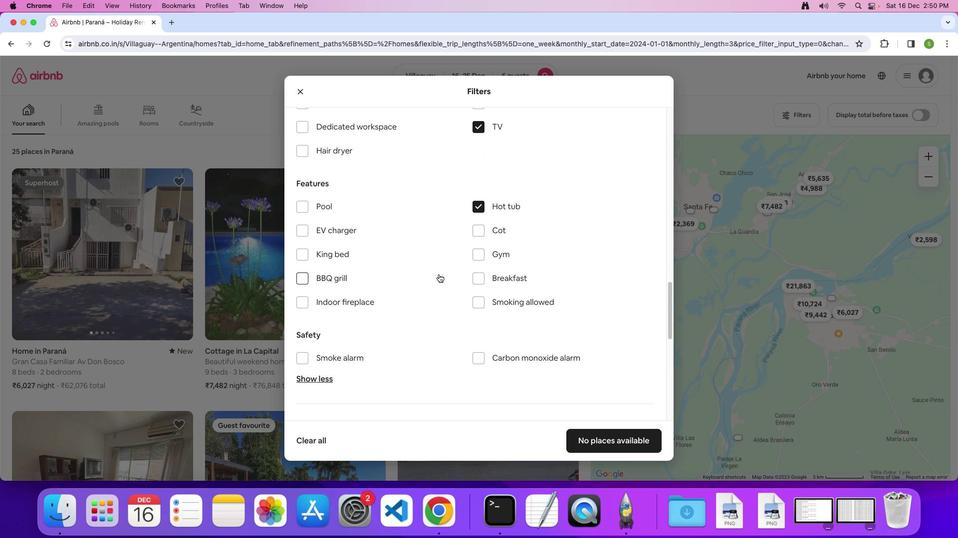 
Action: Mouse moved to (439, 274)
Screenshot: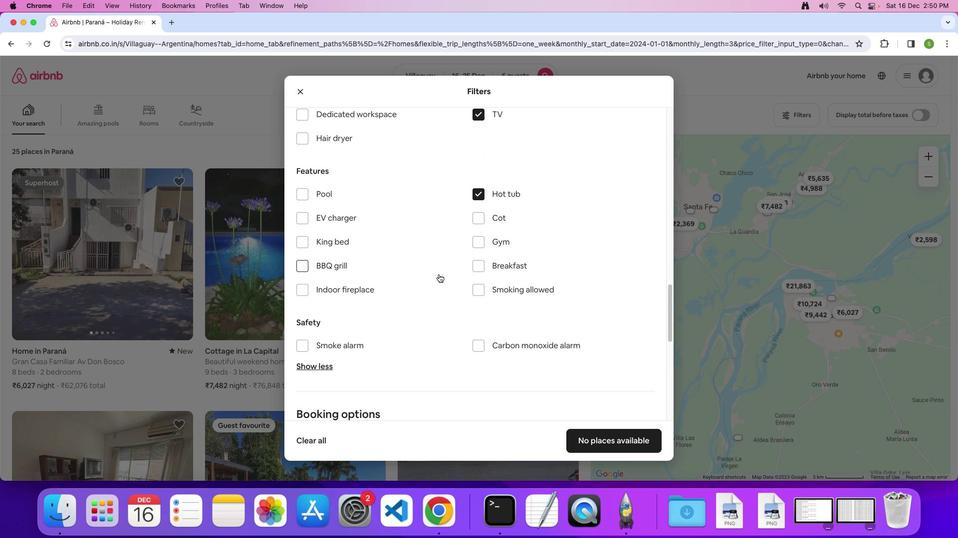 
Action: Mouse scrolled (439, 274) with delta (0, 0)
Screenshot: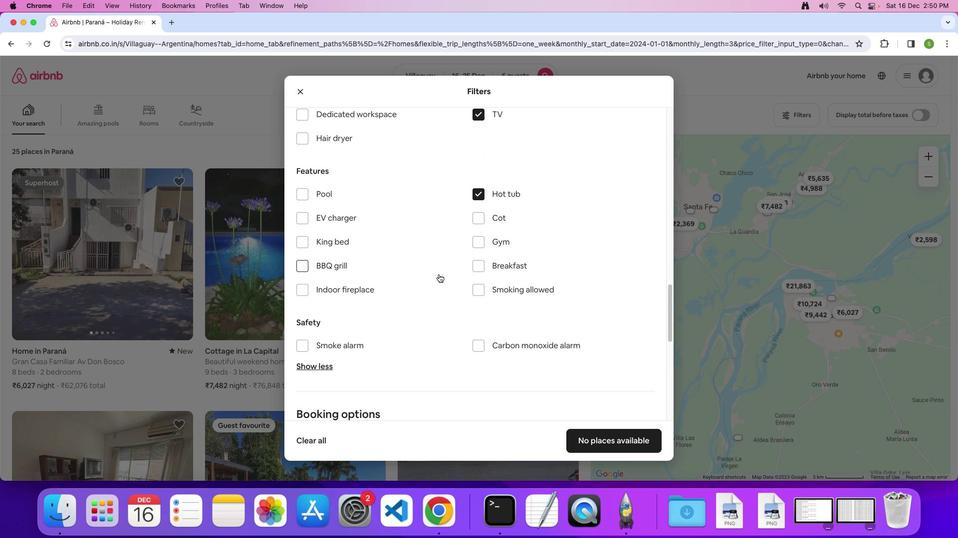 
Action: Mouse moved to (439, 274)
Screenshot: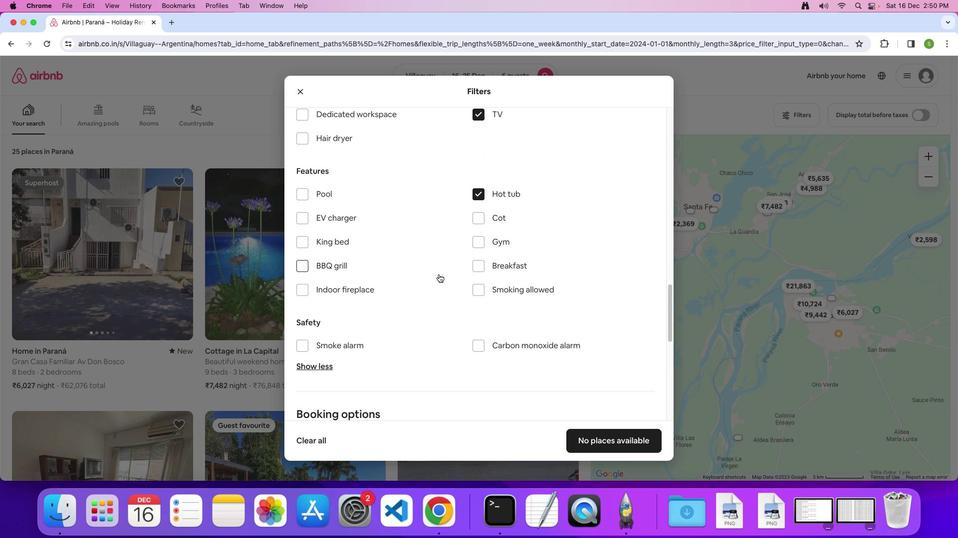 
Action: Mouse scrolled (439, 274) with delta (0, 0)
Screenshot: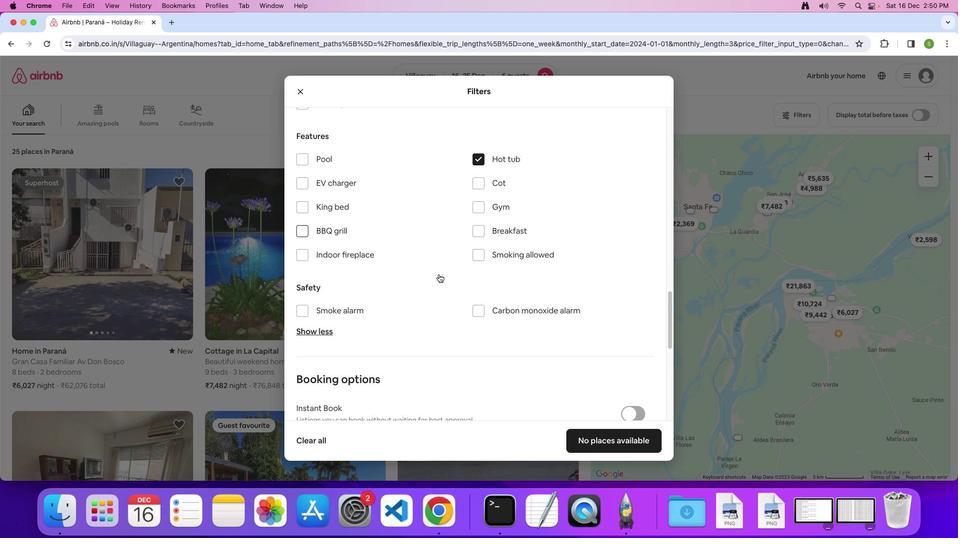 
Action: Mouse moved to (478, 234)
Screenshot: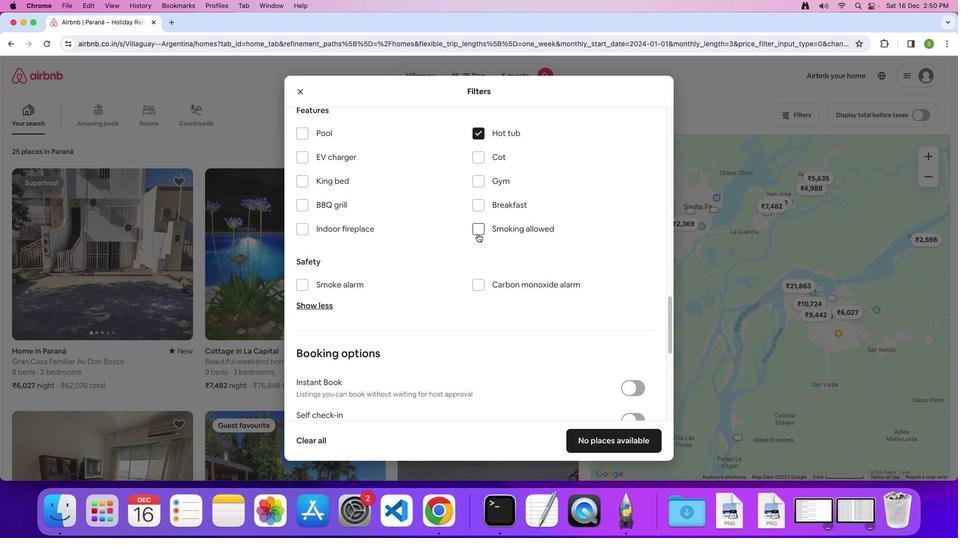 
Action: Mouse pressed left at (478, 234)
Screenshot: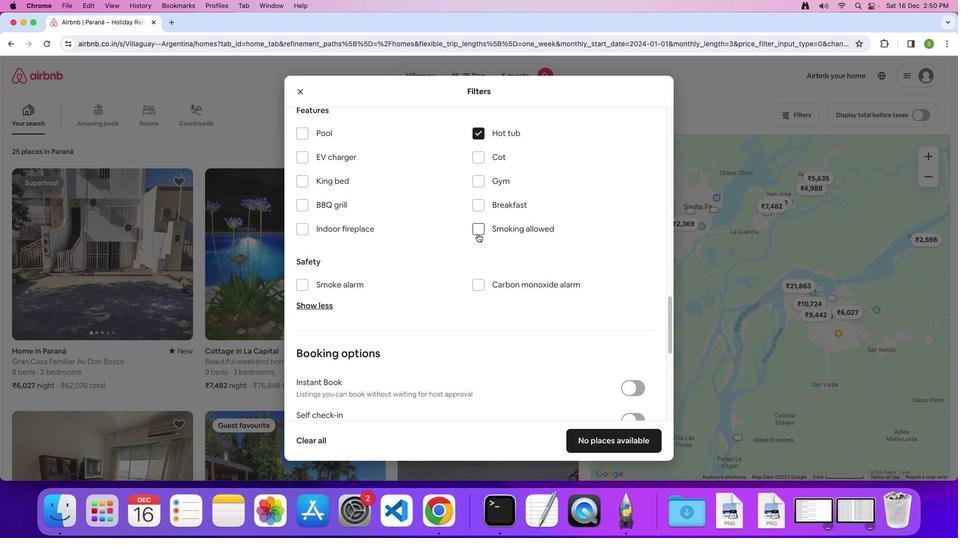 
Action: Mouse moved to (441, 261)
Screenshot: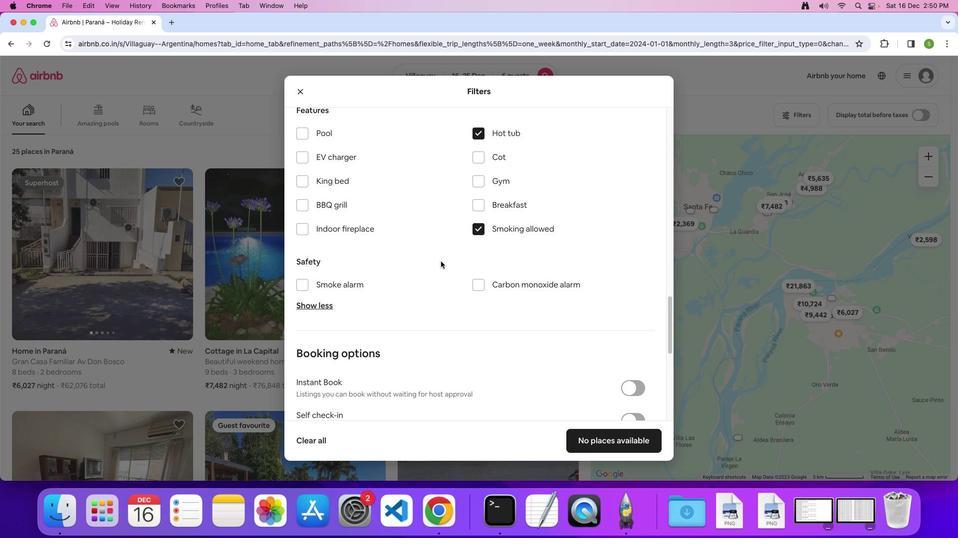 
Action: Mouse scrolled (441, 261) with delta (0, 0)
Screenshot: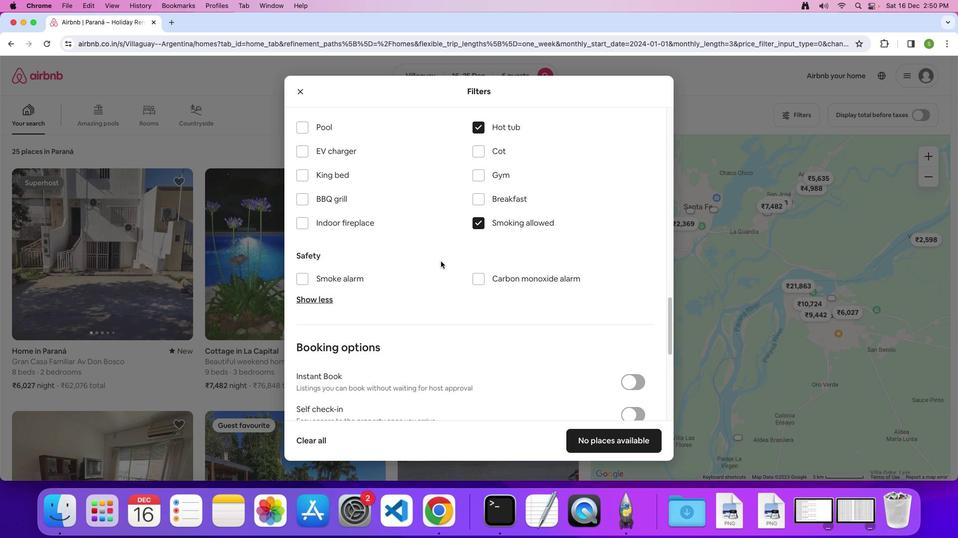 
Action: Mouse scrolled (441, 261) with delta (0, 0)
Screenshot: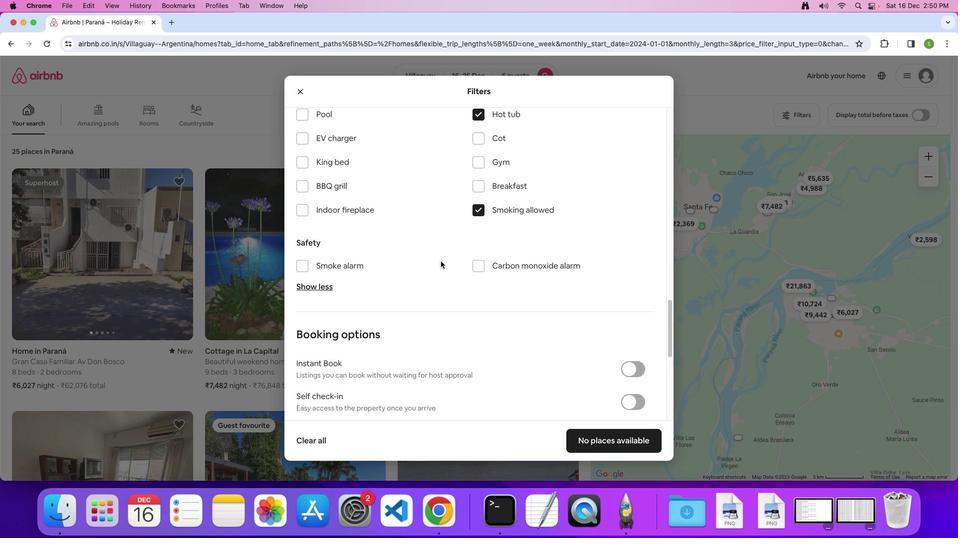 
Action: Mouse scrolled (441, 261) with delta (0, -1)
Screenshot: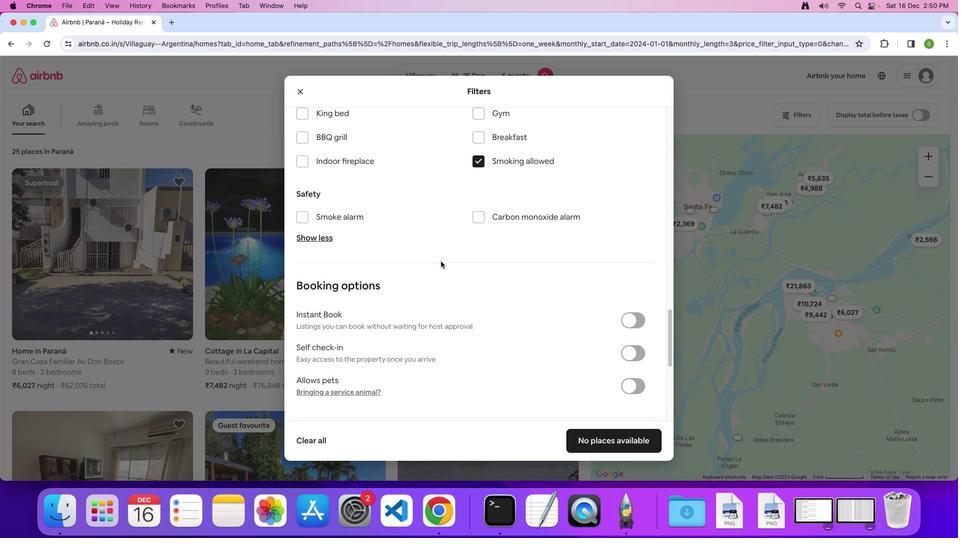 
Action: Mouse scrolled (441, 261) with delta (0, 0)
Screenshot: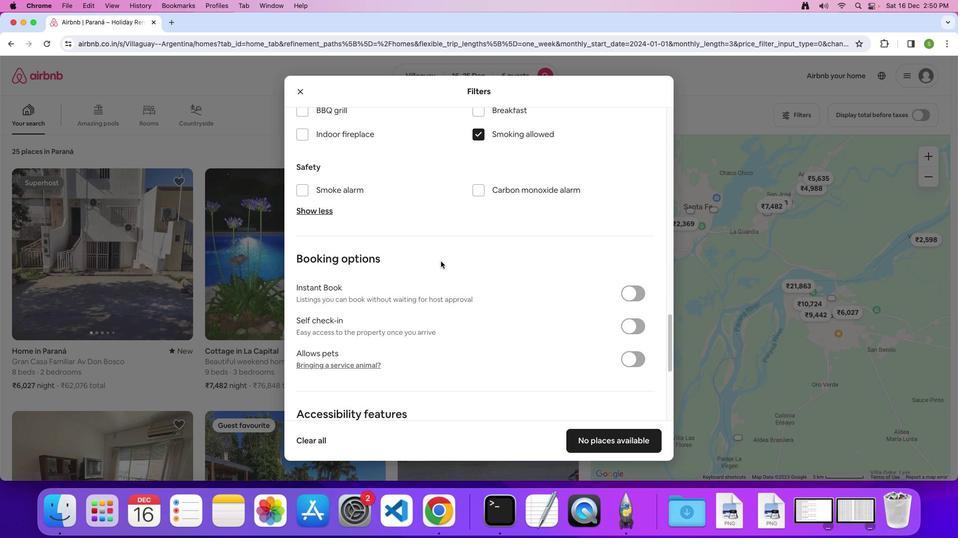 
Action: Mouse scrolled (441, 261) with delta (0, 0)
Screenshot: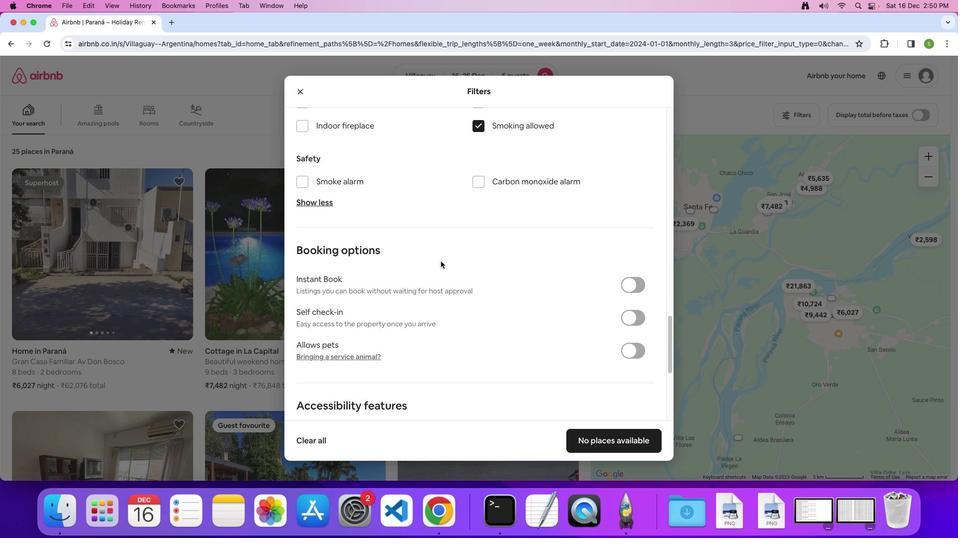 
Action: Mouse scrolled (441, 261) with delta (0, 0)
Screenshot: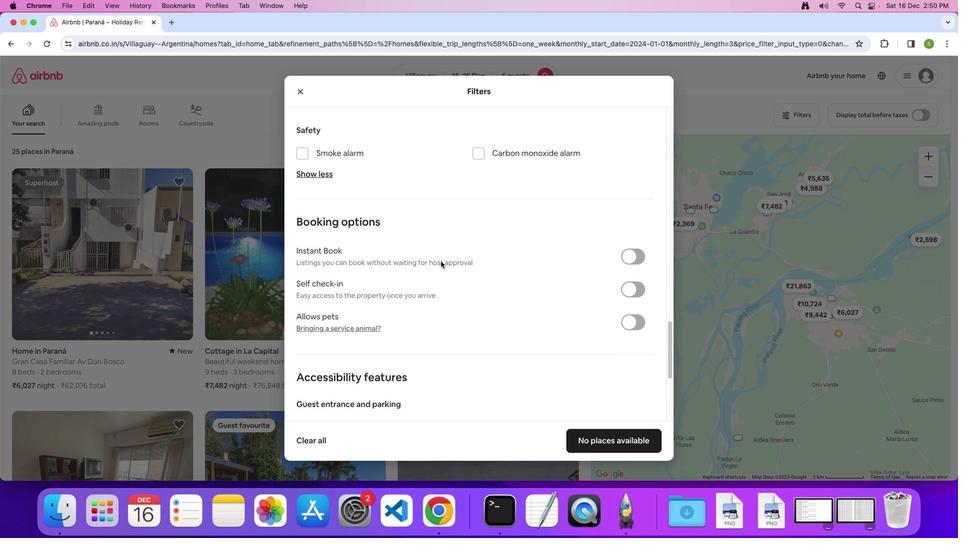
Action: Mouse scrolled (441, 261) with delta (0, 0)
Screenshot: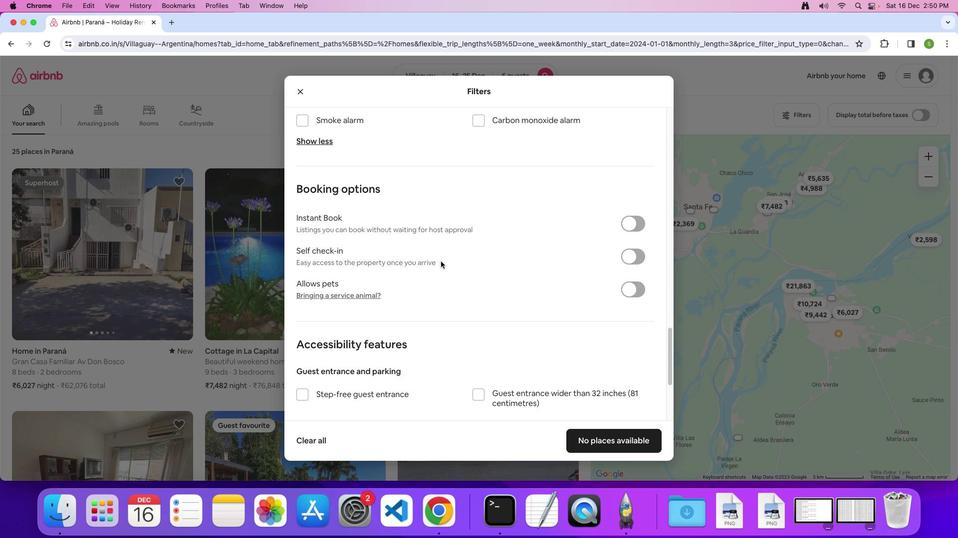 
Action: Mouse scrolled (441, 261) with delta (0, 0)
Screenshot: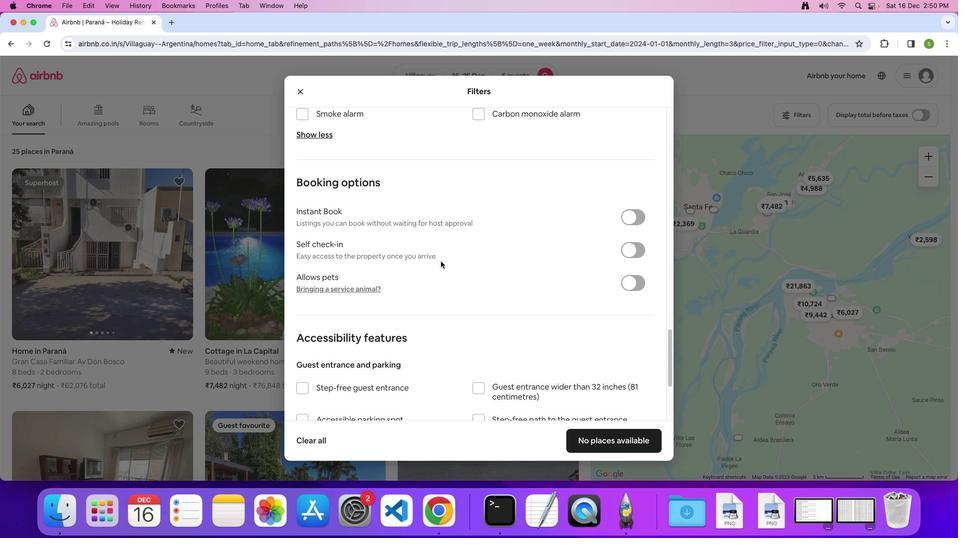 
Action: Mouse moved to (441, 261)
Screenshot: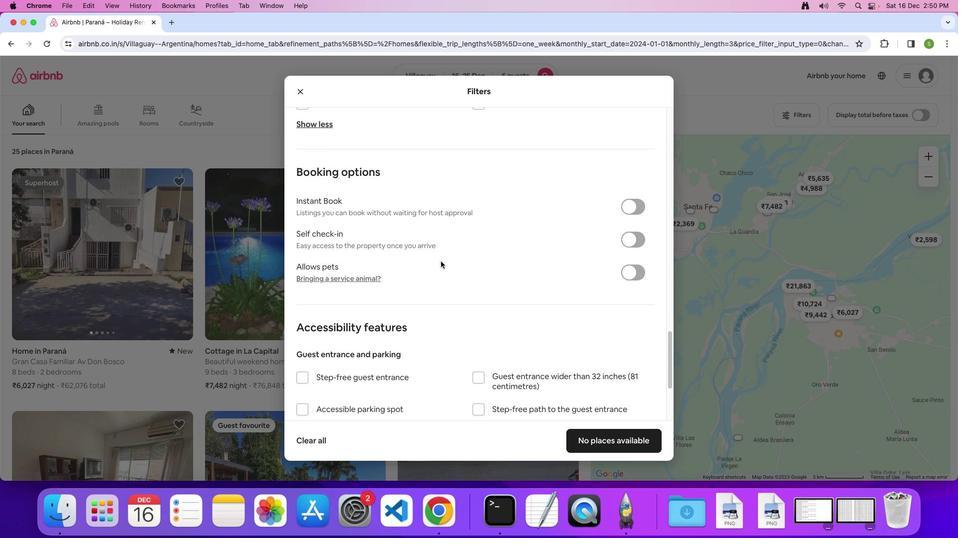 
Action: Mouse scrolled (441, 261) with delta (0, 0)
Screenshot: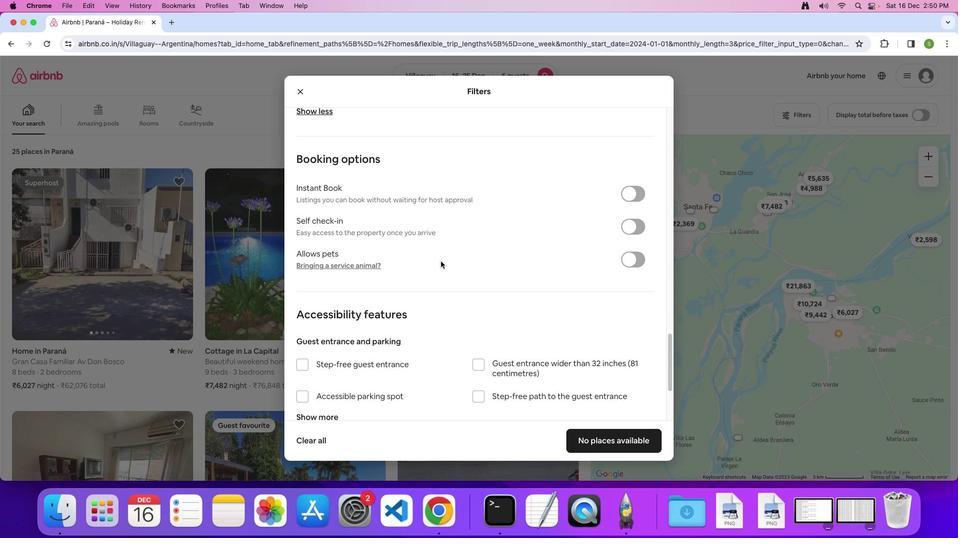 
Action: Mouse scrolled (441, 261) with delta (0, 0)
Screenshot: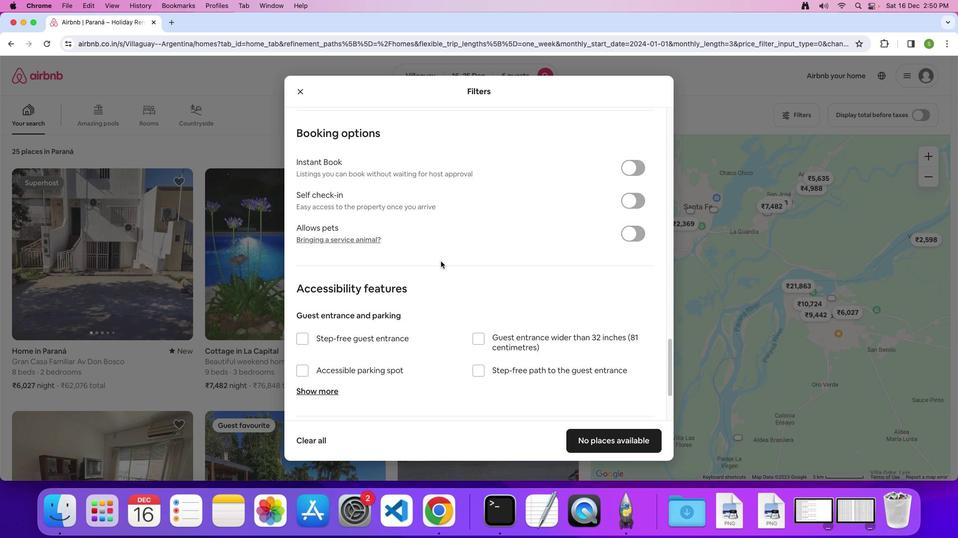 
Action: Mouse scrolled (441, 261) with delta (0, 0)
Screenshot: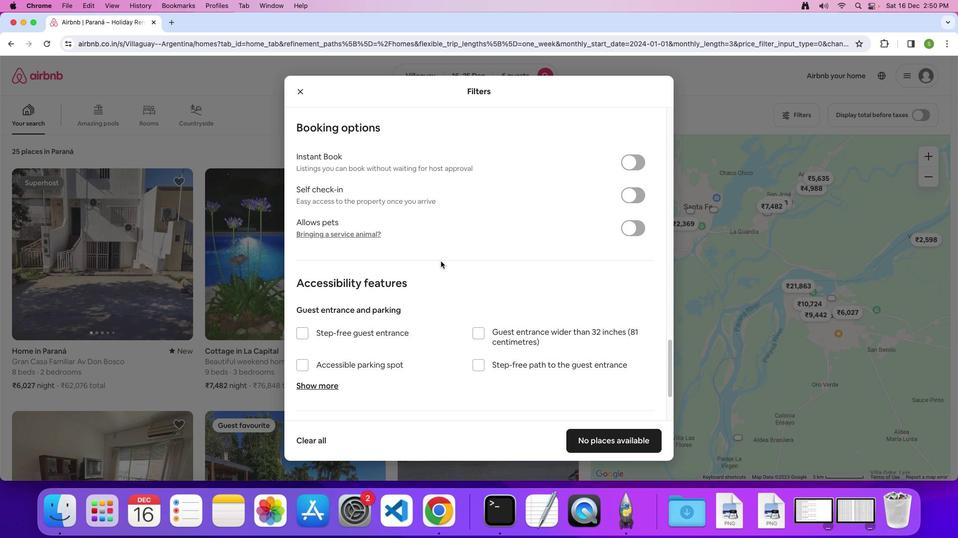 
Action: Mouse scrolled (441, 261) with delta (0, 0)
Screenshot: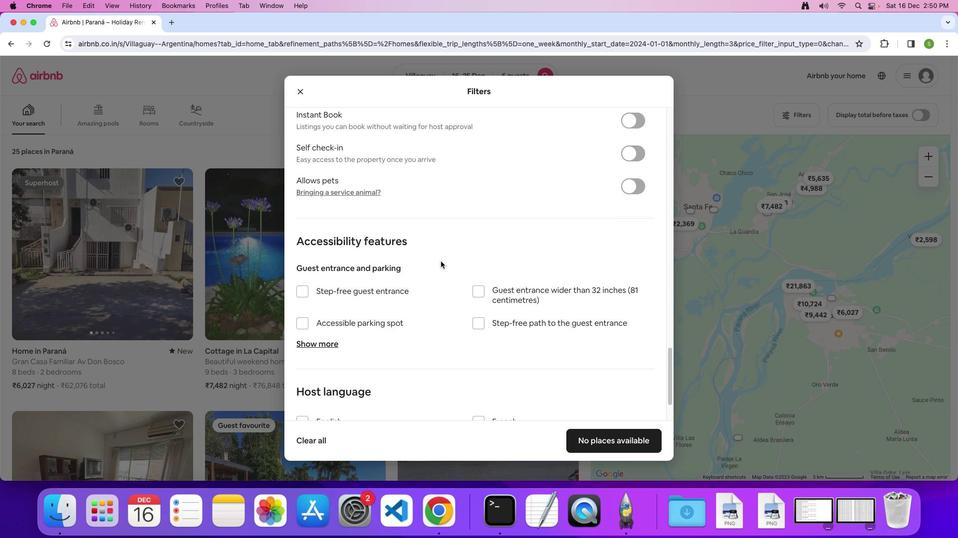 
Action: Mouse scrolled (441, 261) with delta (0, 0)
Screenshot: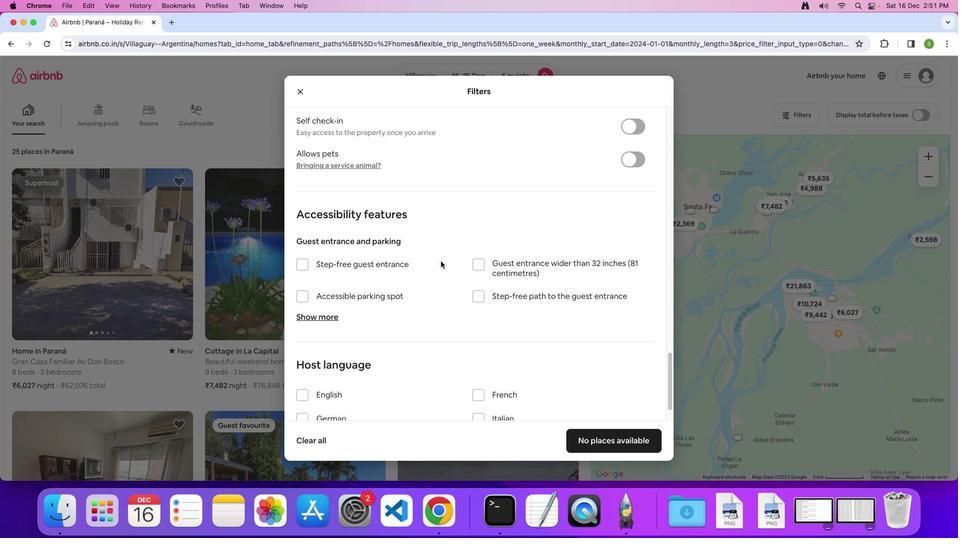 
Action: Mouse scrolled (441, 261) with delta (0, 0)
Screenshot: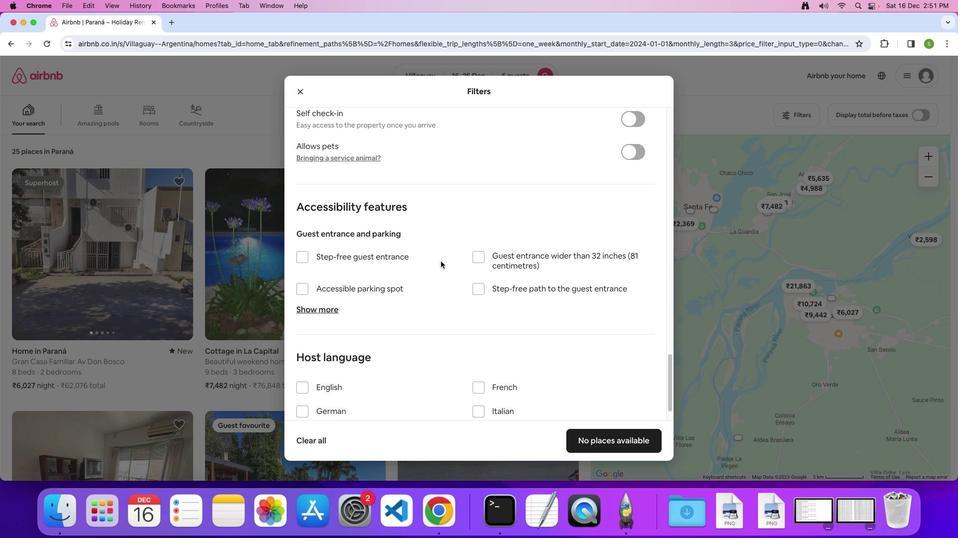 
Action: Mouse scrolled (441, 261) with delta (0, -1)
Screenshot: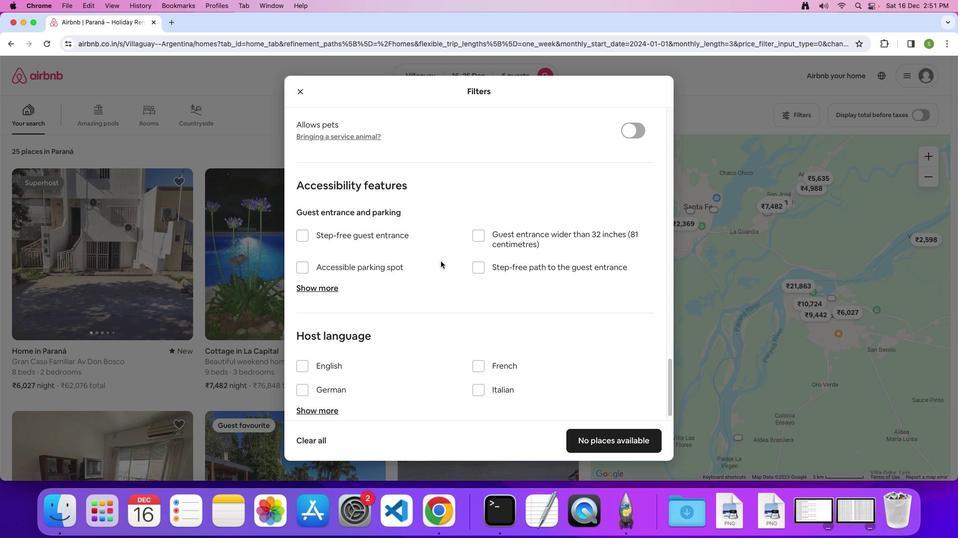 
Action: Mouse scrolled (441, 261) with delta (0, 0)
Screenshot: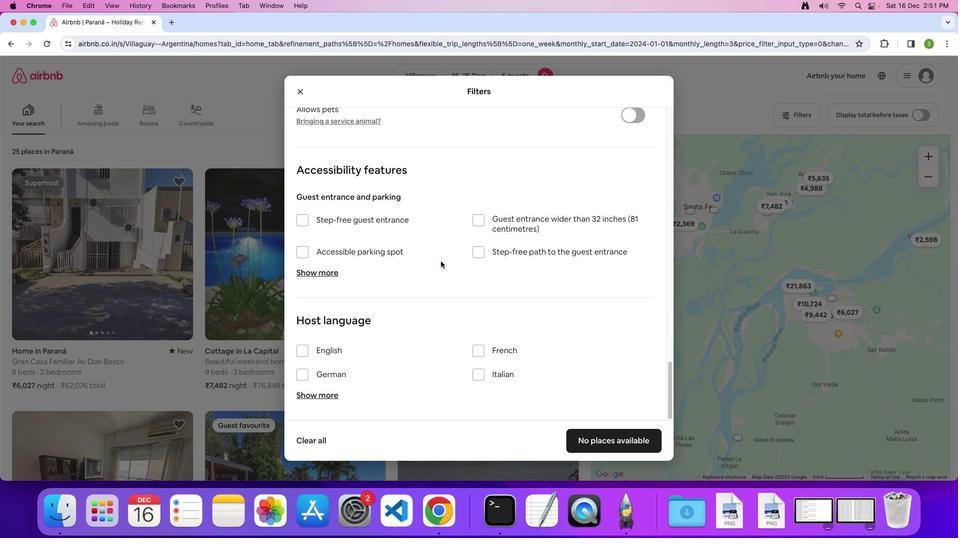 
Action: Mouse scrolled (441, 261) with delta (0, 0)
Screenshot: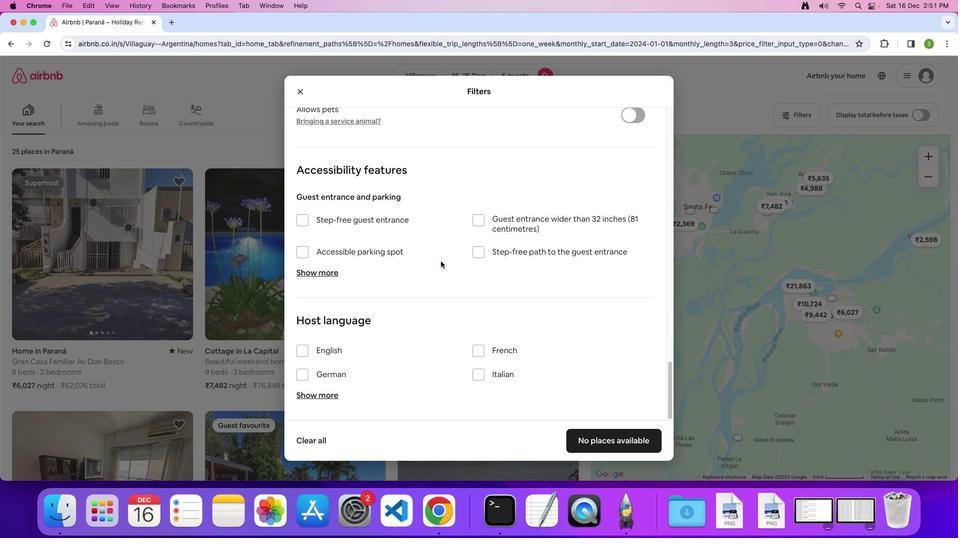 
Action: Mouse scrolled (441, 261) with delta (0, -1)
Screenshot: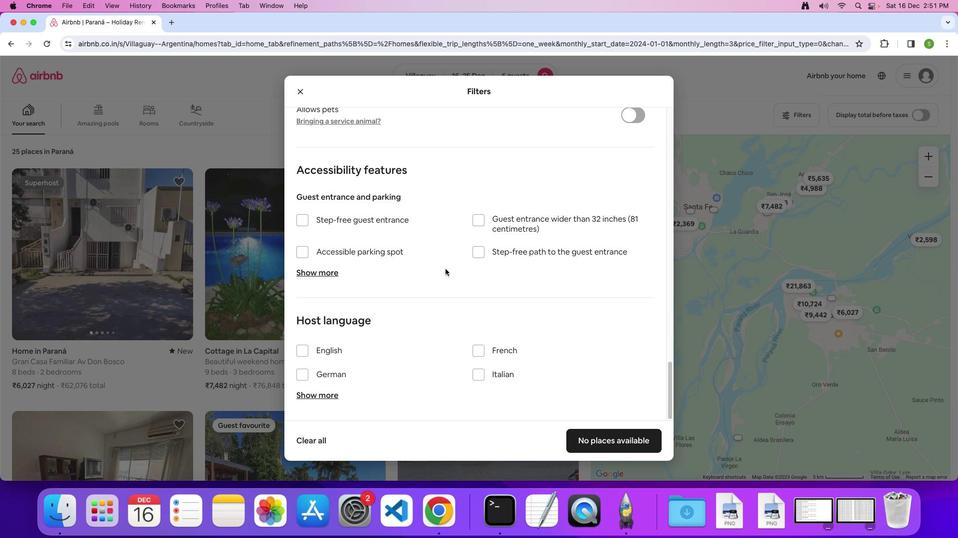 
Action: Mouse moved to (597, 437)
Screenshot: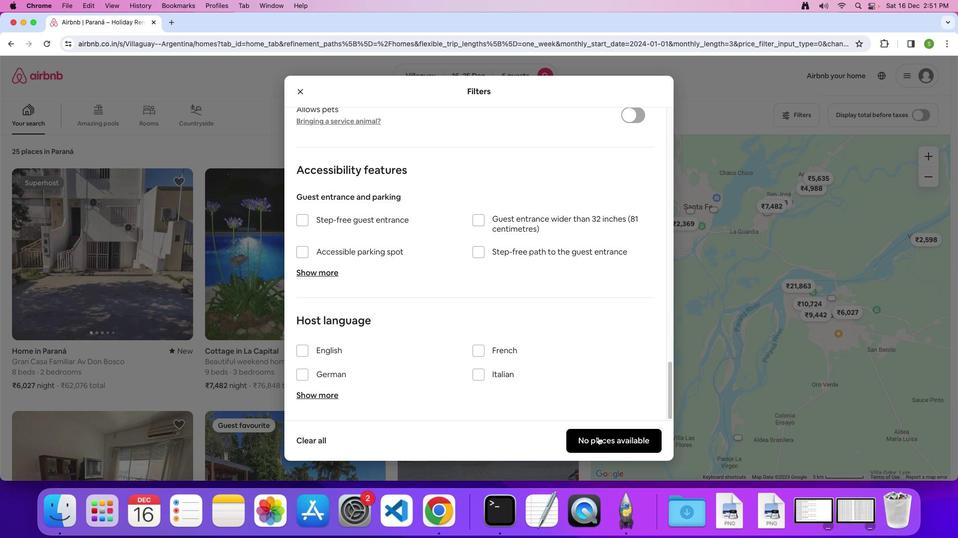
Action: Mouse pressed left at (597, 437)
Screenshot: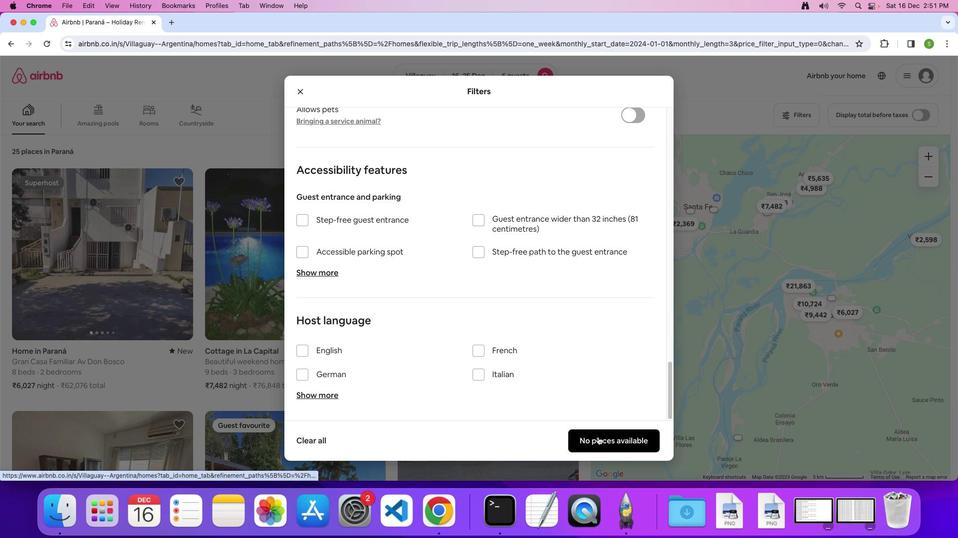 
Action: Mouse moved to (382, 217)
Screenshot: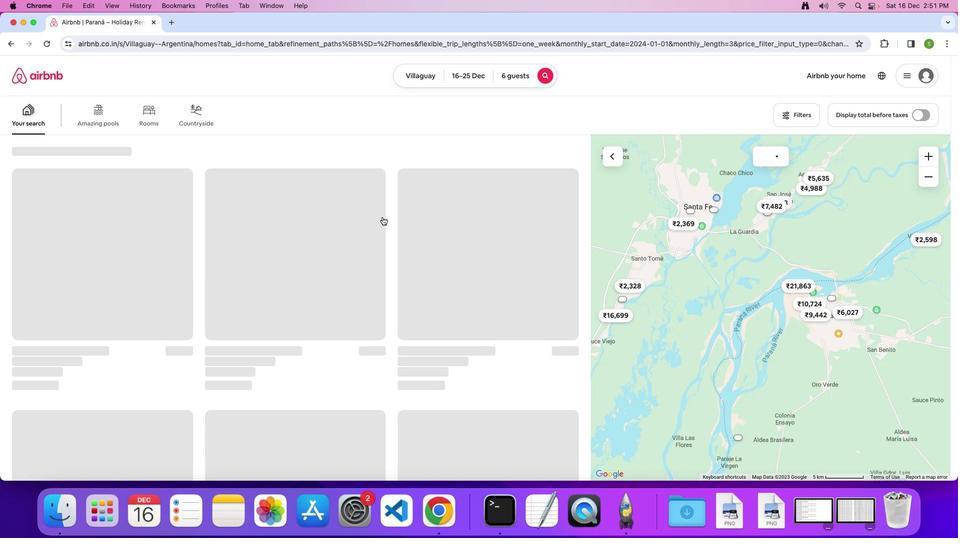 
